 Task: Search one way flight ticket for 4 adults, 2 children, 2 infants in seat and 1 infant on lap in premium economy from Great Falls: Great Falls International Airport to Greensboro: Piedmont Triad International Airport on 5-1-2023. Choice of flights is Alaska. Number of bags: 2 checked bags. Price is upto 108000. Outbound departure time preference is 14:30.
Action: Mouse moved to (259, 342)
Screenshot: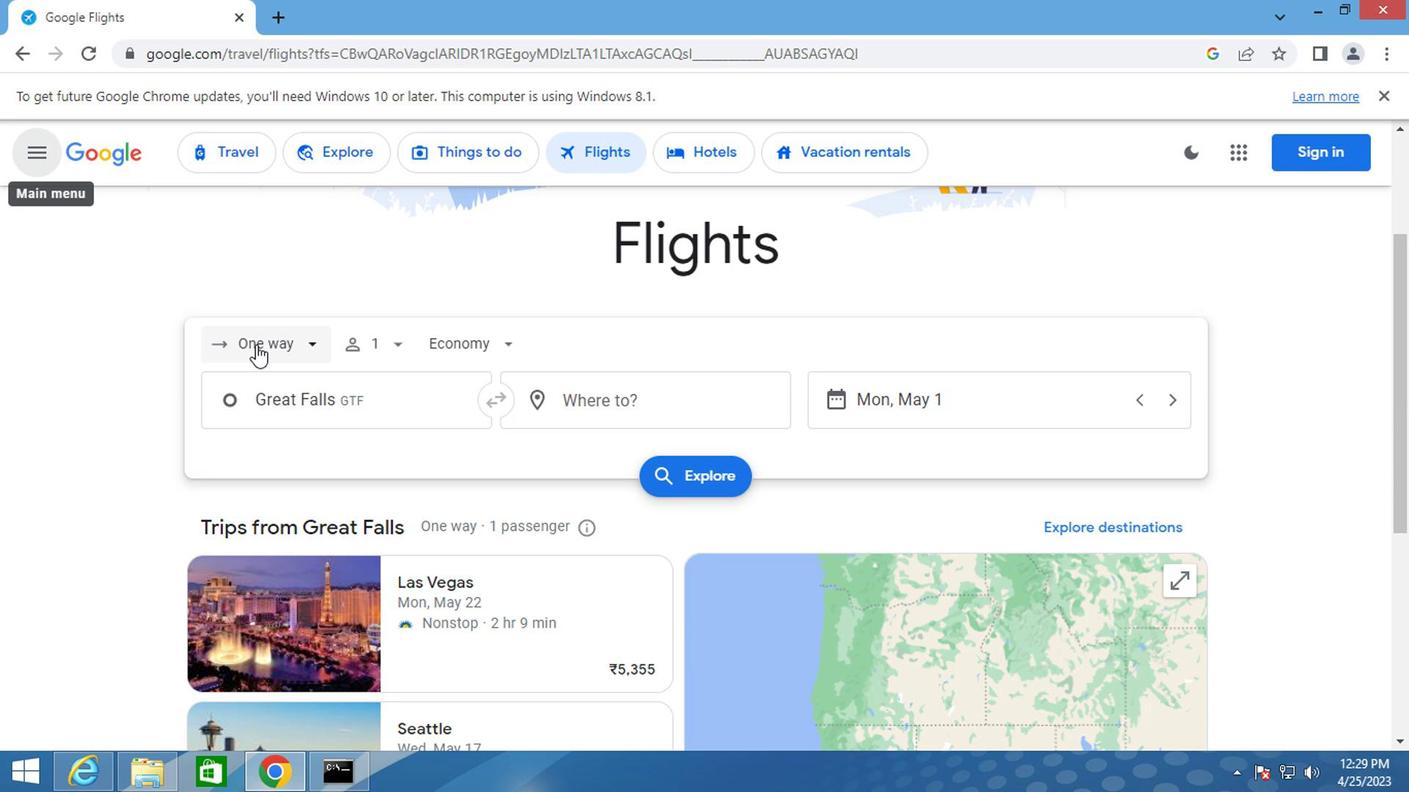 
Action: Mouse pressed left at (259, 342)
Screenshot: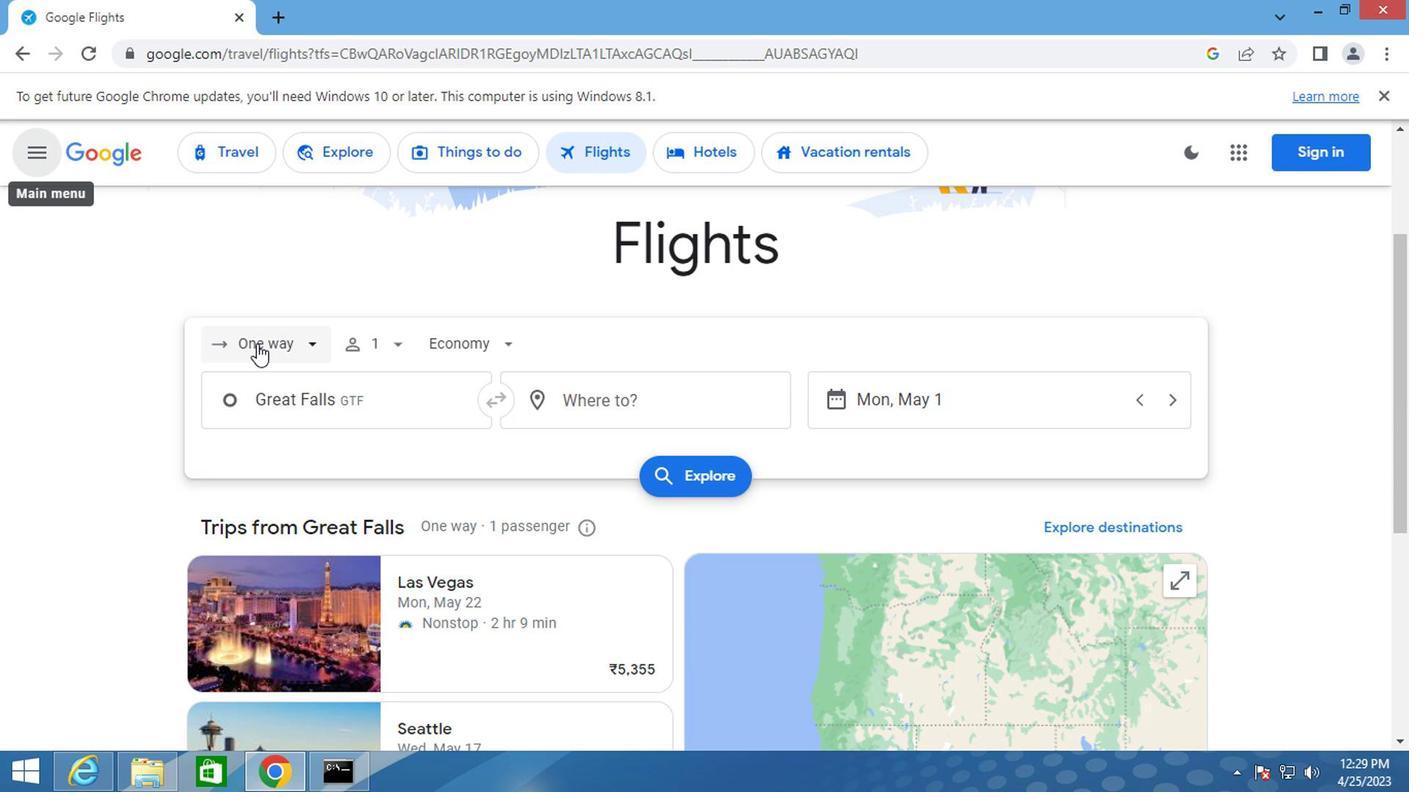 
Action: Mouse moved to (267, 446)
Screenshot: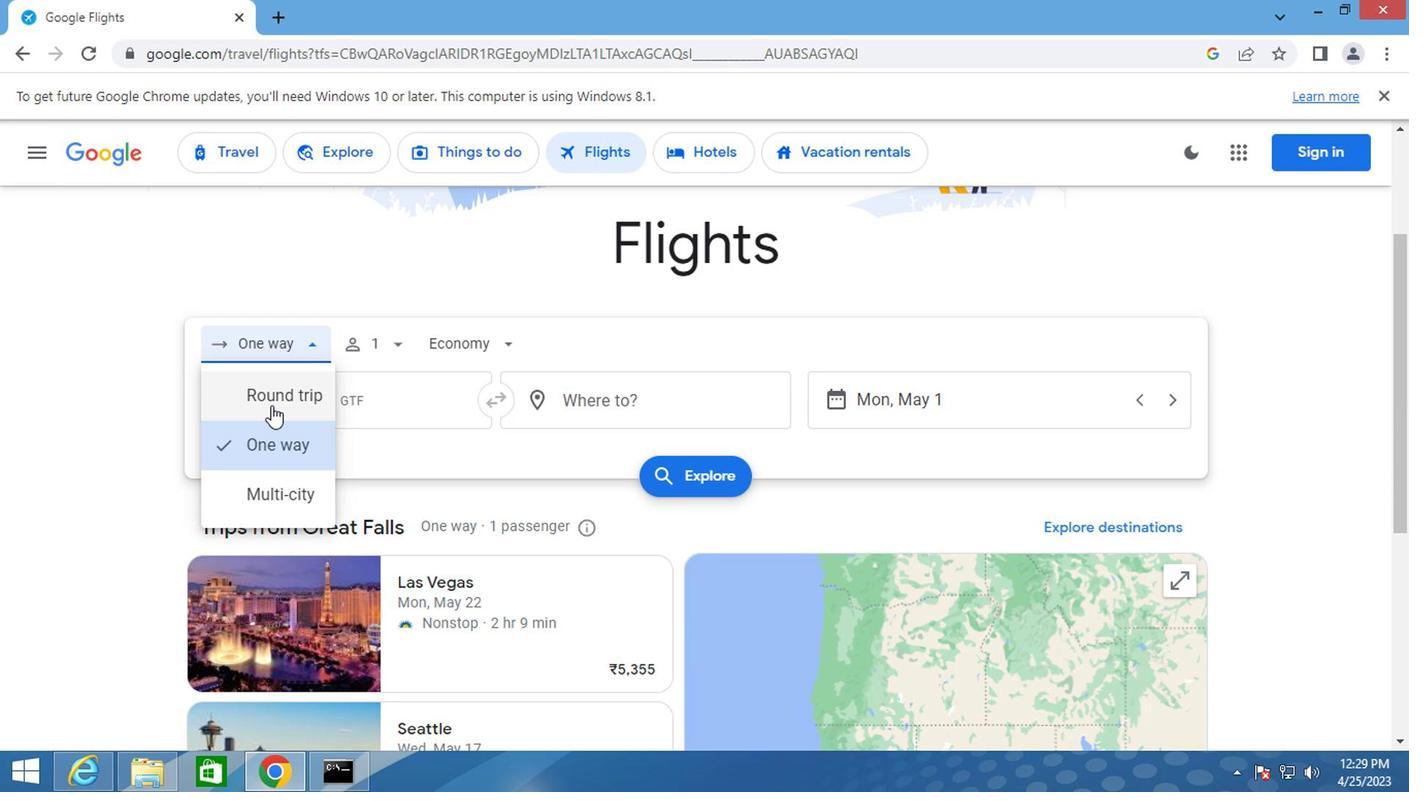 
Action: Mouse pressed left at (267, 446)
Screenshot: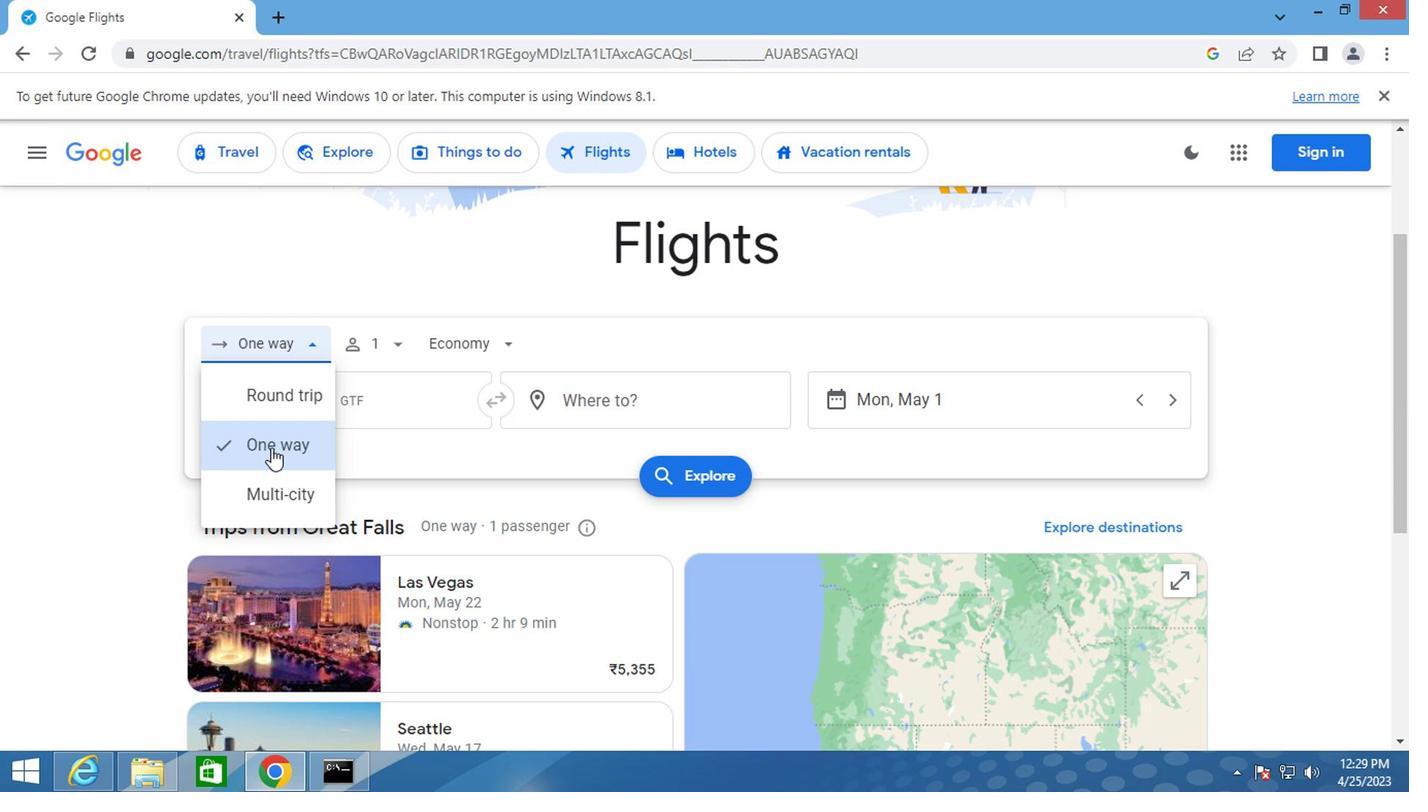 
Action: Mouse moved to (407, 353)
Screenshot: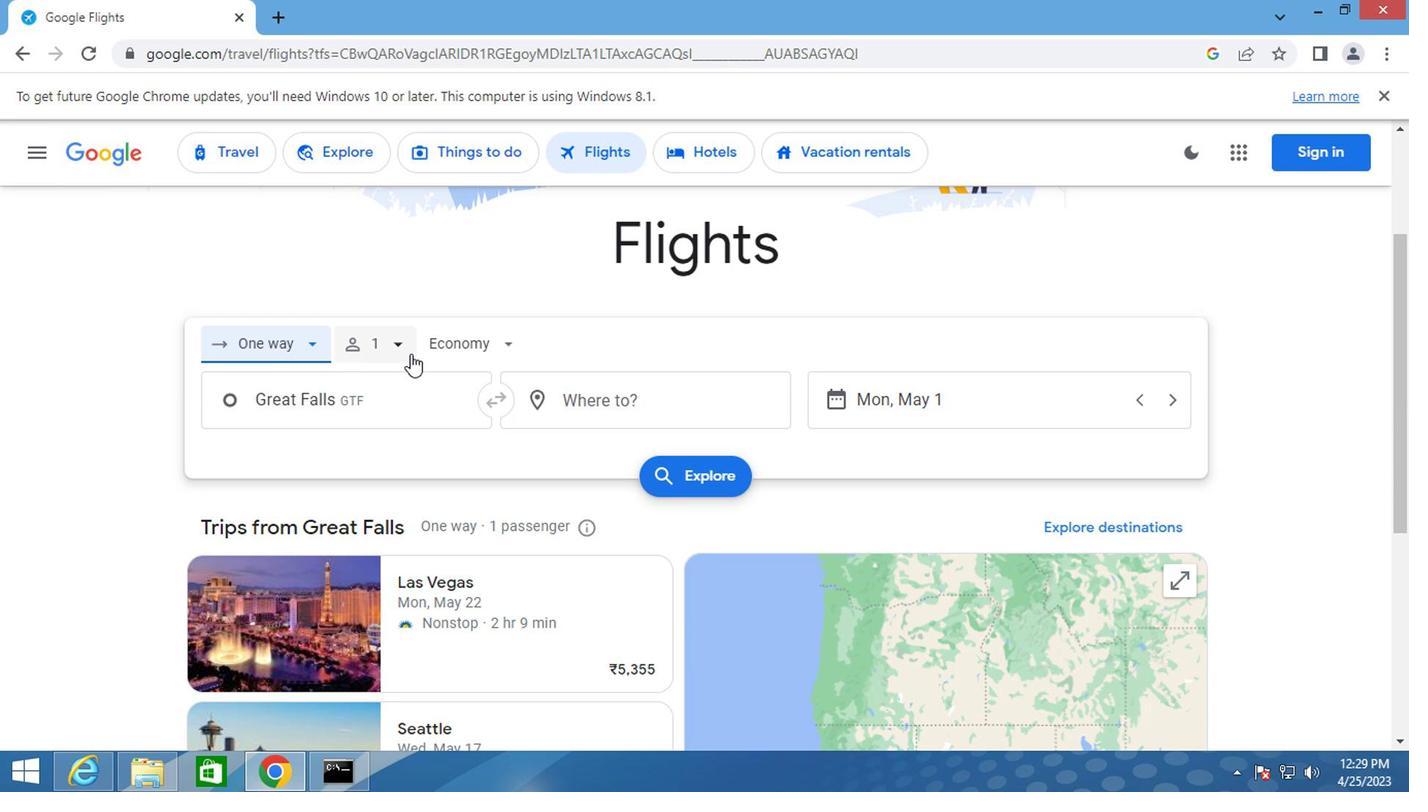 
Action: Mouse pressed left at (407, 353)
Screenshot: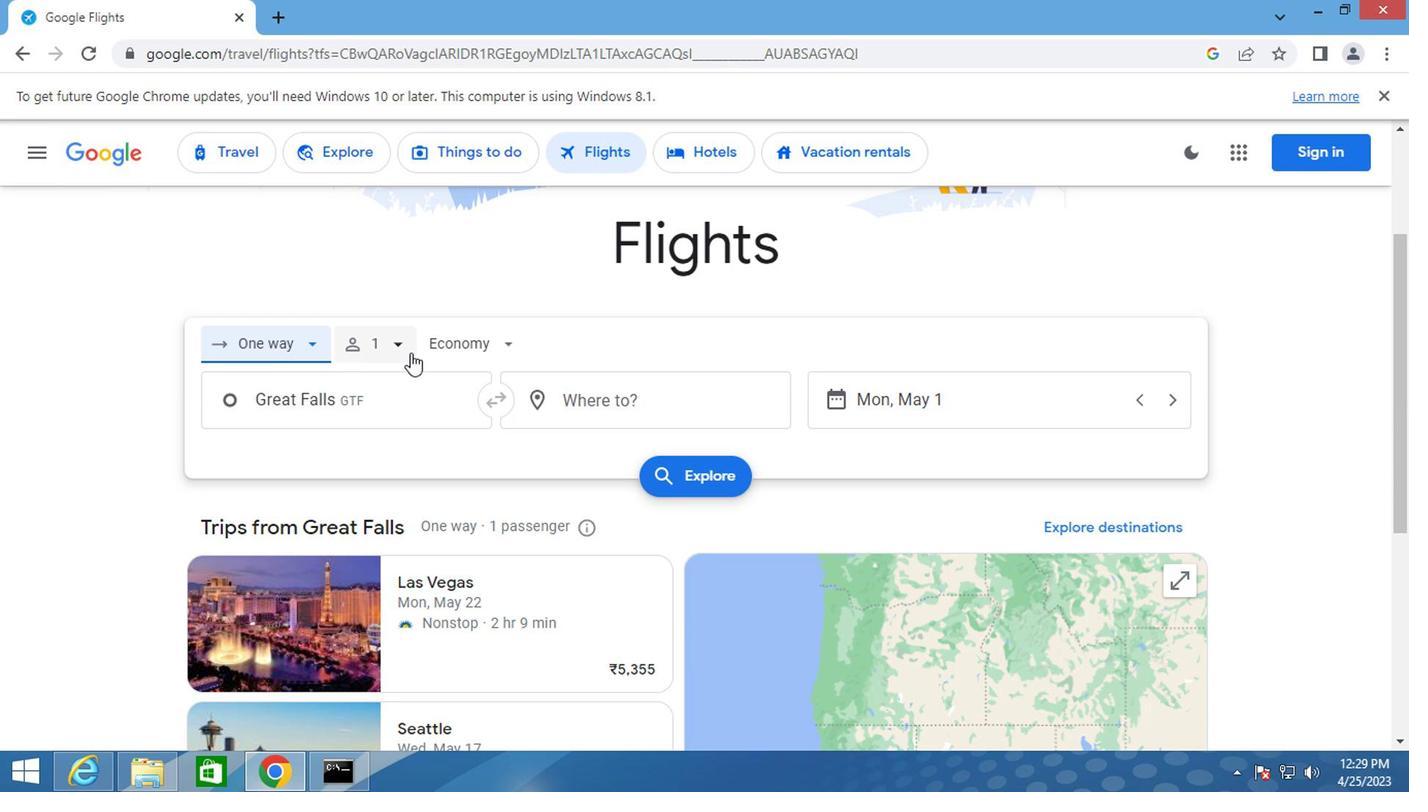 
Action: Mouse moved to (538, 387)
Screenshot: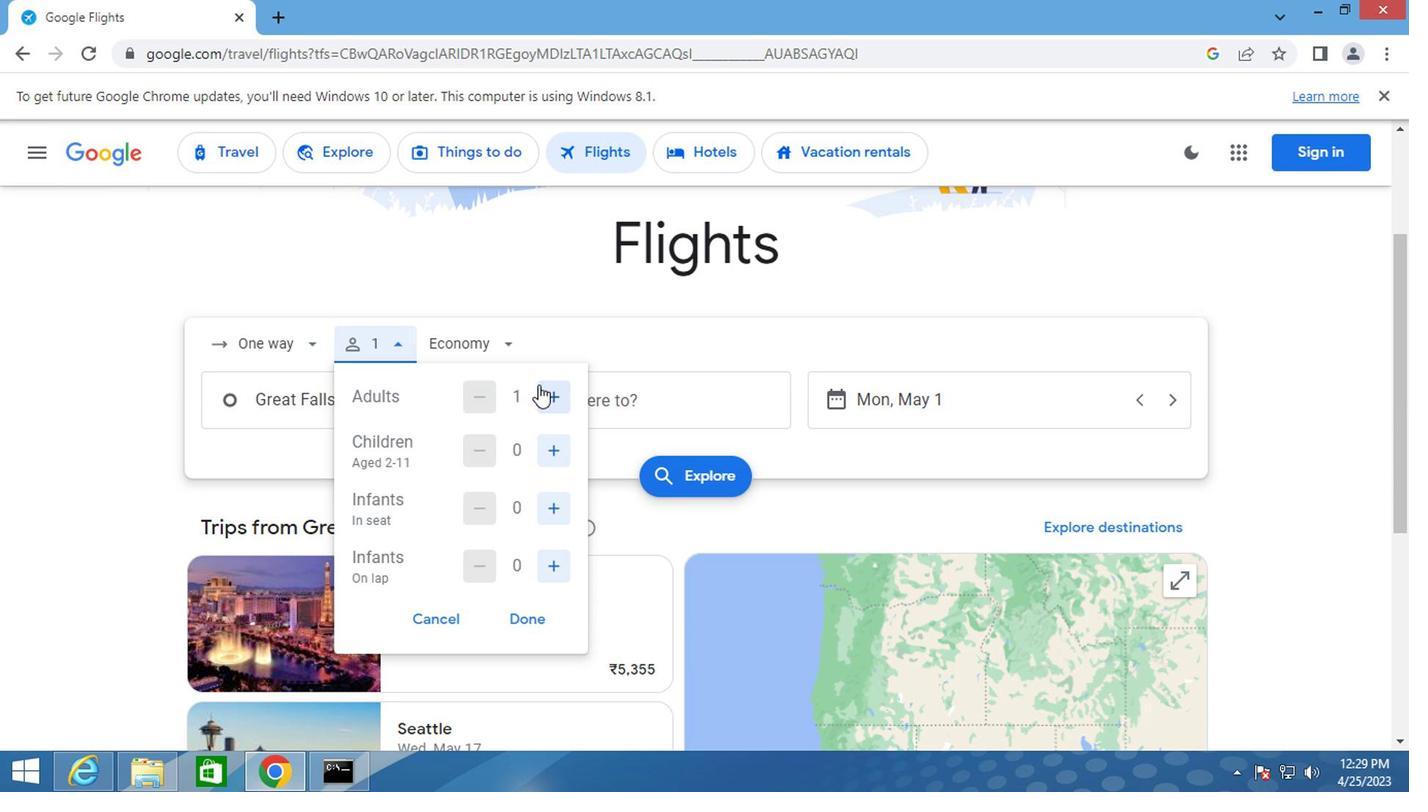 
Action: Mouse pressed left at (538, 387)
Screenshot: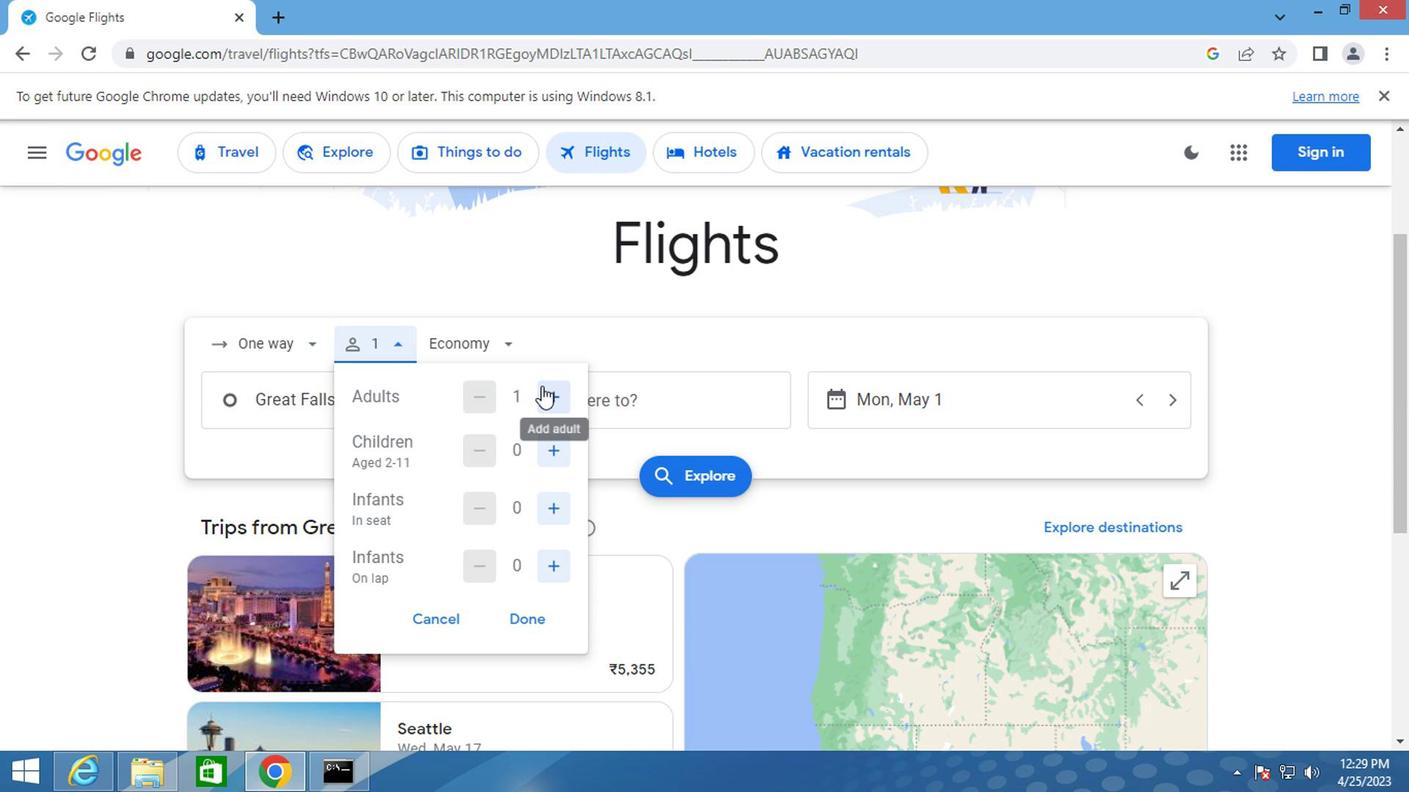 
Action: Mouse pressed left at (538, 387)
Screenshot: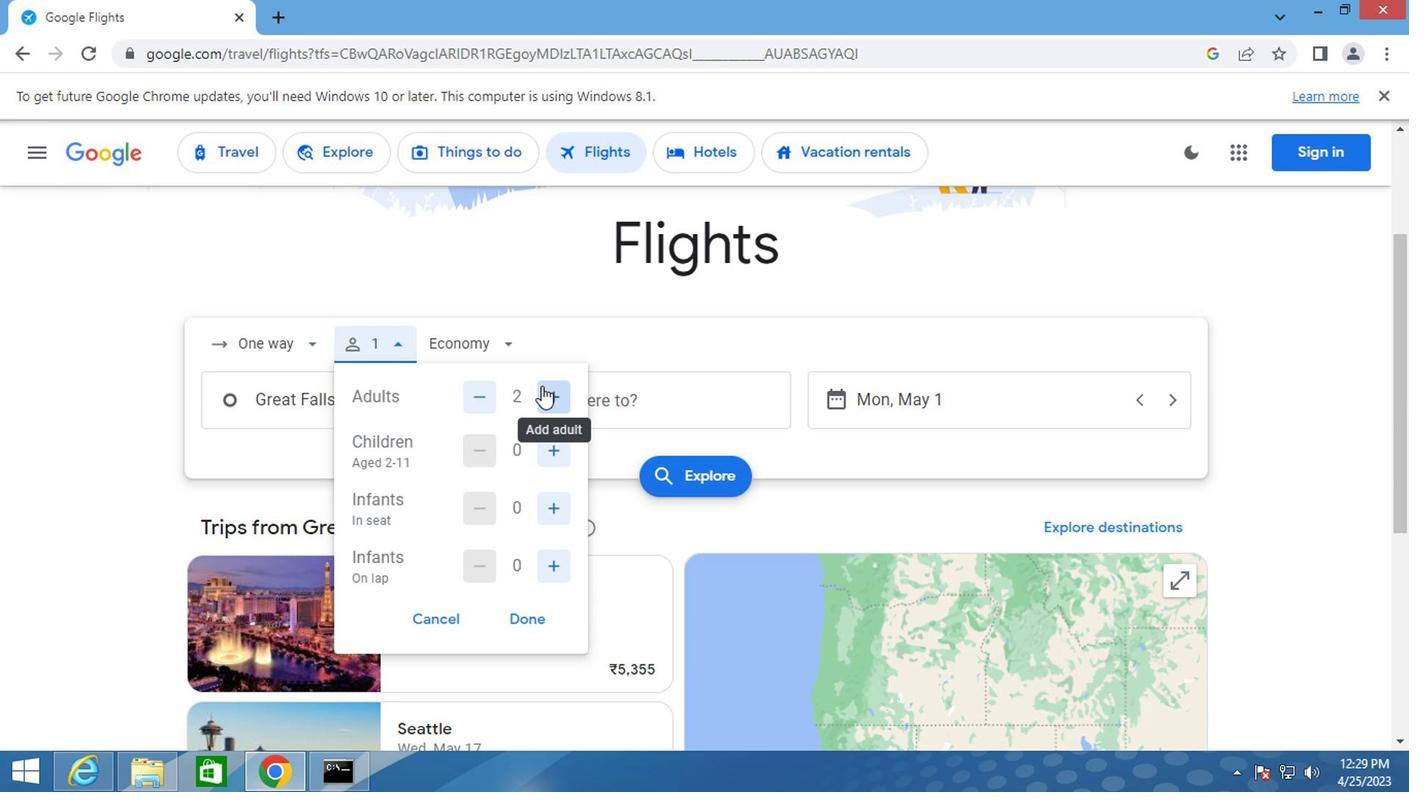 
Action: Mouse pressed left at (538, 387)
Screenshot: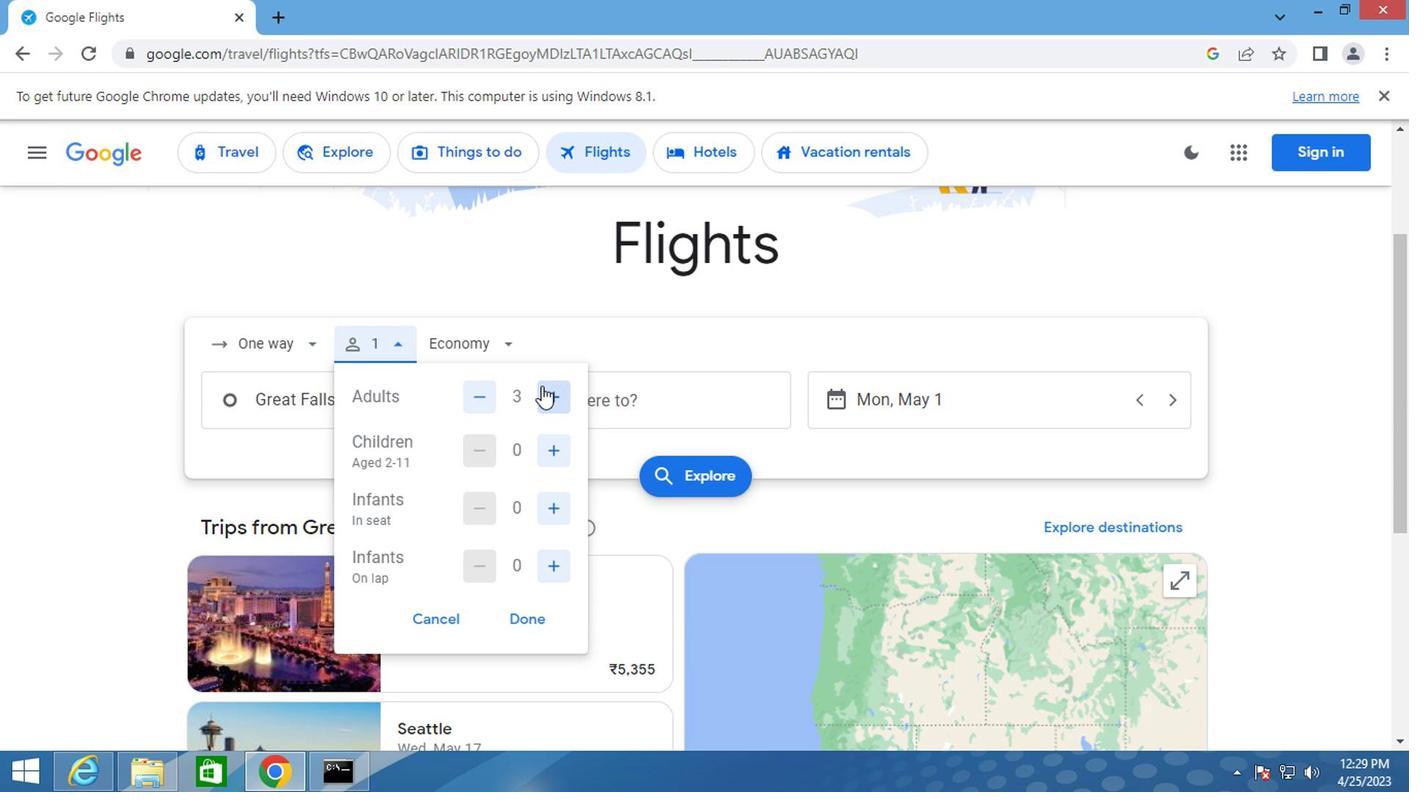 
Action: Mouse moved to (542, 448)
Screenshot: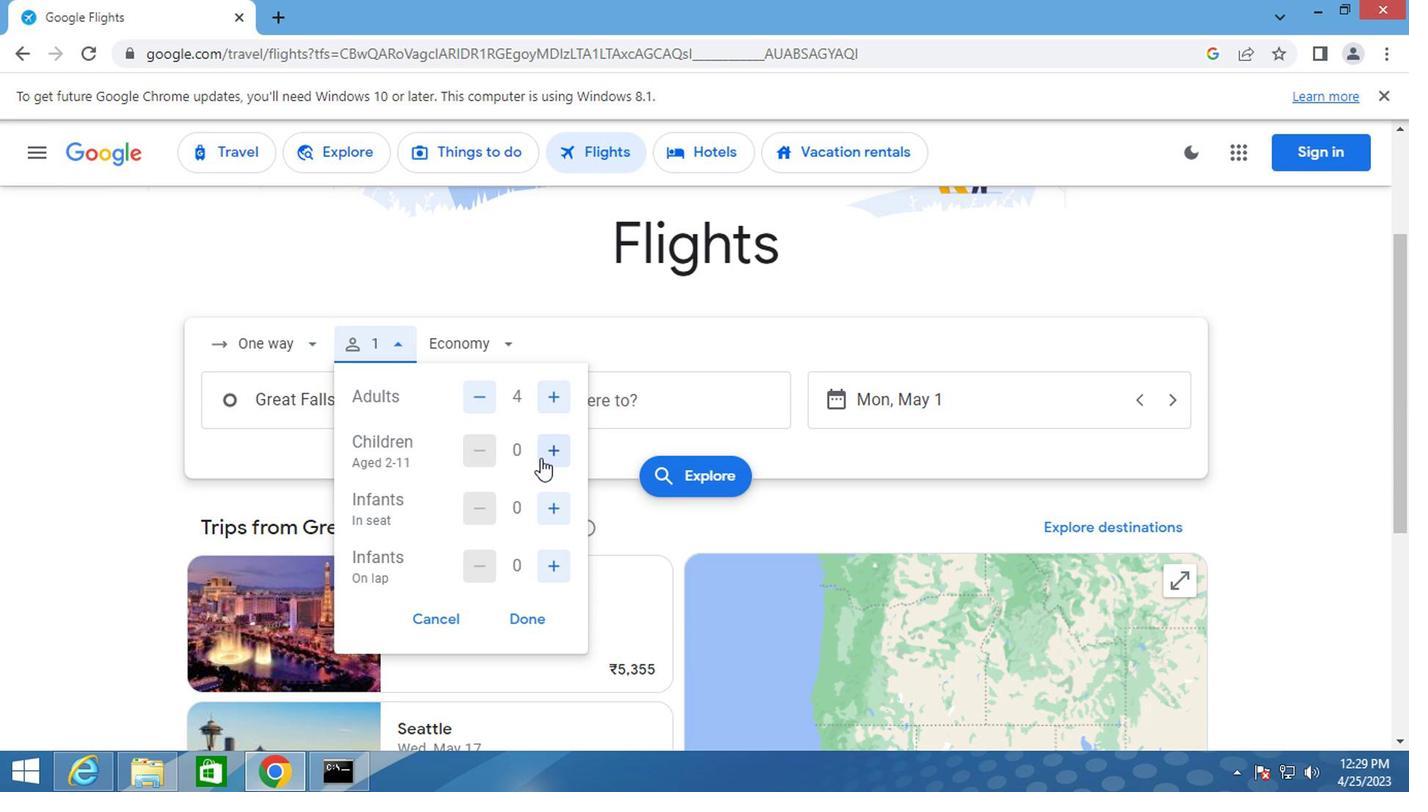
Action: Mouse pressed left at (542, 448)
Screenshot: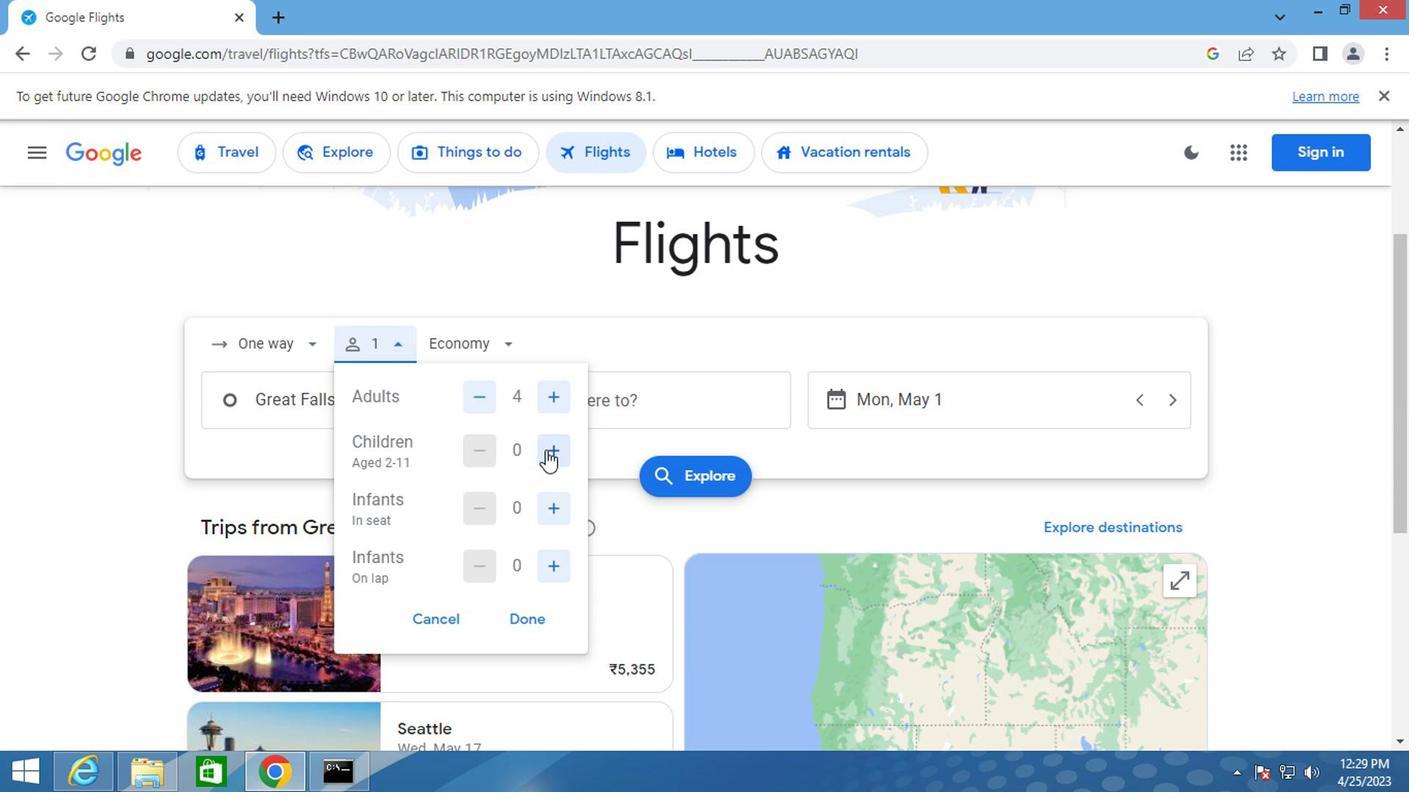 
Action: Mouse pressed left at (542, 448)
Screenshot: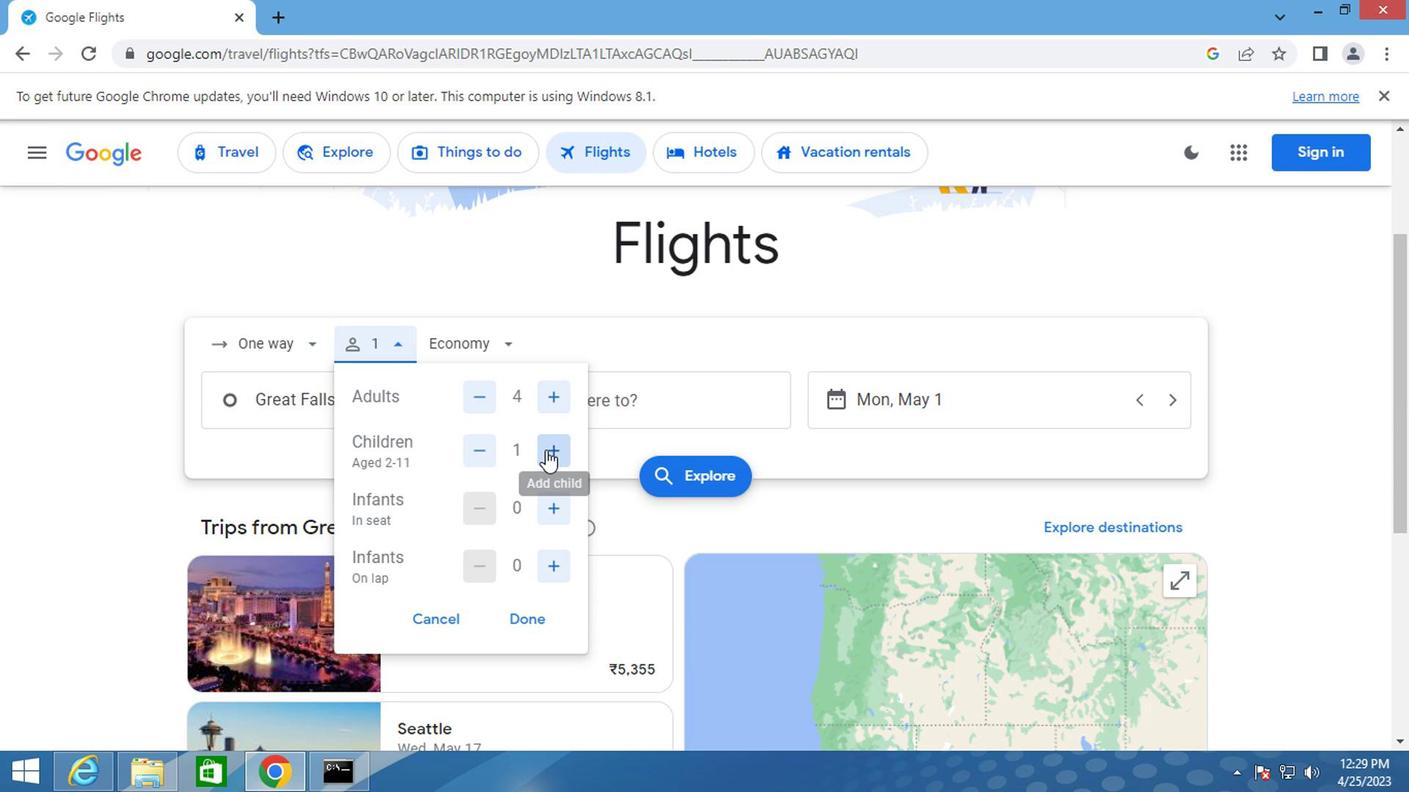 
Action: Mouse moved to (541, 496)
Screenshot: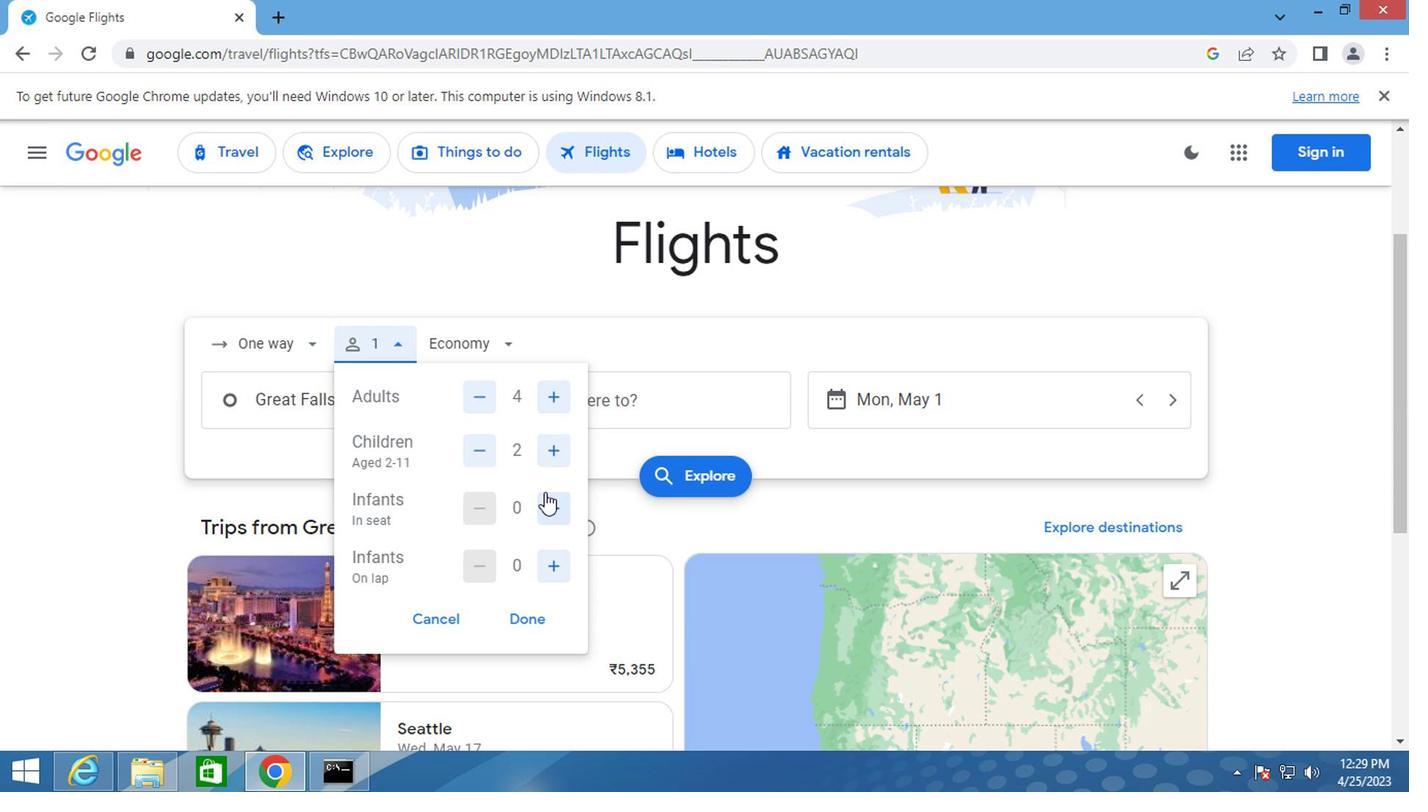 
Action: Mouse pressed left at (541, 496)
Screenshot: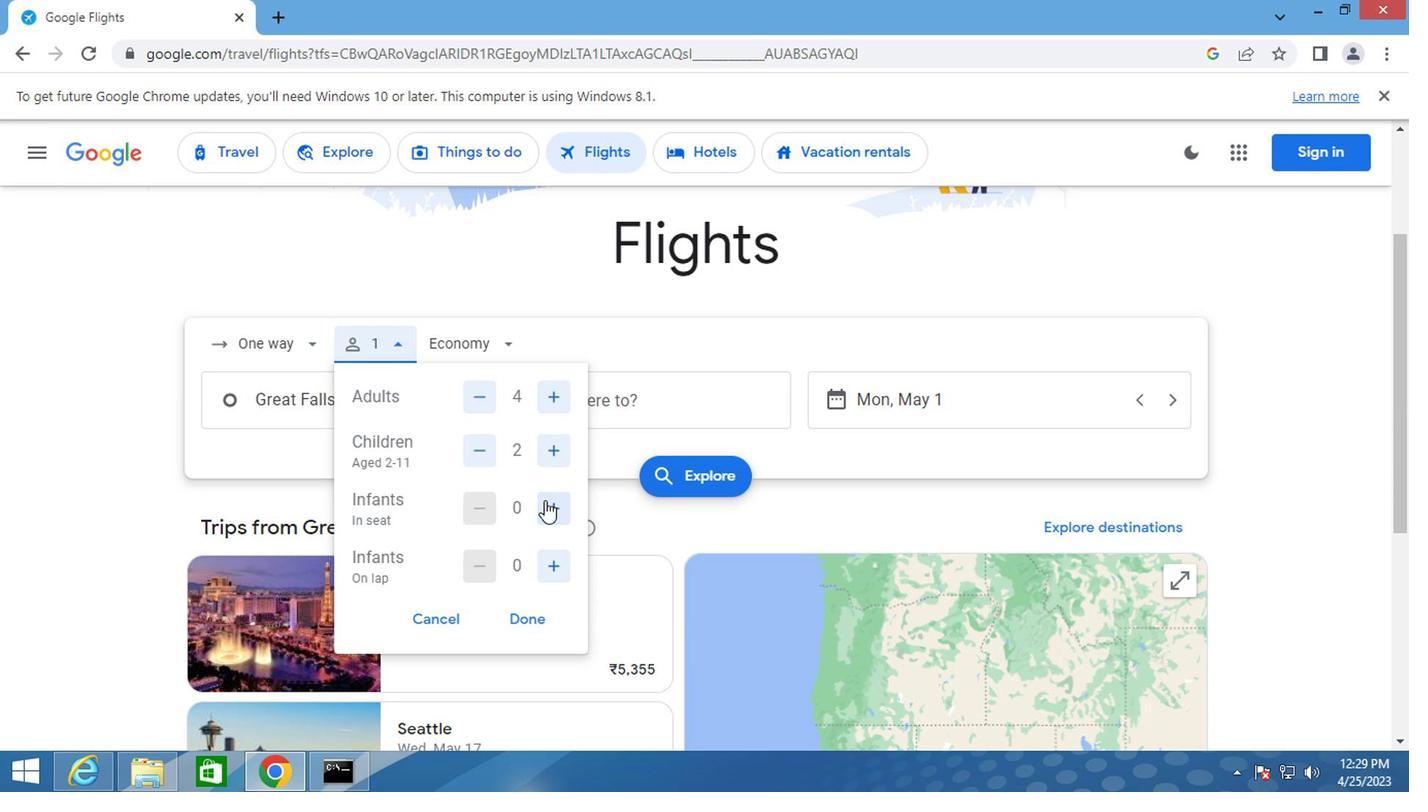 
Action: Mouse pressed left at (541, 496)
Screenshot: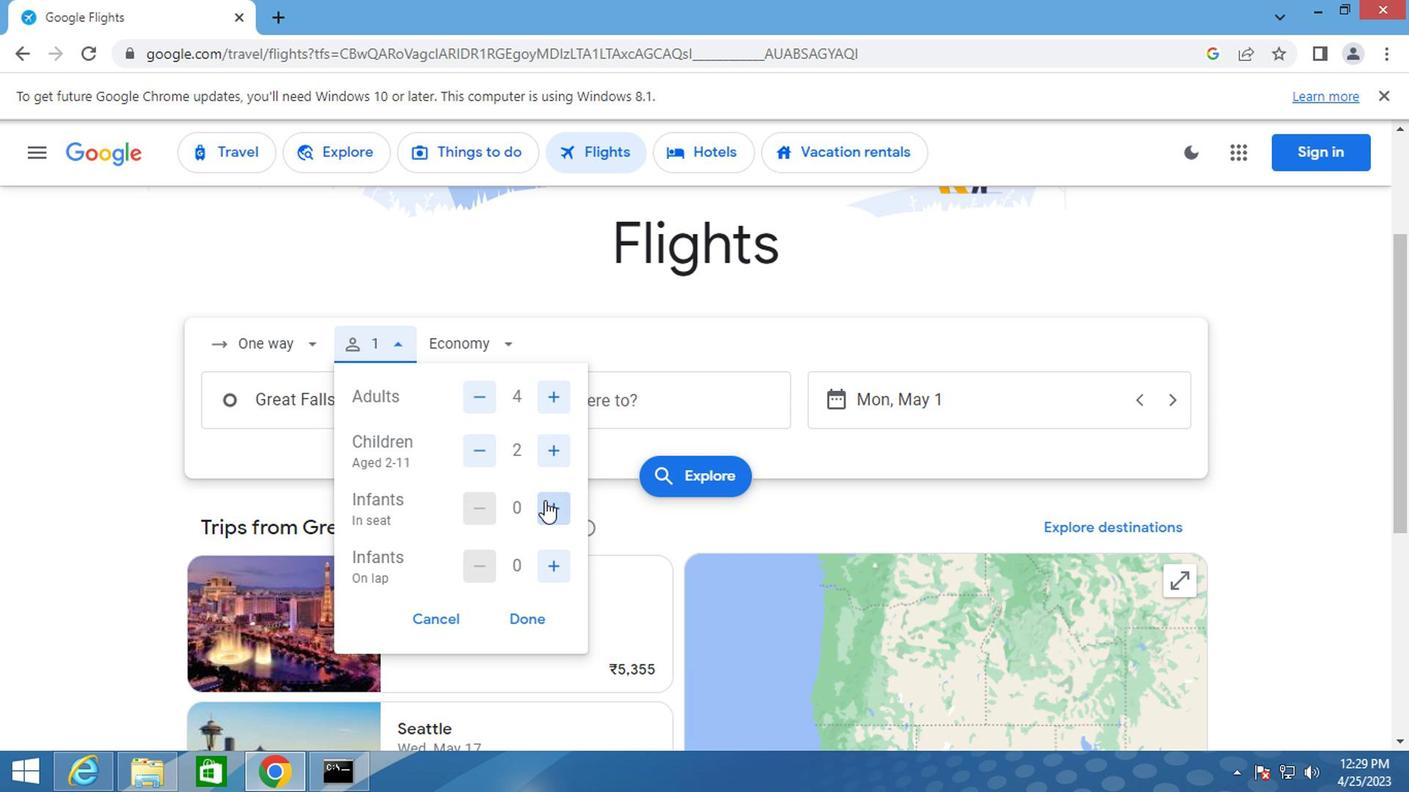 
Action: Mouse moved to (540, 552)
Screenshot: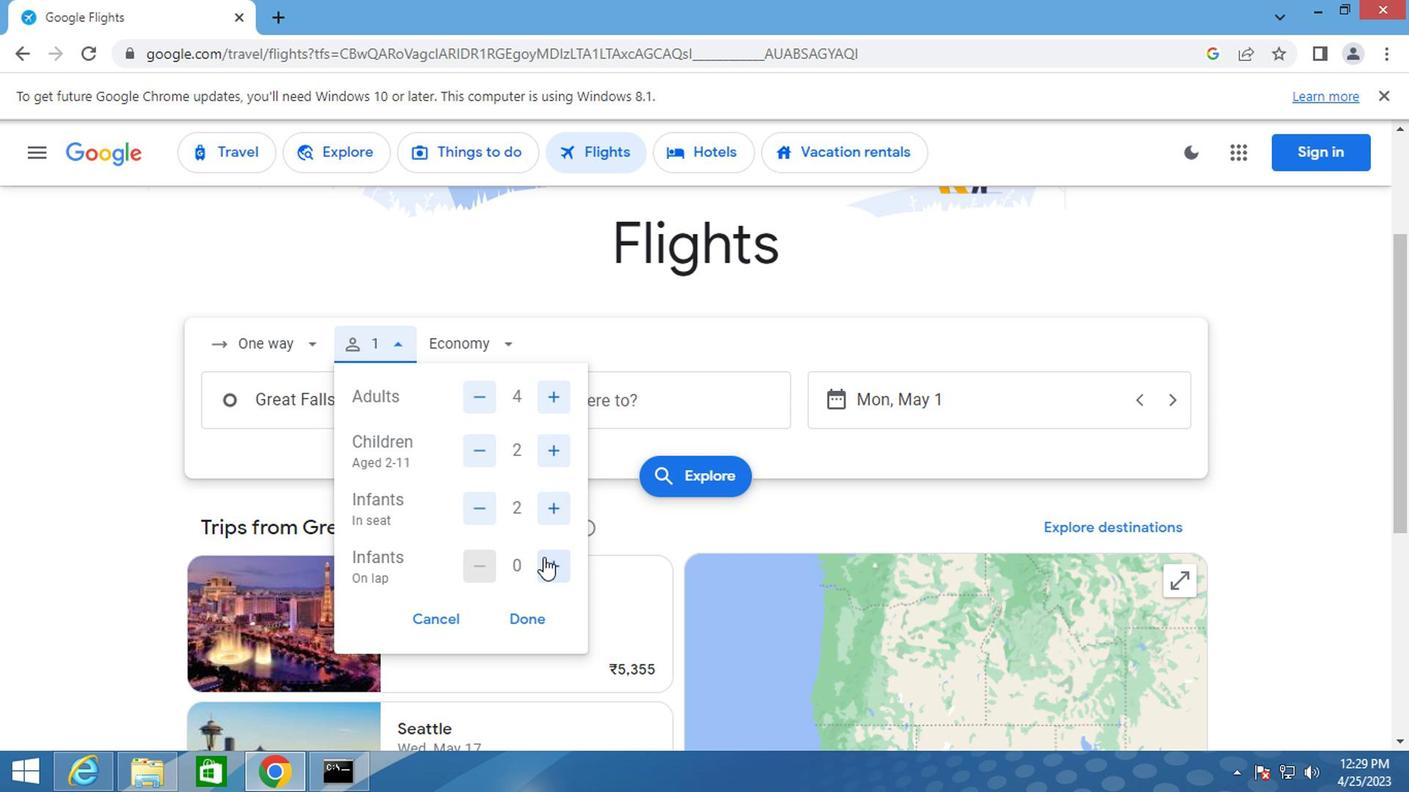
Action: Mouse pressed left at (540, 552)
Screenshot: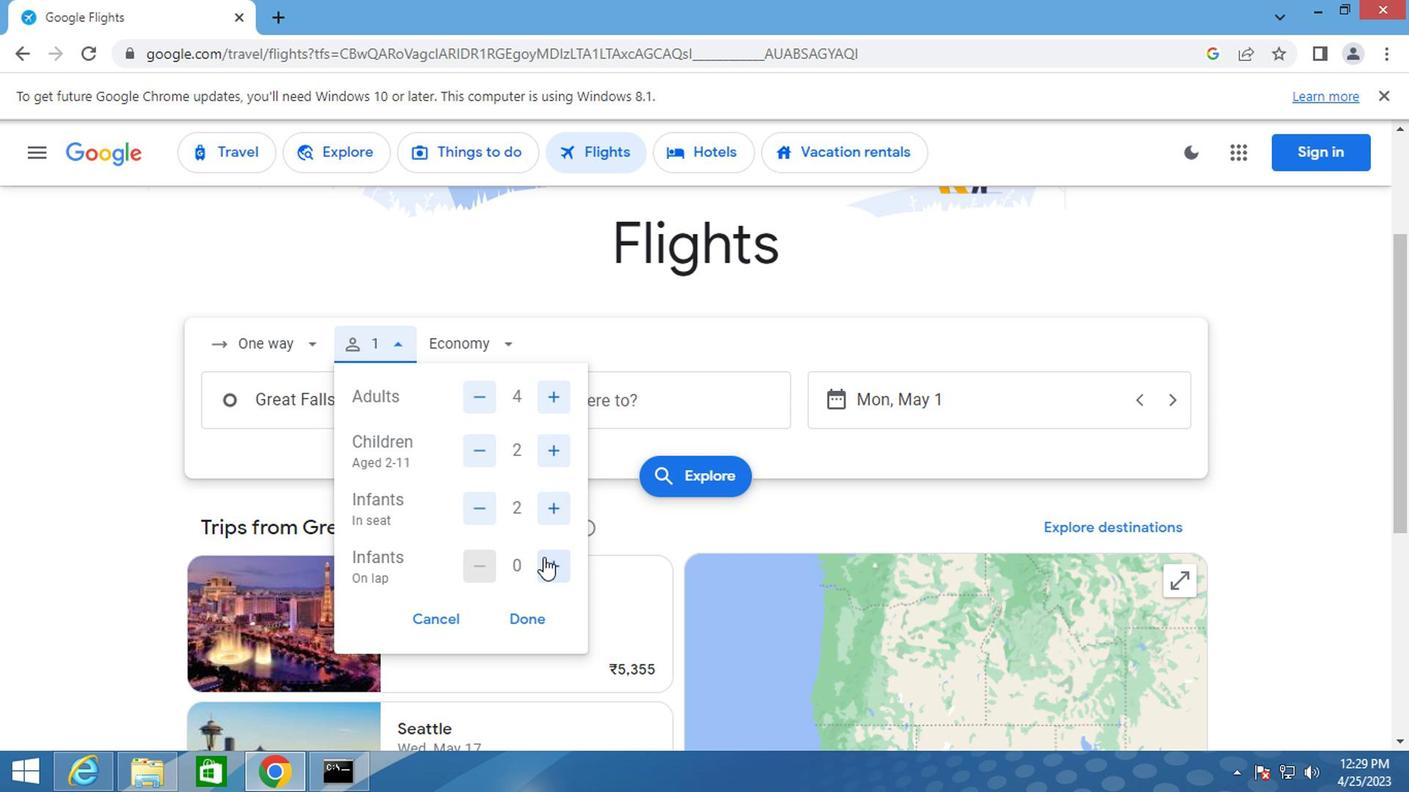 
Action: Mouse moved to (474, 342)
Screenshot: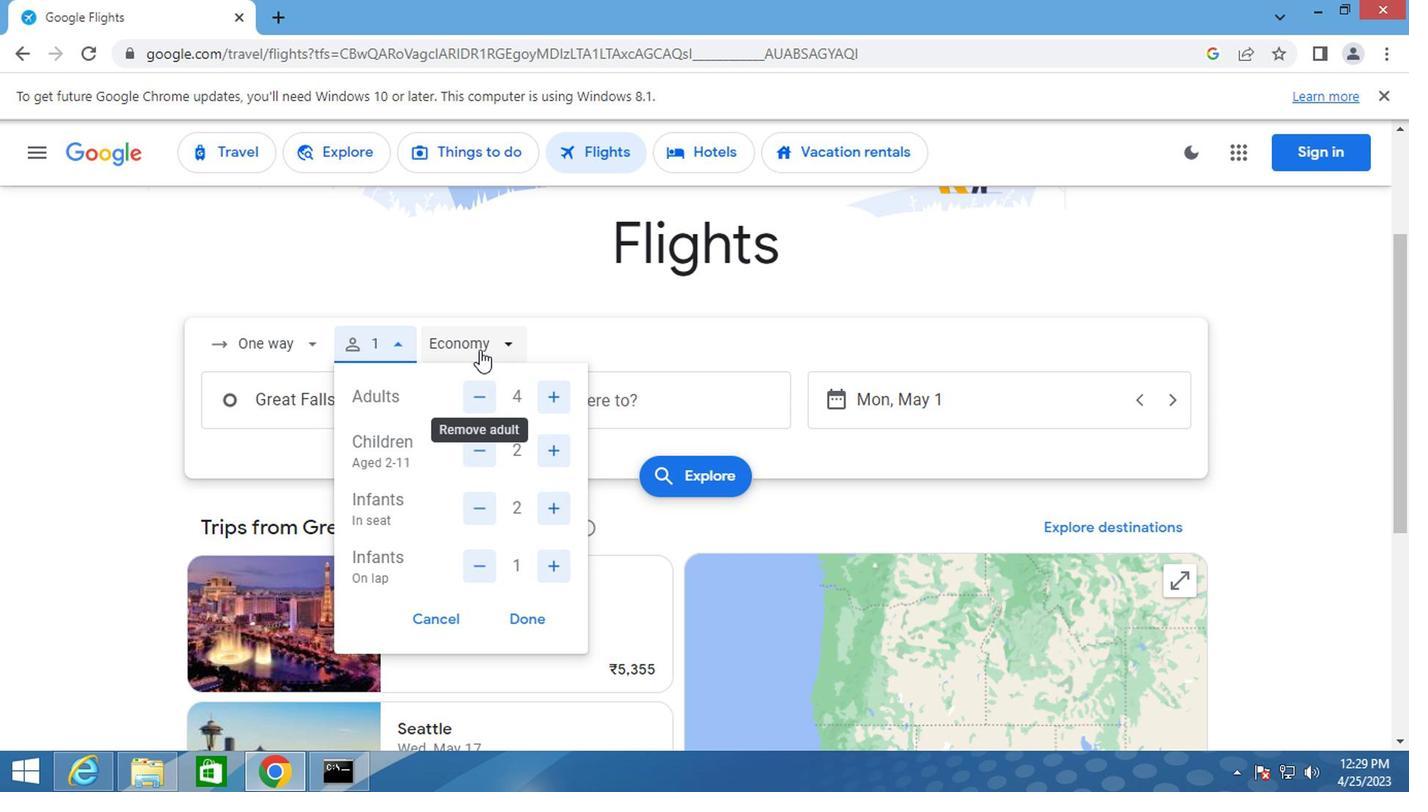 
Action: Mouse pressed left at (474, 342)
Screenshot: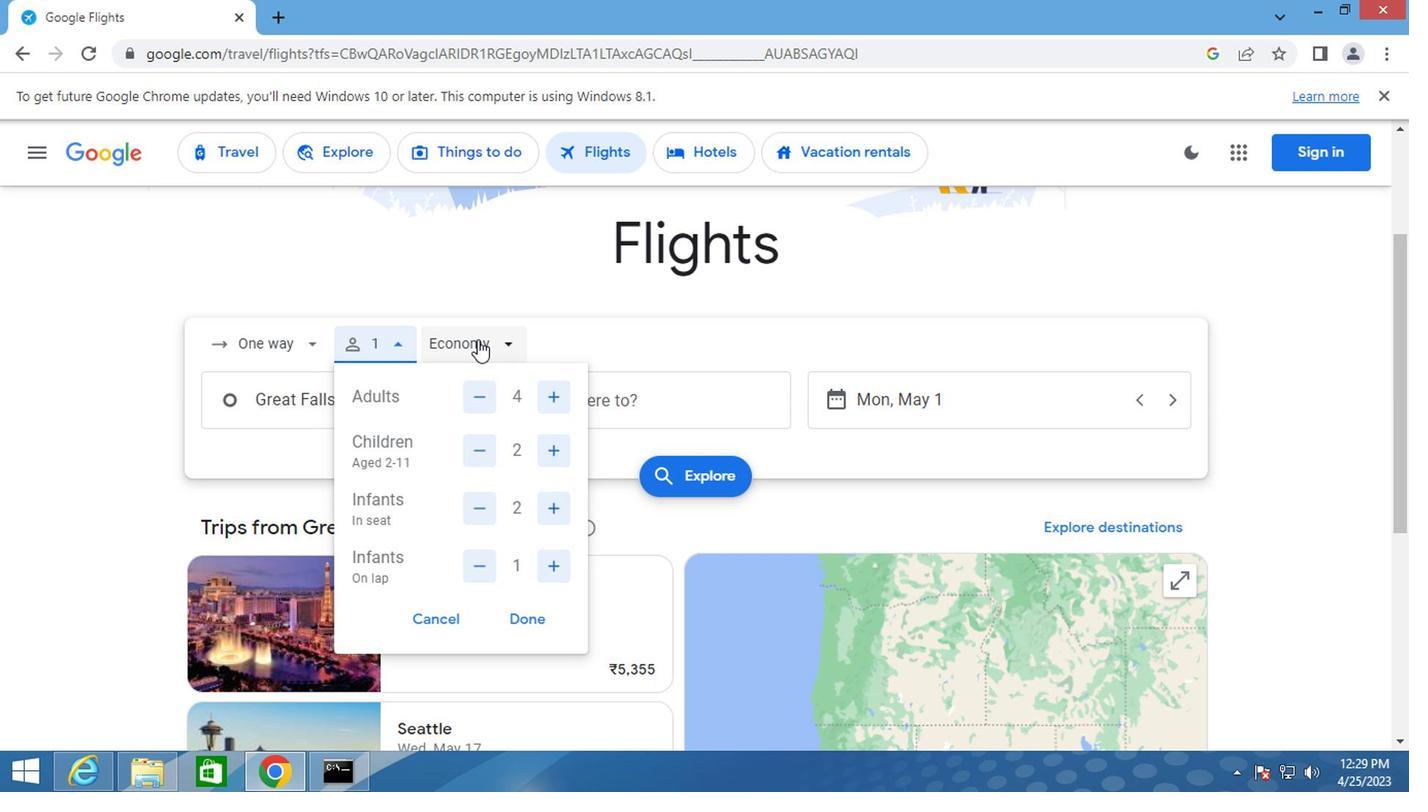 
Action: Mouse moved to (494, 439)
Screenshot: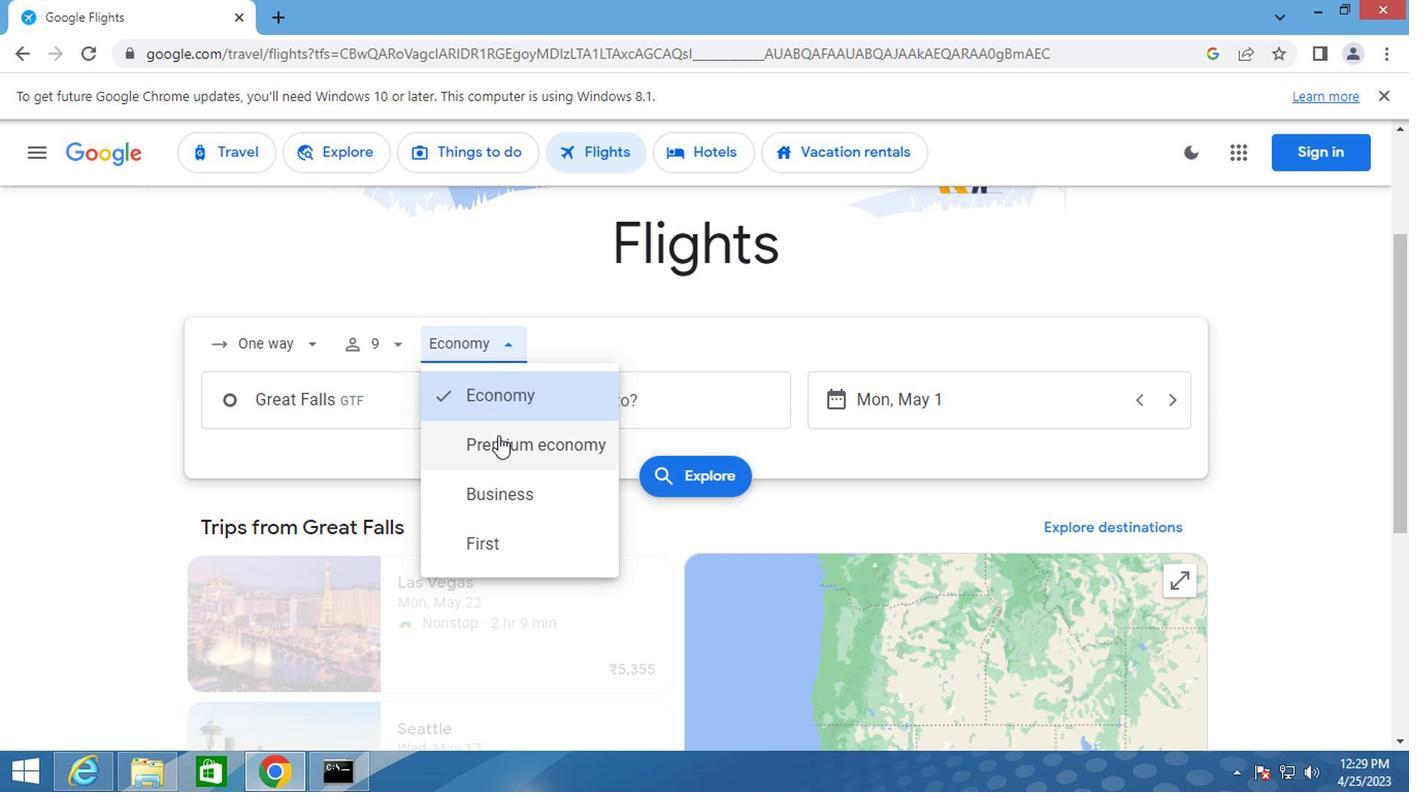 
Action: Mouse pressed left at (494, 439)
Screenshot: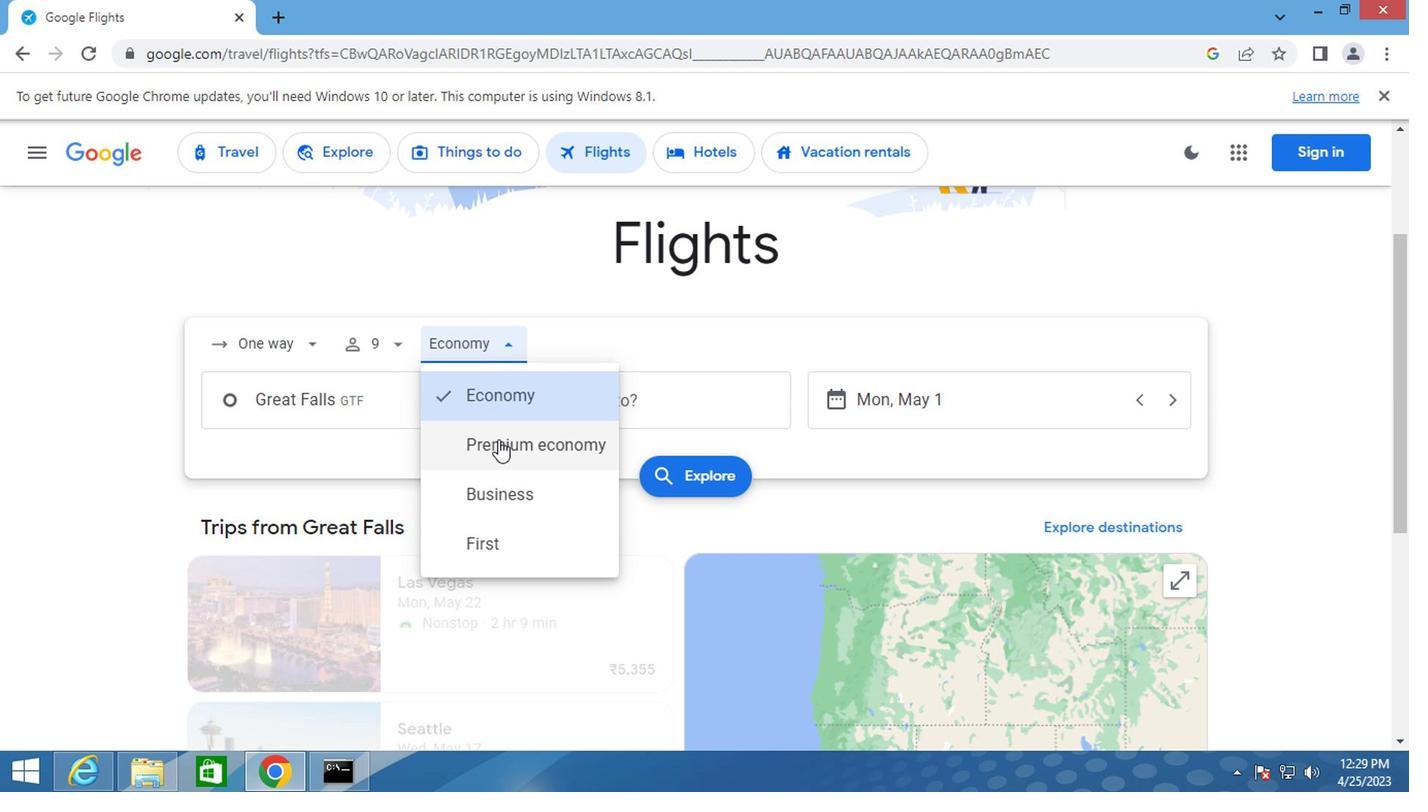 
Action: Mouse moved to (328, 414)
Screenshot: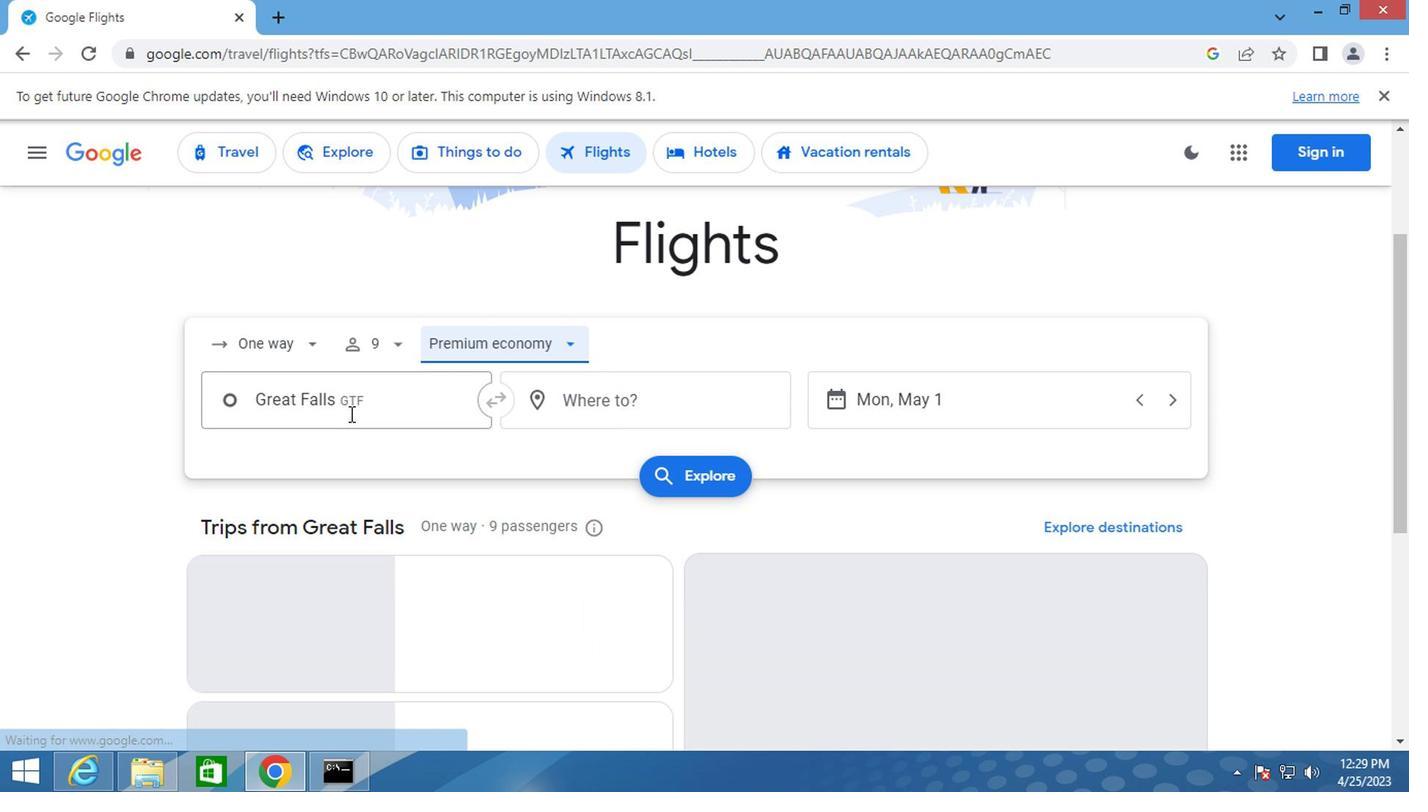 
Action: Mouse pressed left at (328, 414)
Screenshot: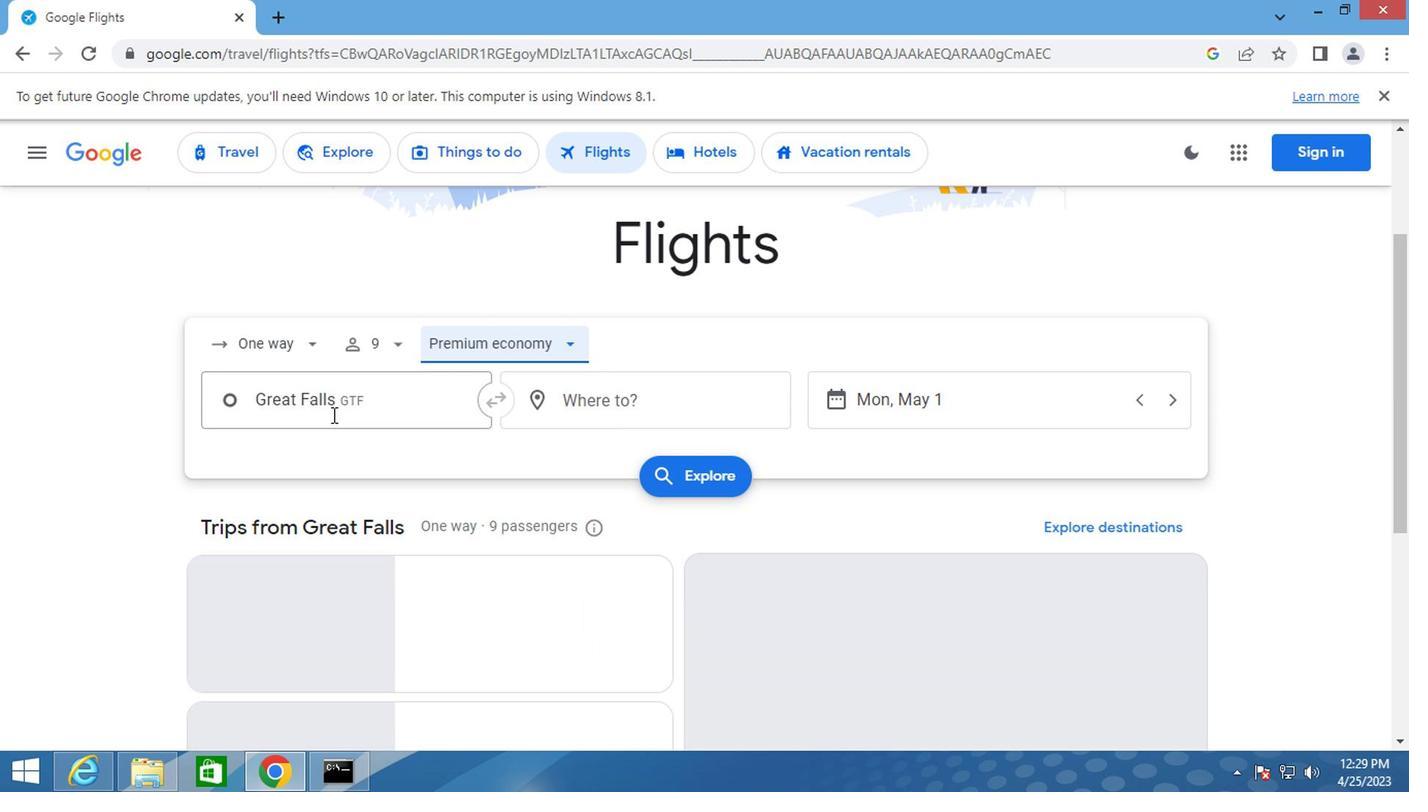 
Action: Mouse moved to (327, 414)
Screenshot: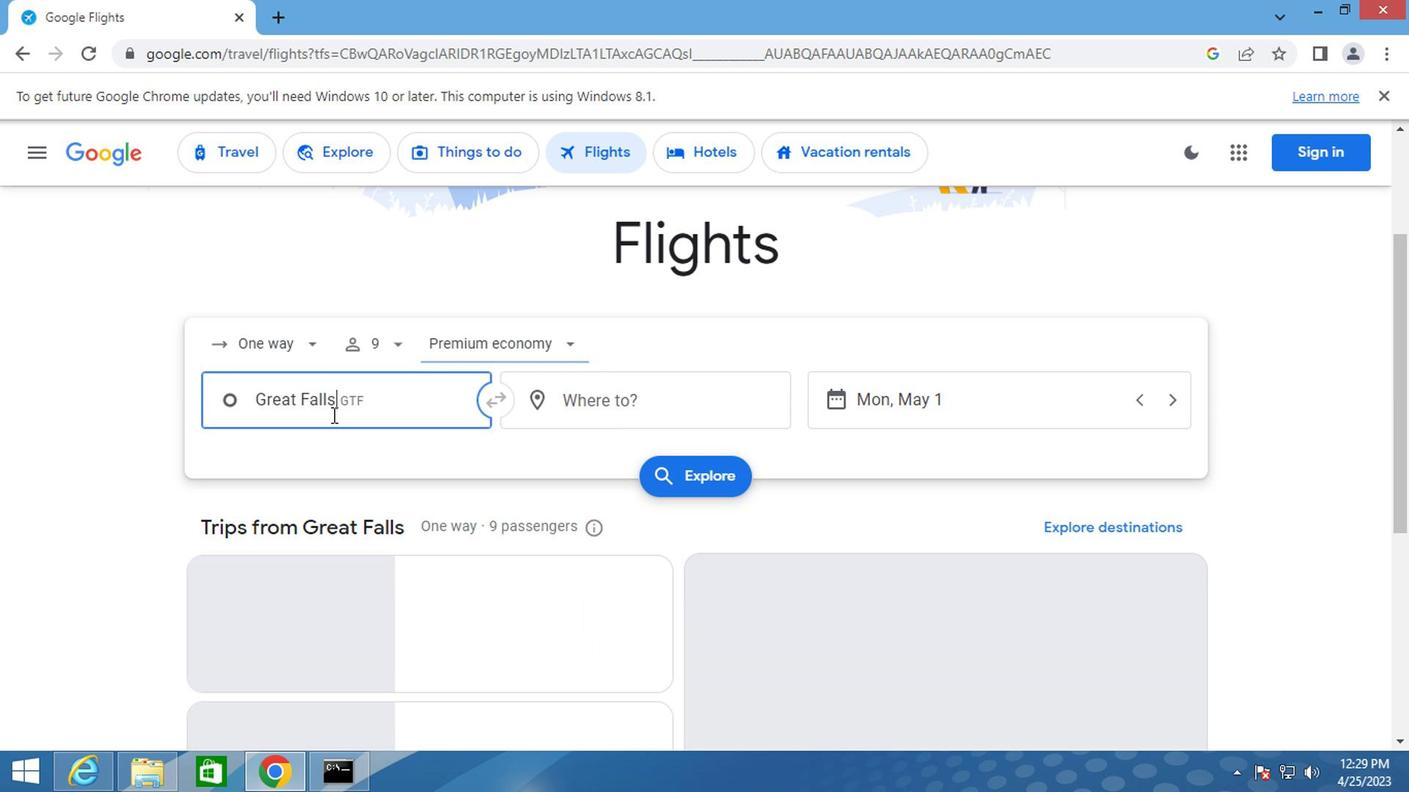 
Action: Key pressed great<Key.space>falls
Screenshot: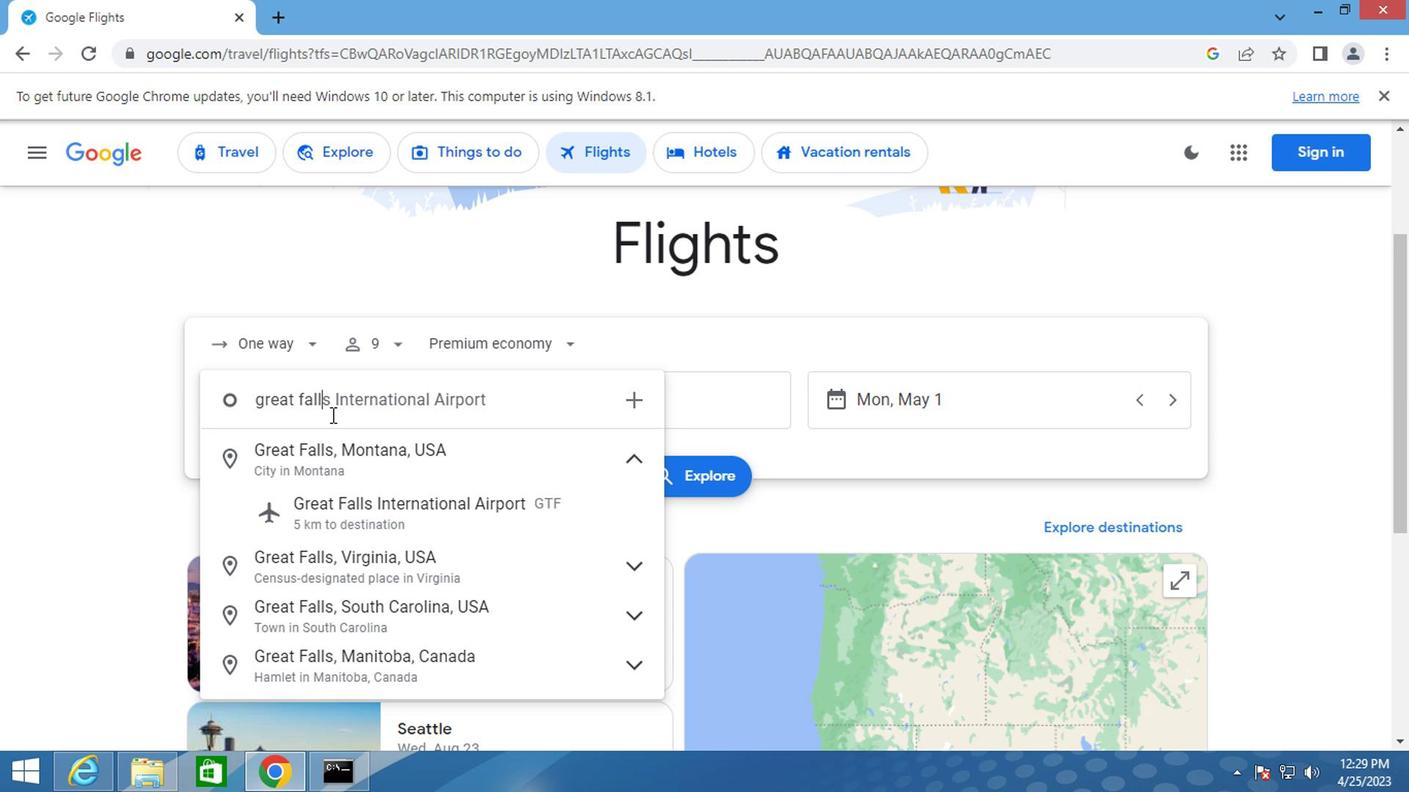 
Action: Mouse moved to (325, 510)
Screenshot: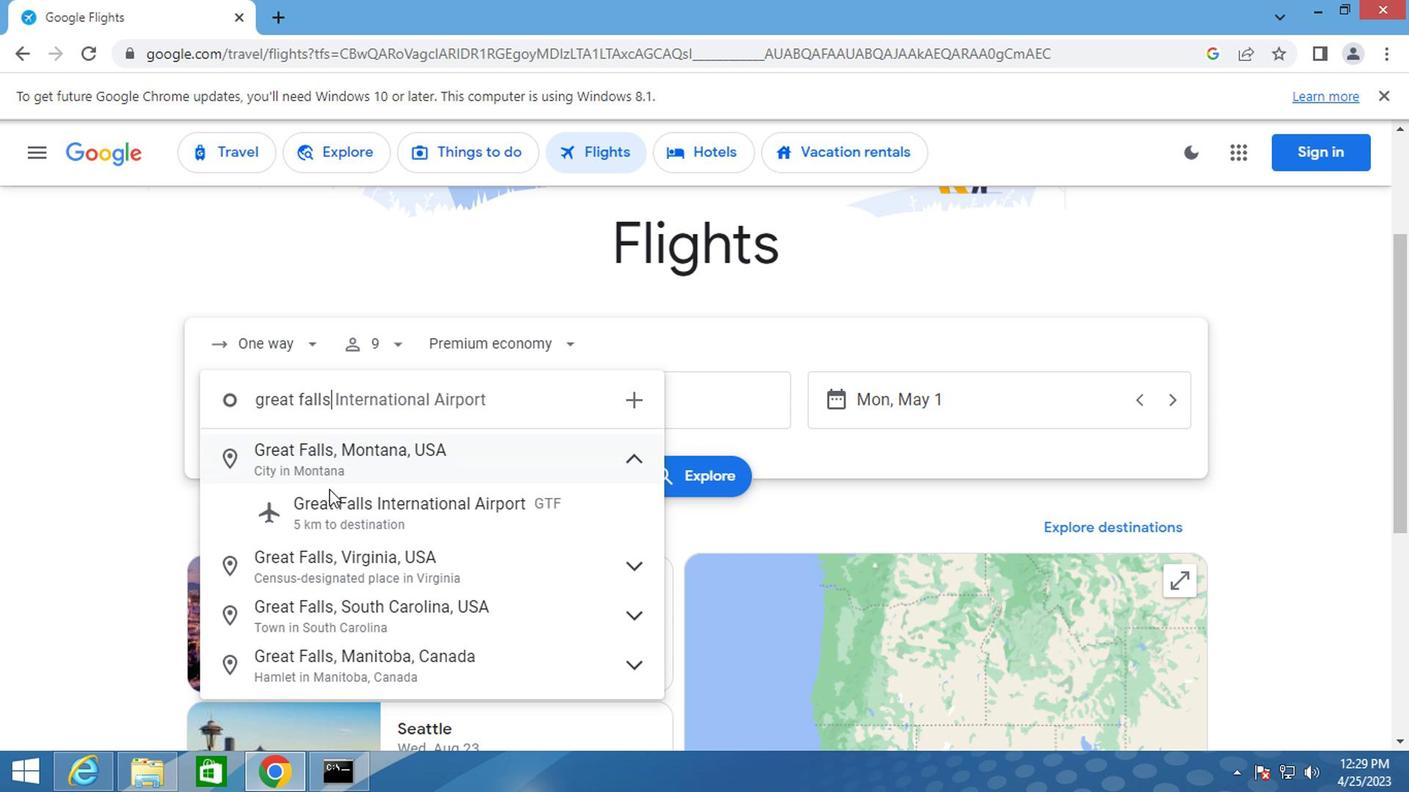 
Action: Mouse pressed left at (325, 510)
Screenshot: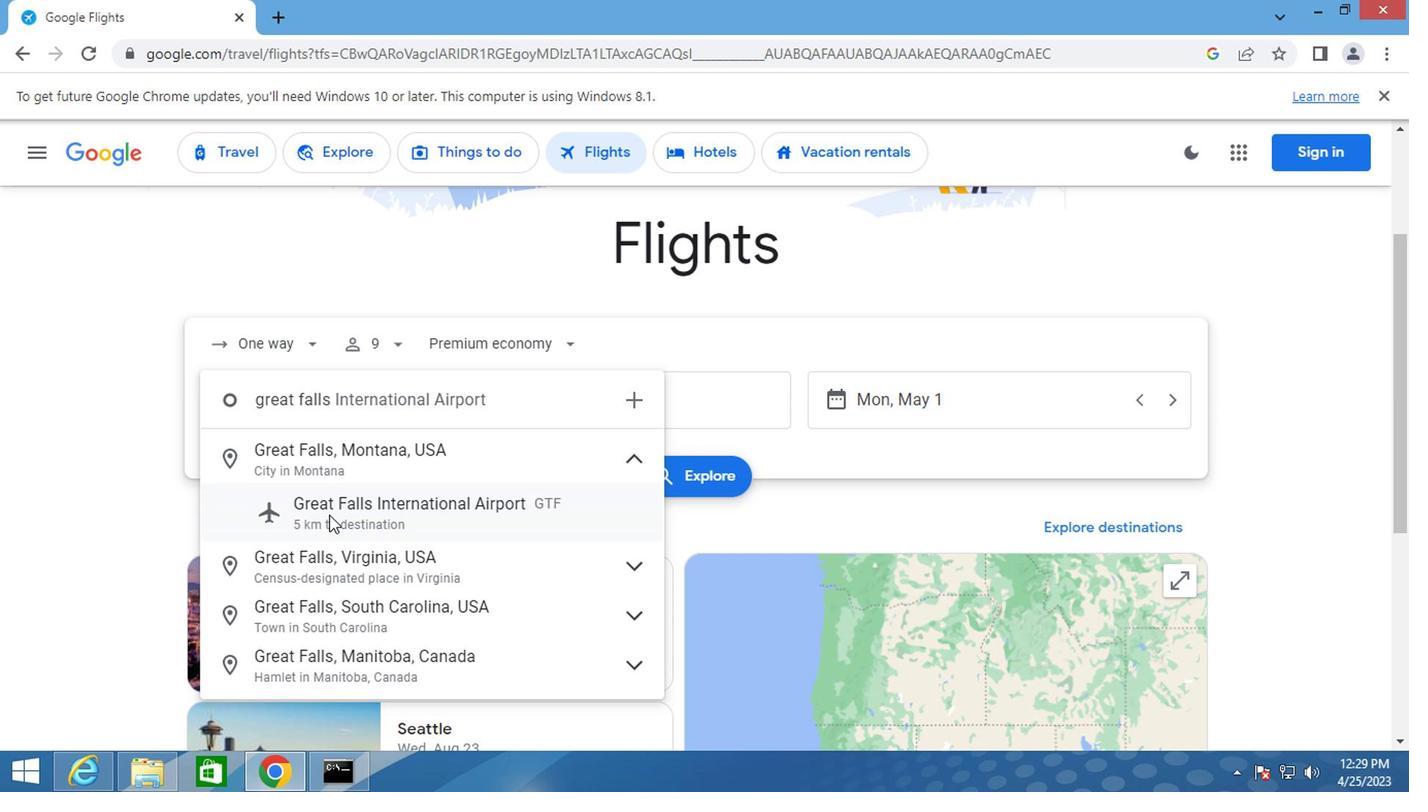 
Action: Mouse moved to (630, 396)
Screenshot: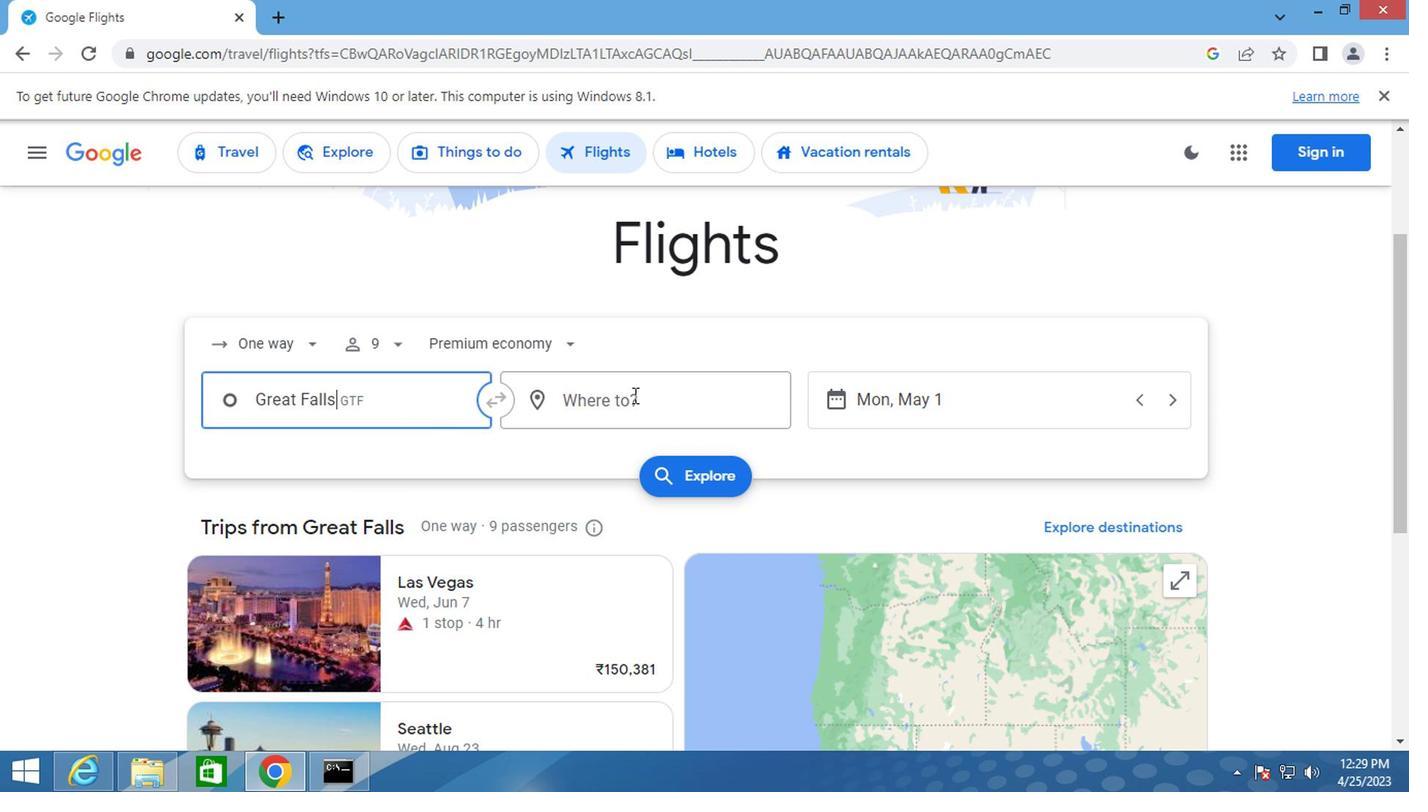 
Action: Mouse pressed left at (630, 396)
Screenshot: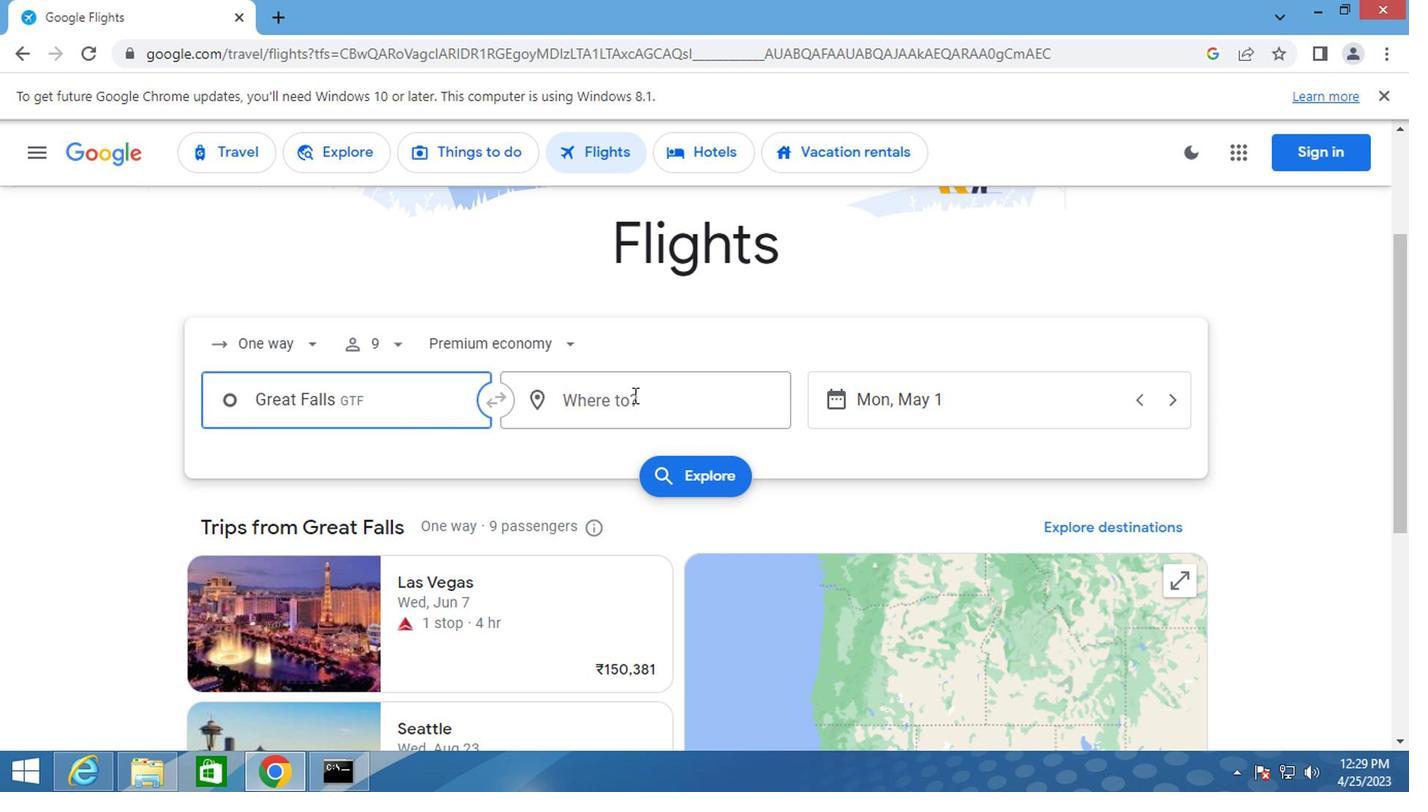
Action: Key pressed greensboro
Screenshot: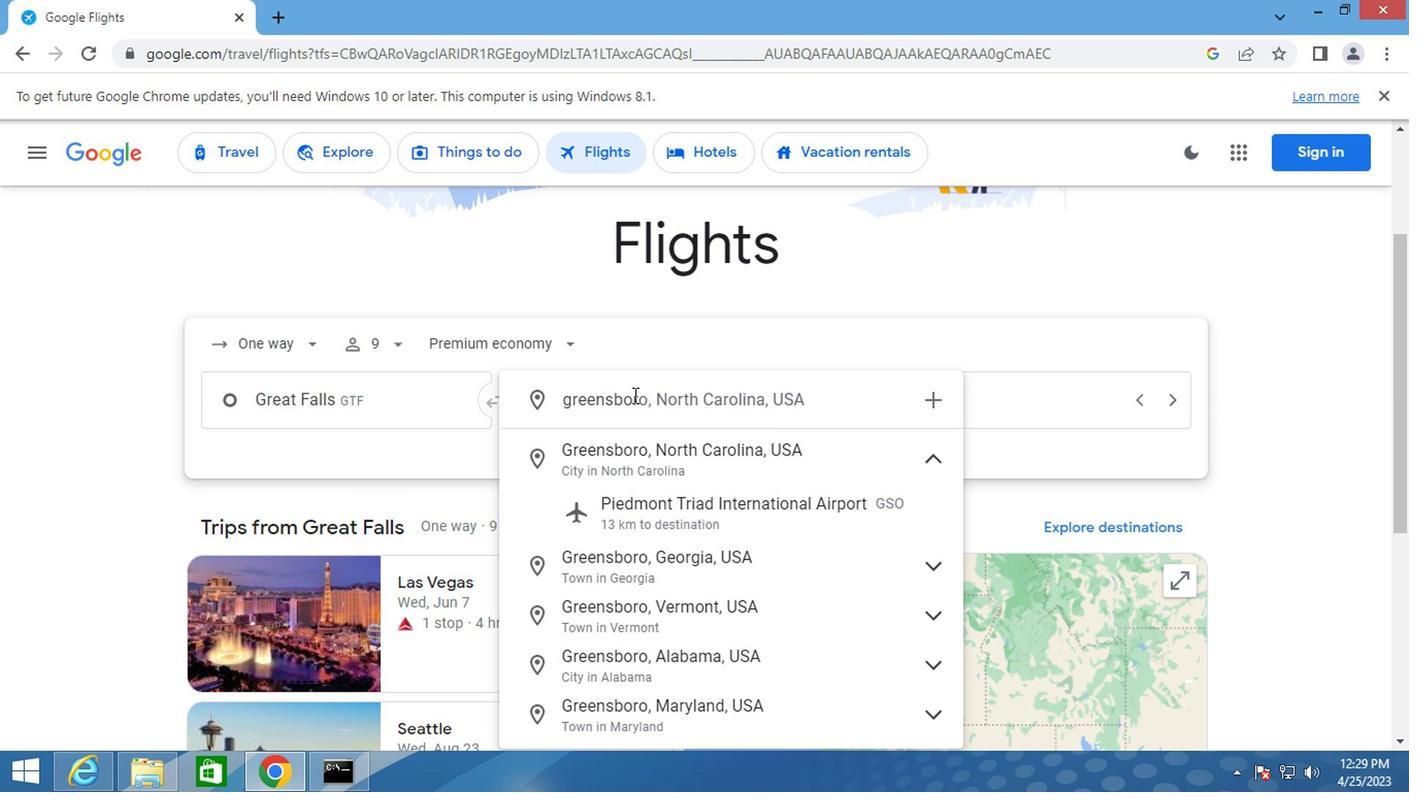 
Action: Mouse moved to (624, 499)
Screenshot: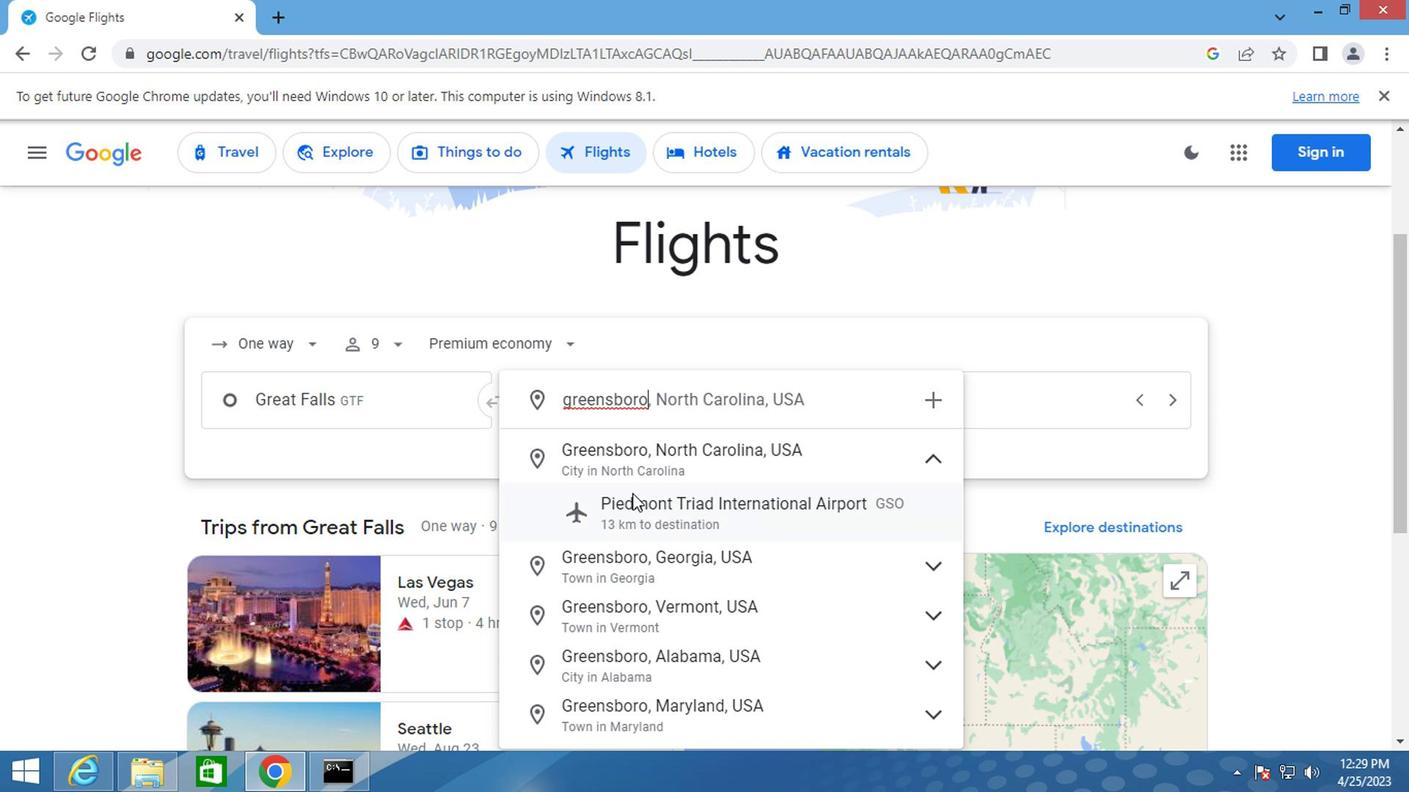
Action: Mouse pressed left at (624, 499)
Screenshot: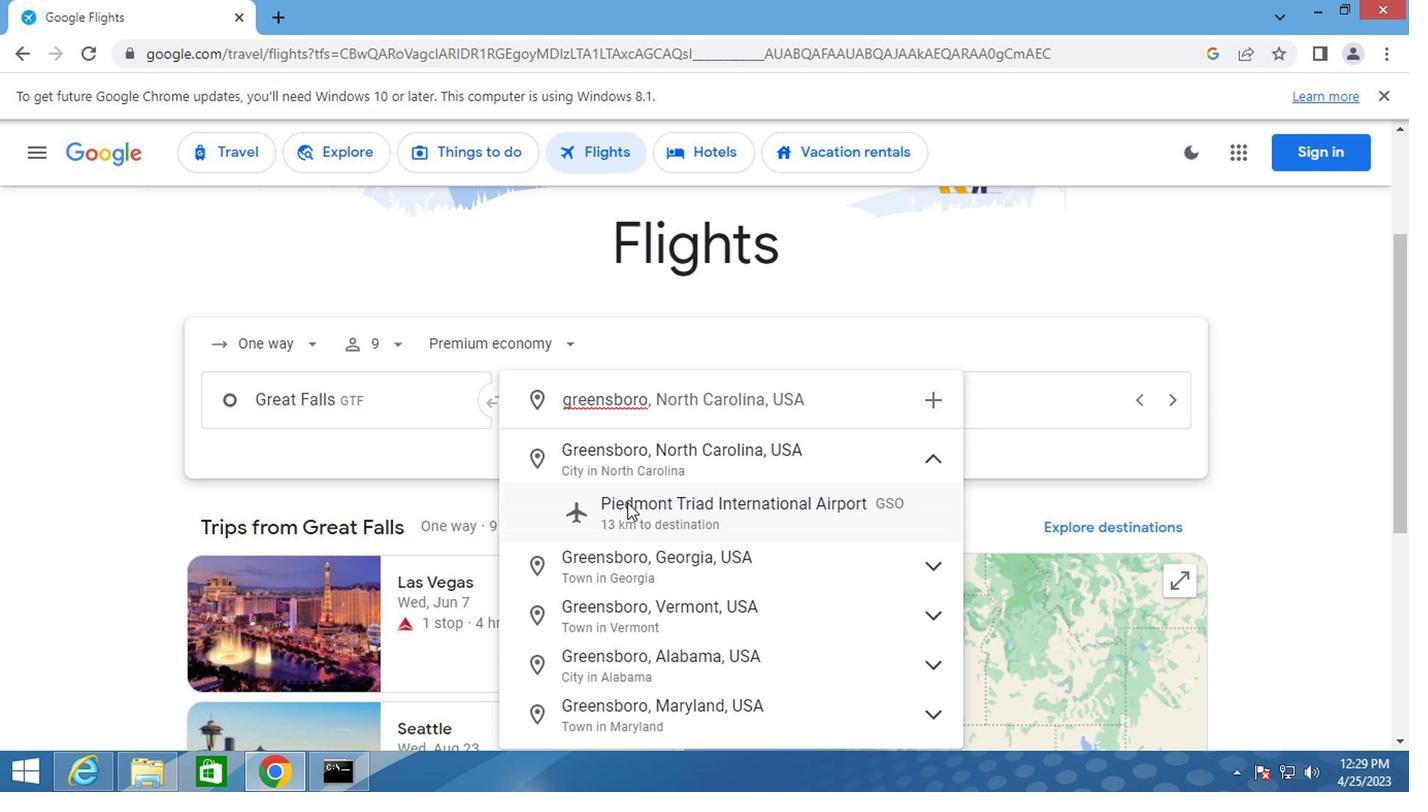 
Action: Mouse moved to (890, 408)
Screenshot: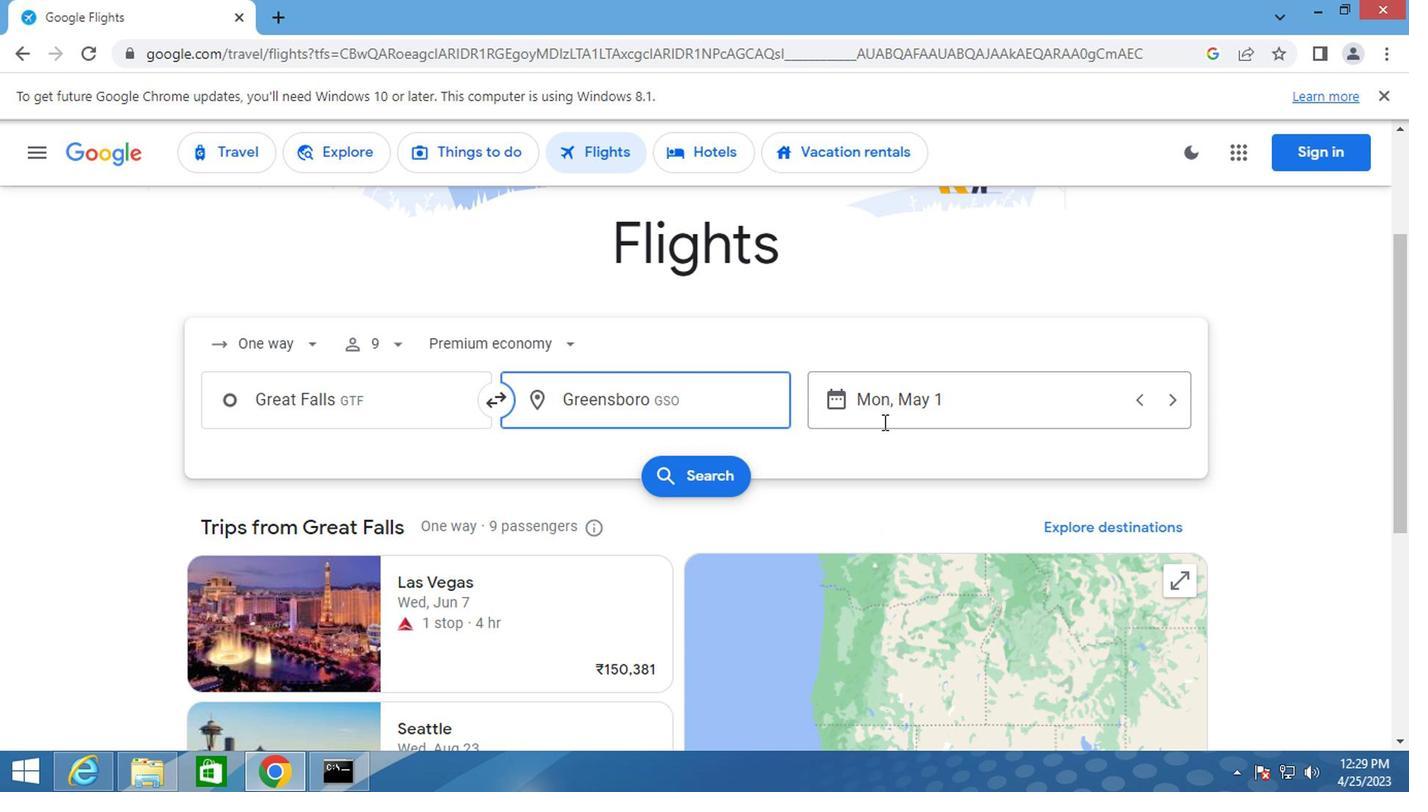 
Action: Mouse pressed left at (890, 408)
Screenshot: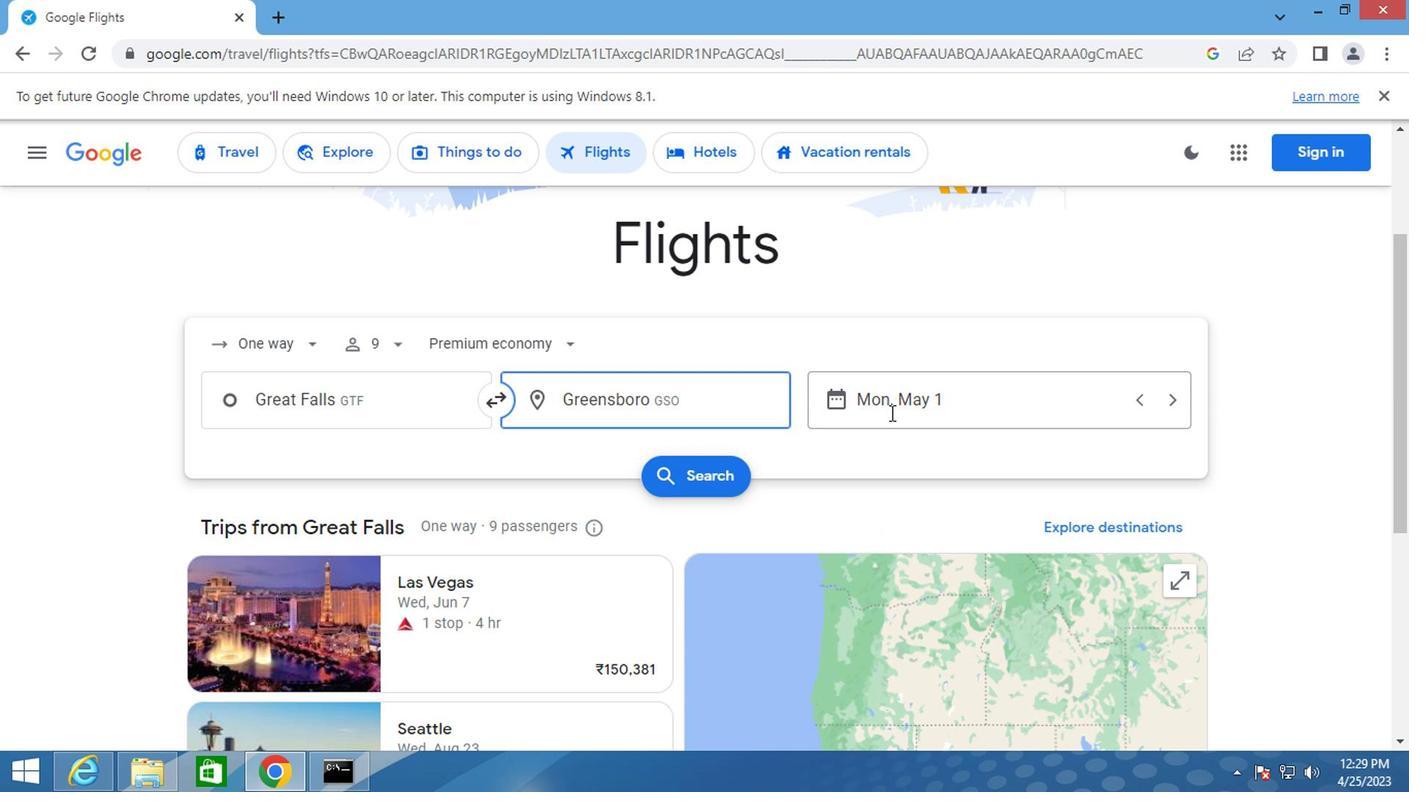 
Action: Mouse moved to (907, 380)
Screenshot: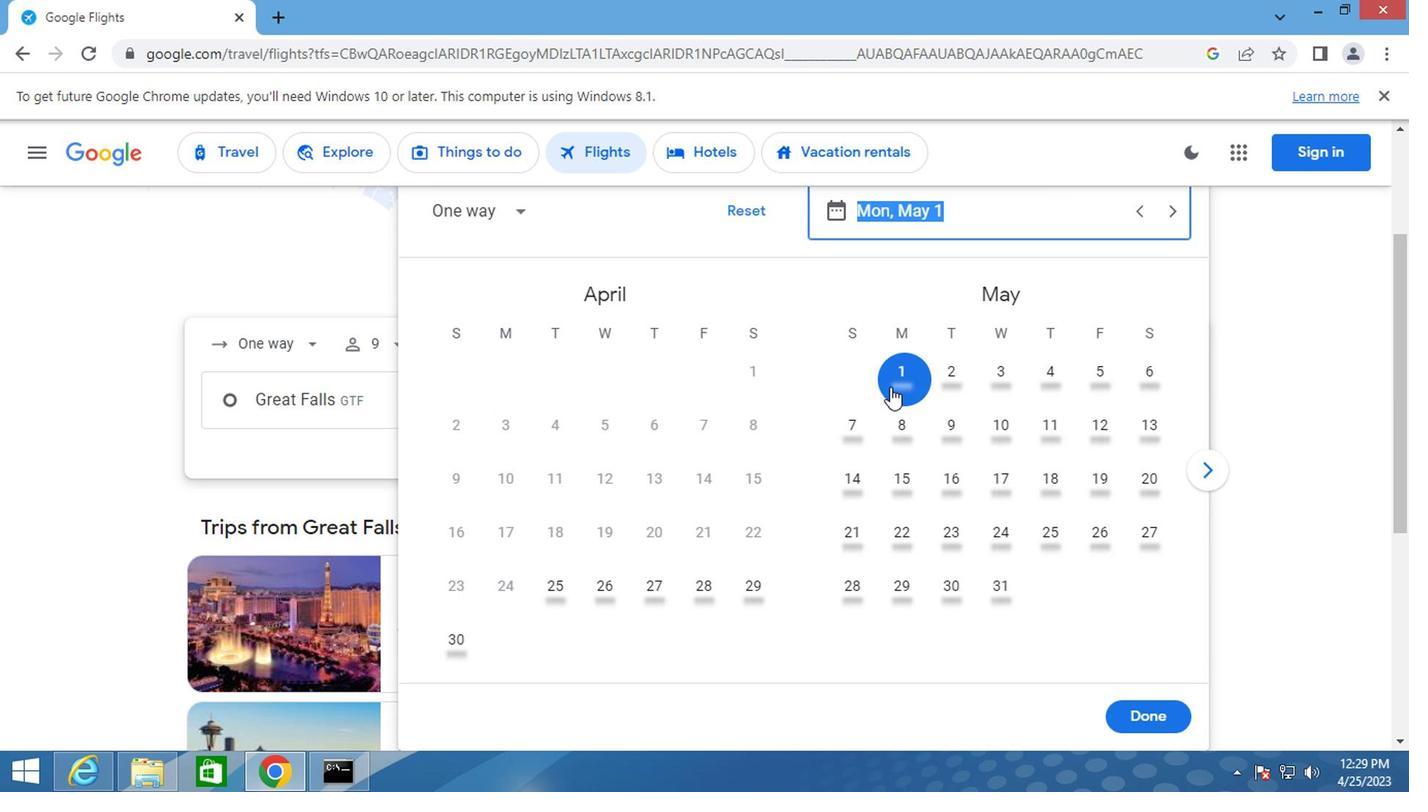 
Action: Mouse pressed left at (907, 380)
Screenshot: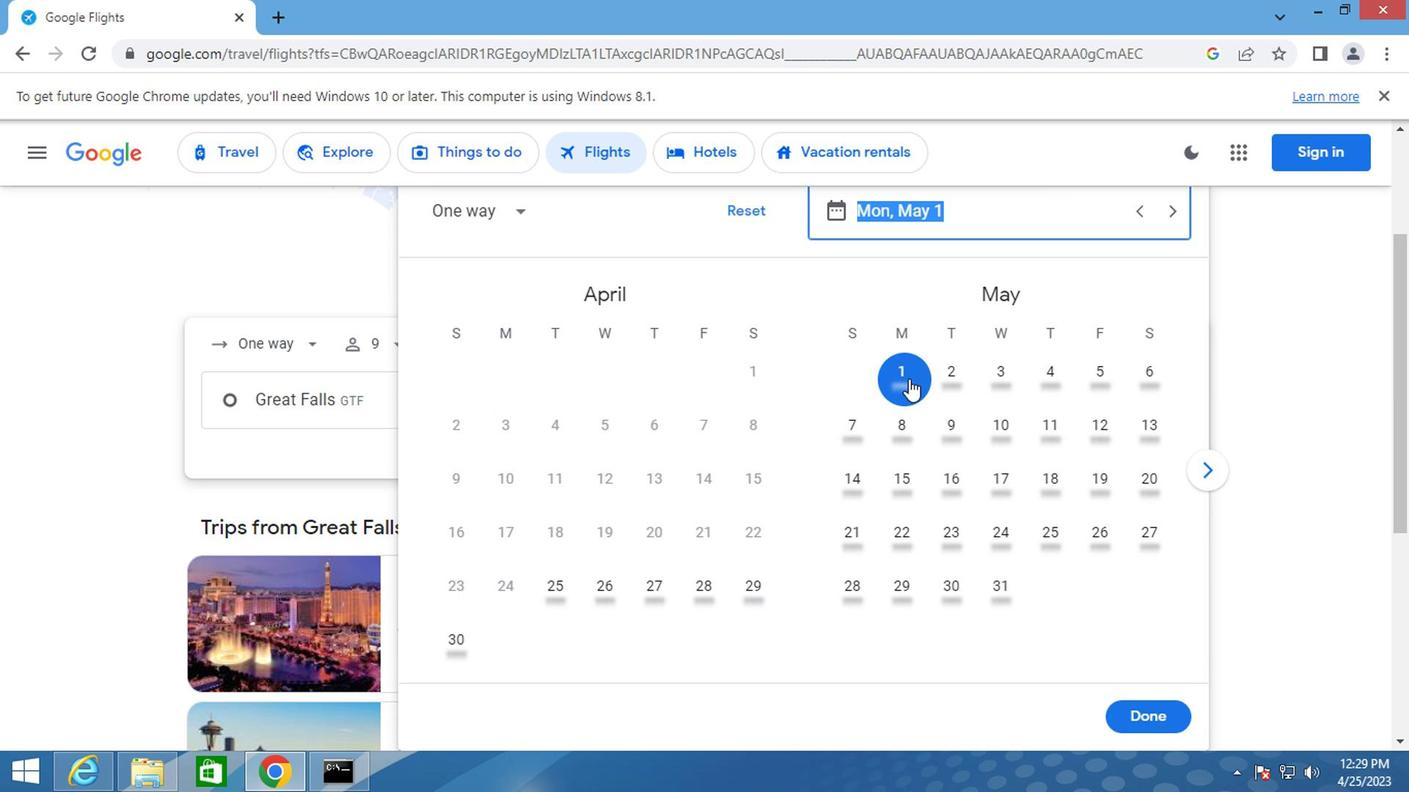 
Action: Mouse moved to (1147, 691)
Screenshot: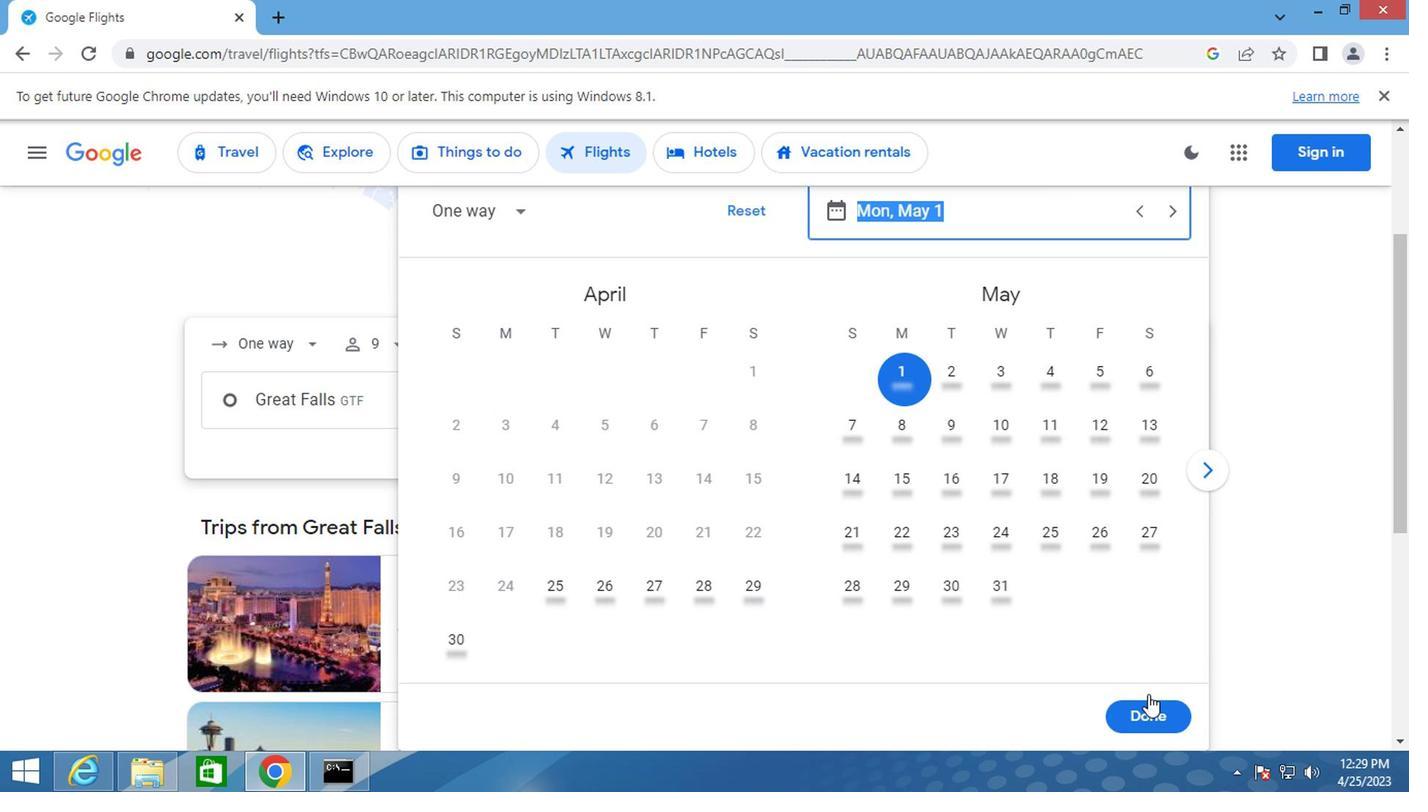 
Action: Mouse pressed left at (1147, 691)
Screenshot: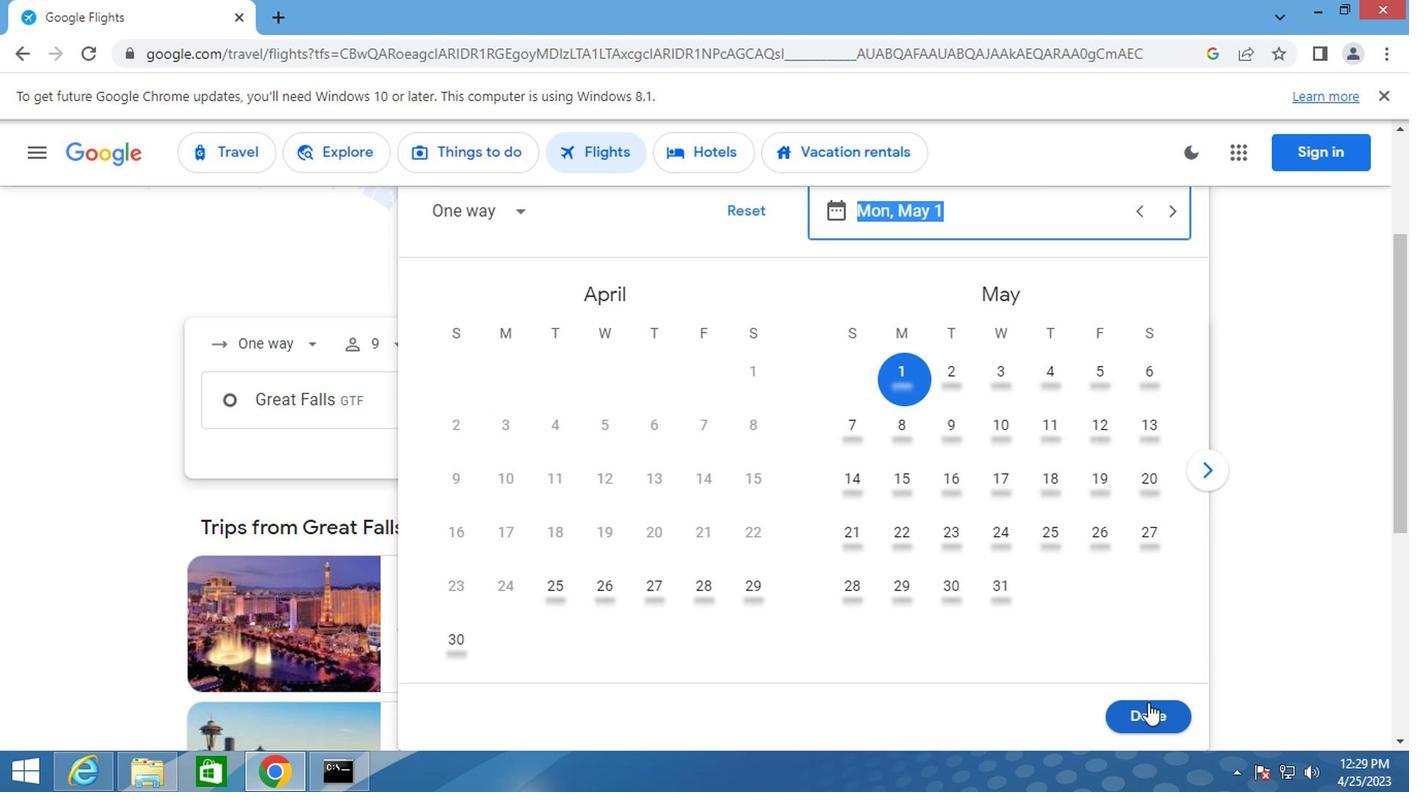 
Action: Mouse moved to (702, 475)
Screenshot: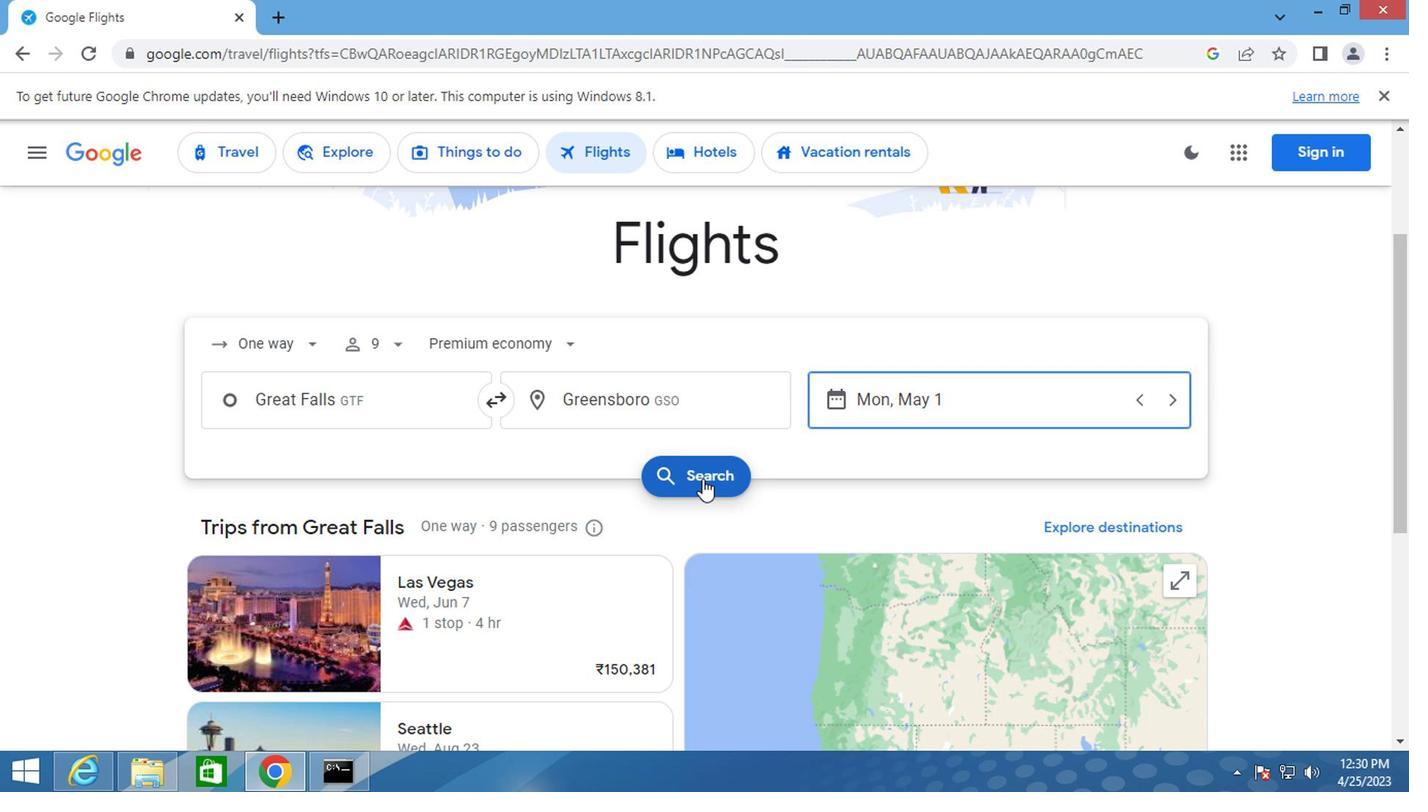 
Action: Mouse pressed left at (702, 475)
Screenshot: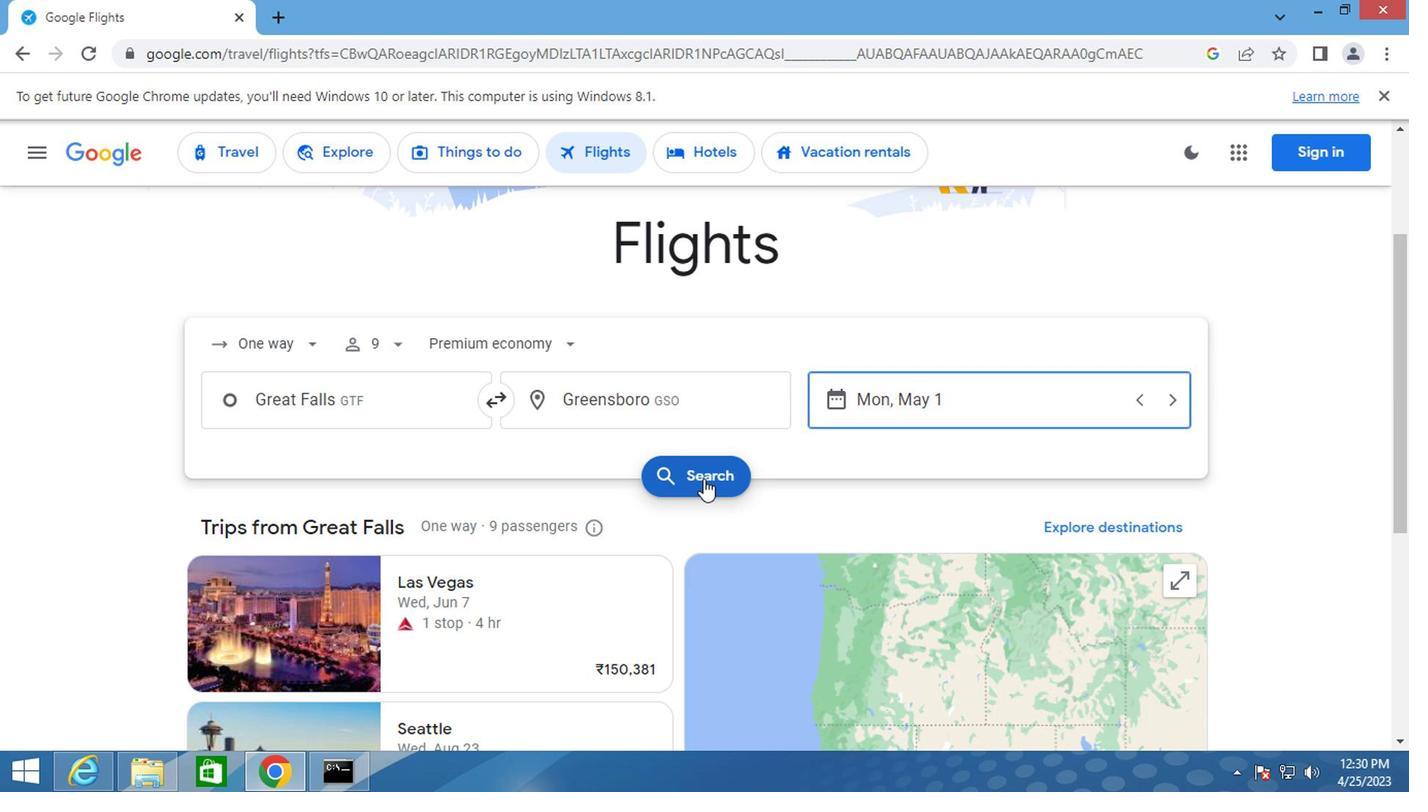 
Action: Mouse moved to (240, 345)
Screenshot: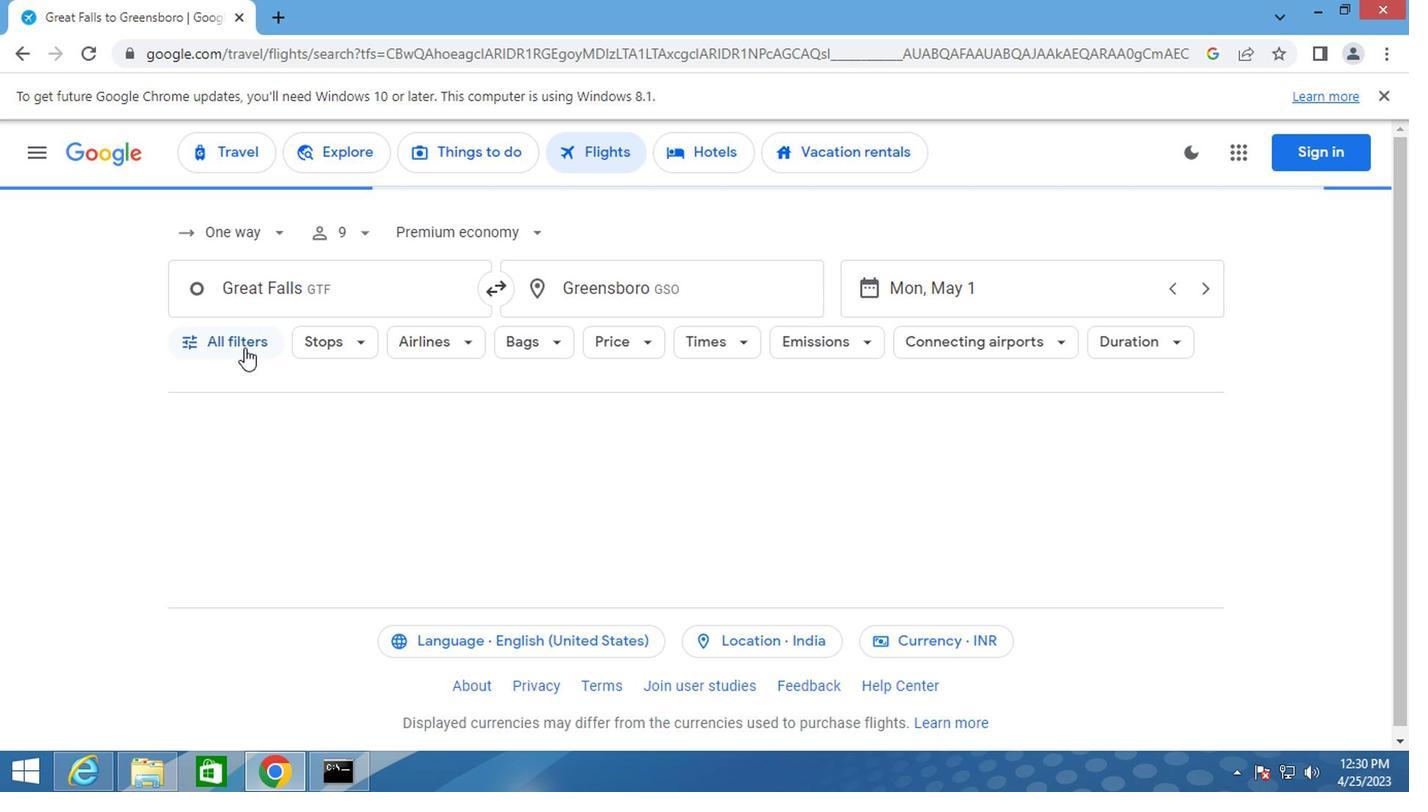 
Action: Mouse pressed left at (240, 345)
Screenshot: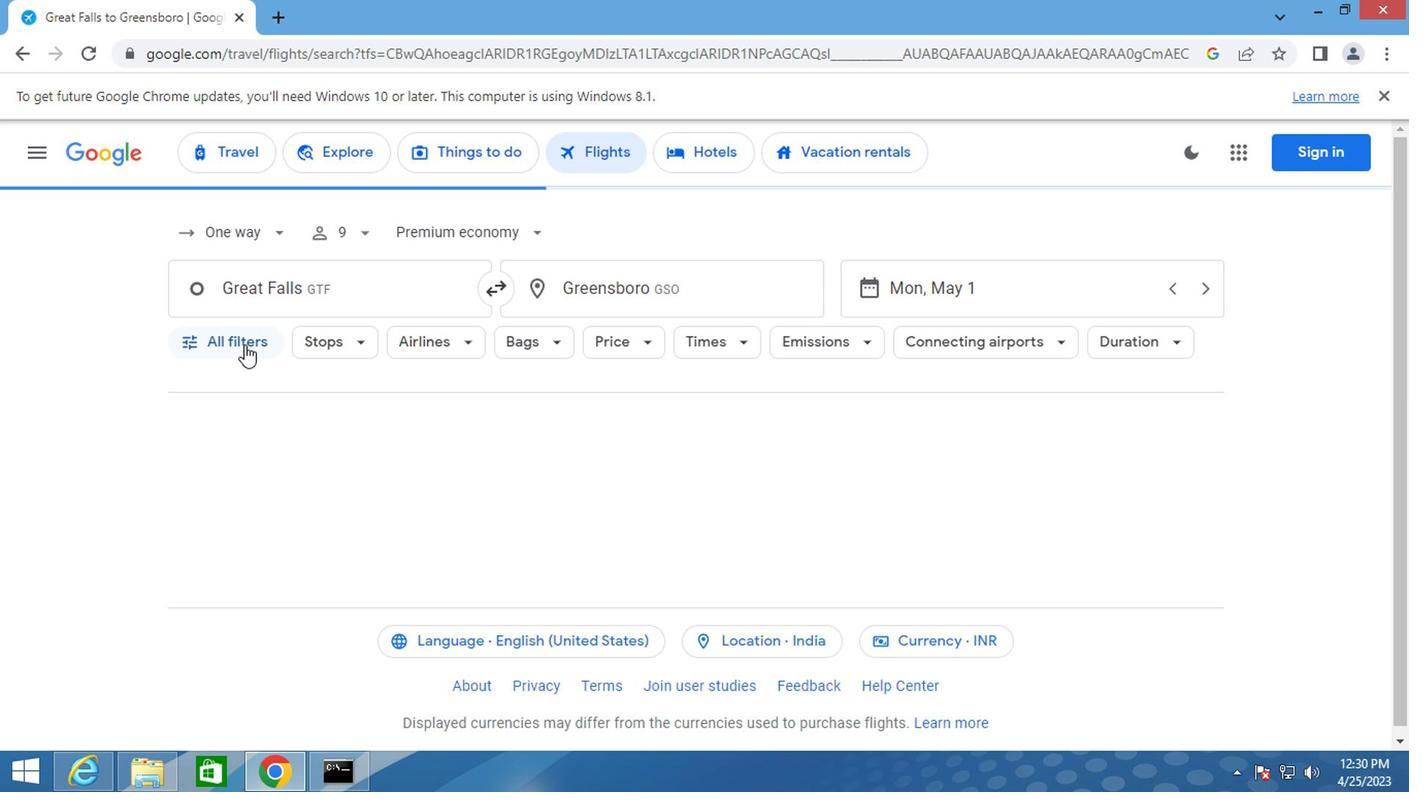 
Action: Mouse moved to (349, 583)
Screenshot: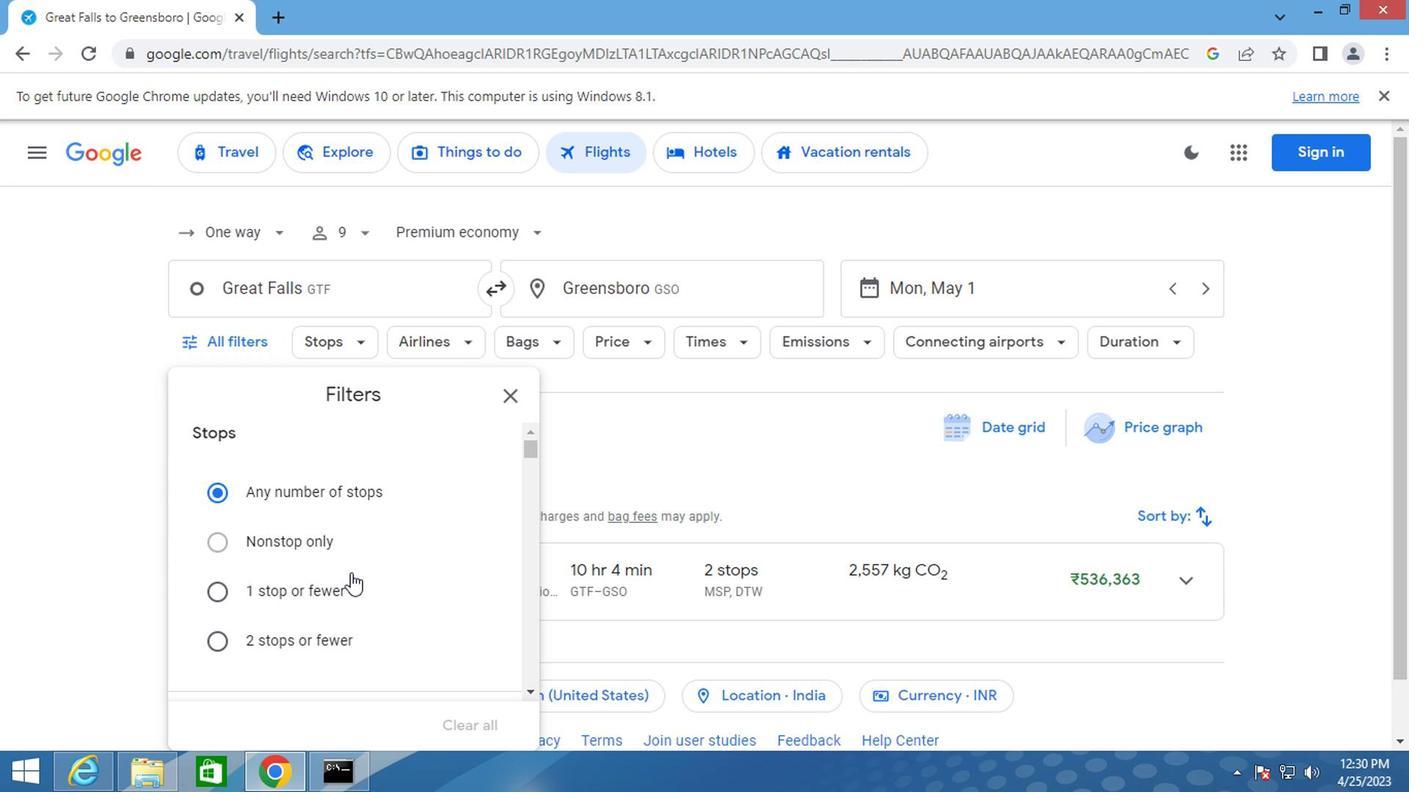 
Action: Mouse scrolled (349, 582) with delta (0, -1)
Screenshot: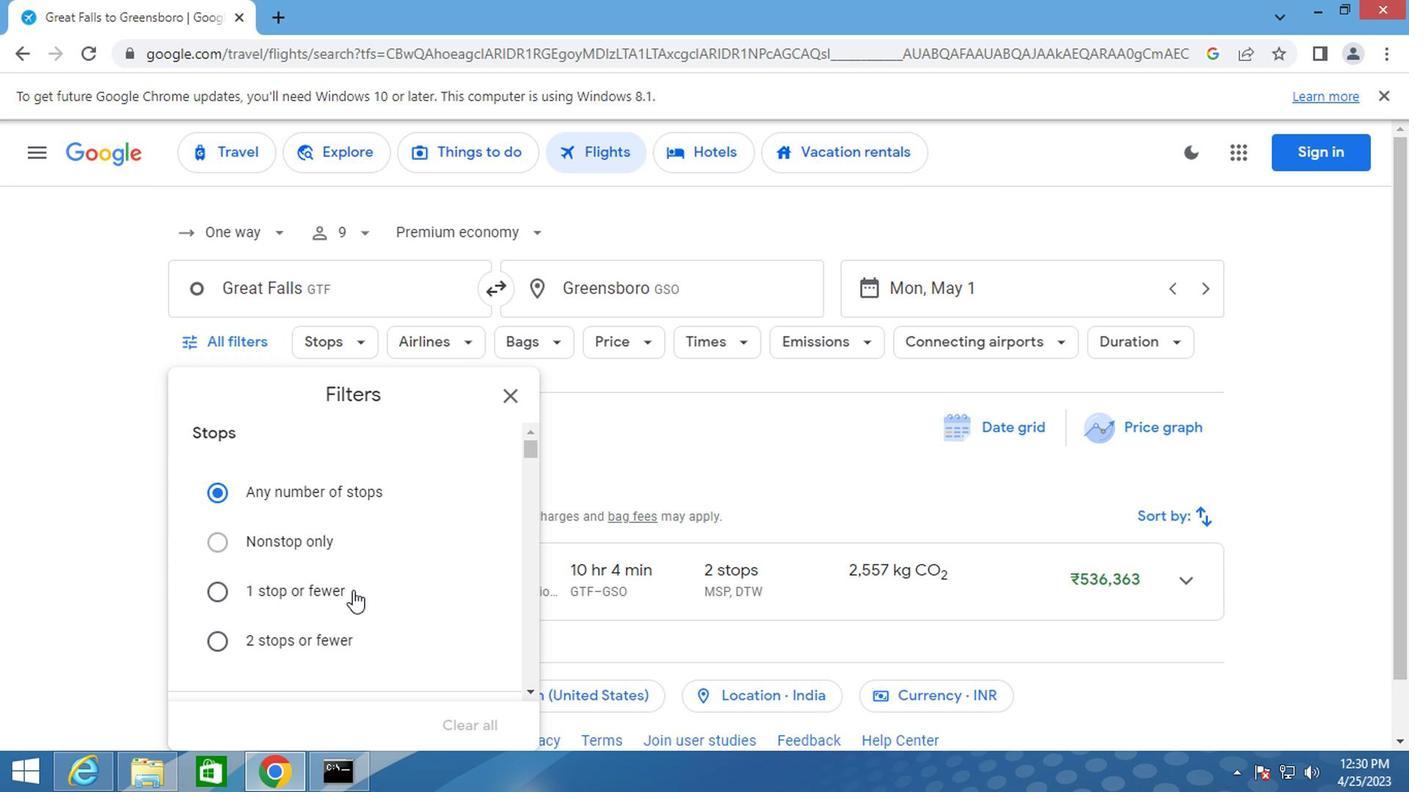 
Action: Mouse scrolled (349, 582) with delta (0, -1)
Screenshot: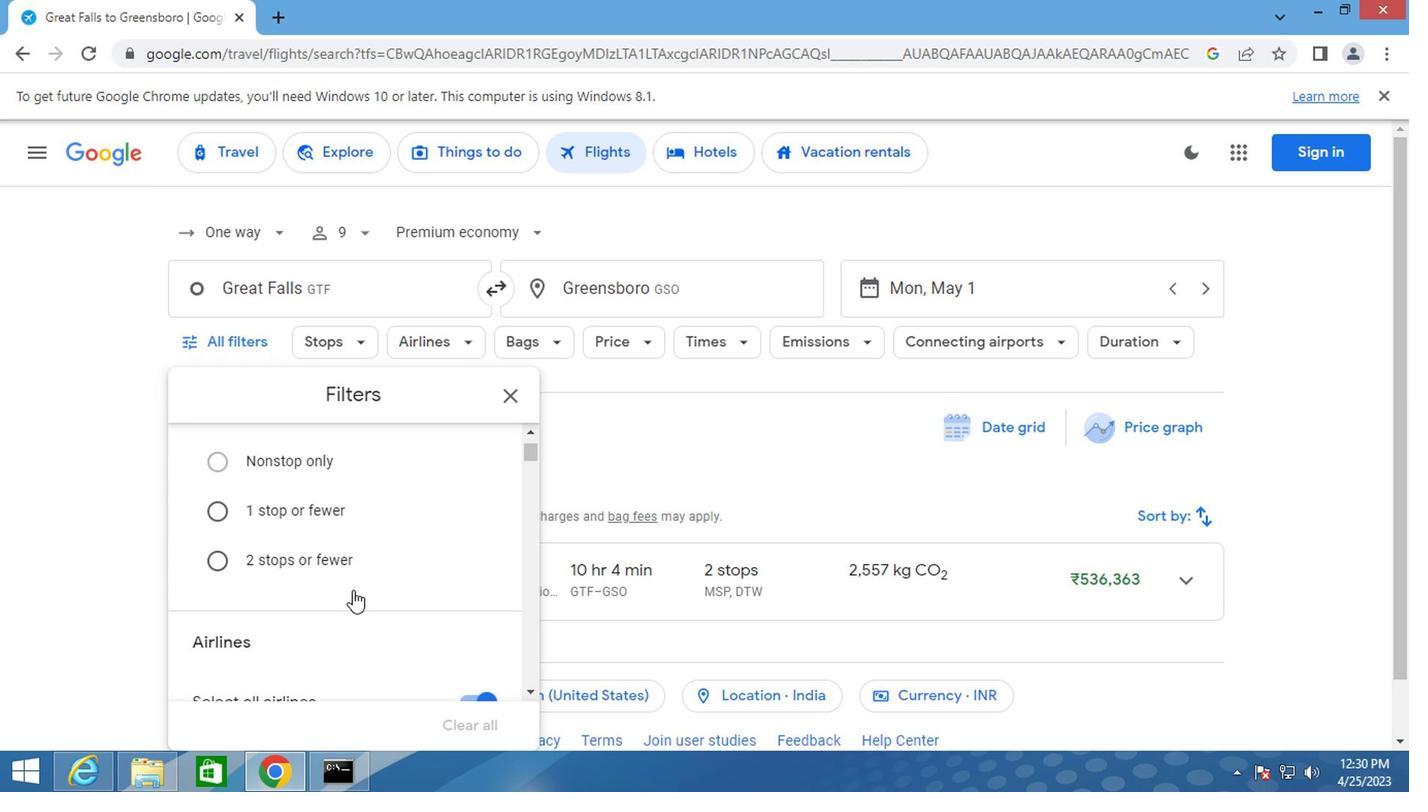 
Action: Mouse scrolled (349, 582) with delta (0, -1)
Screenshot: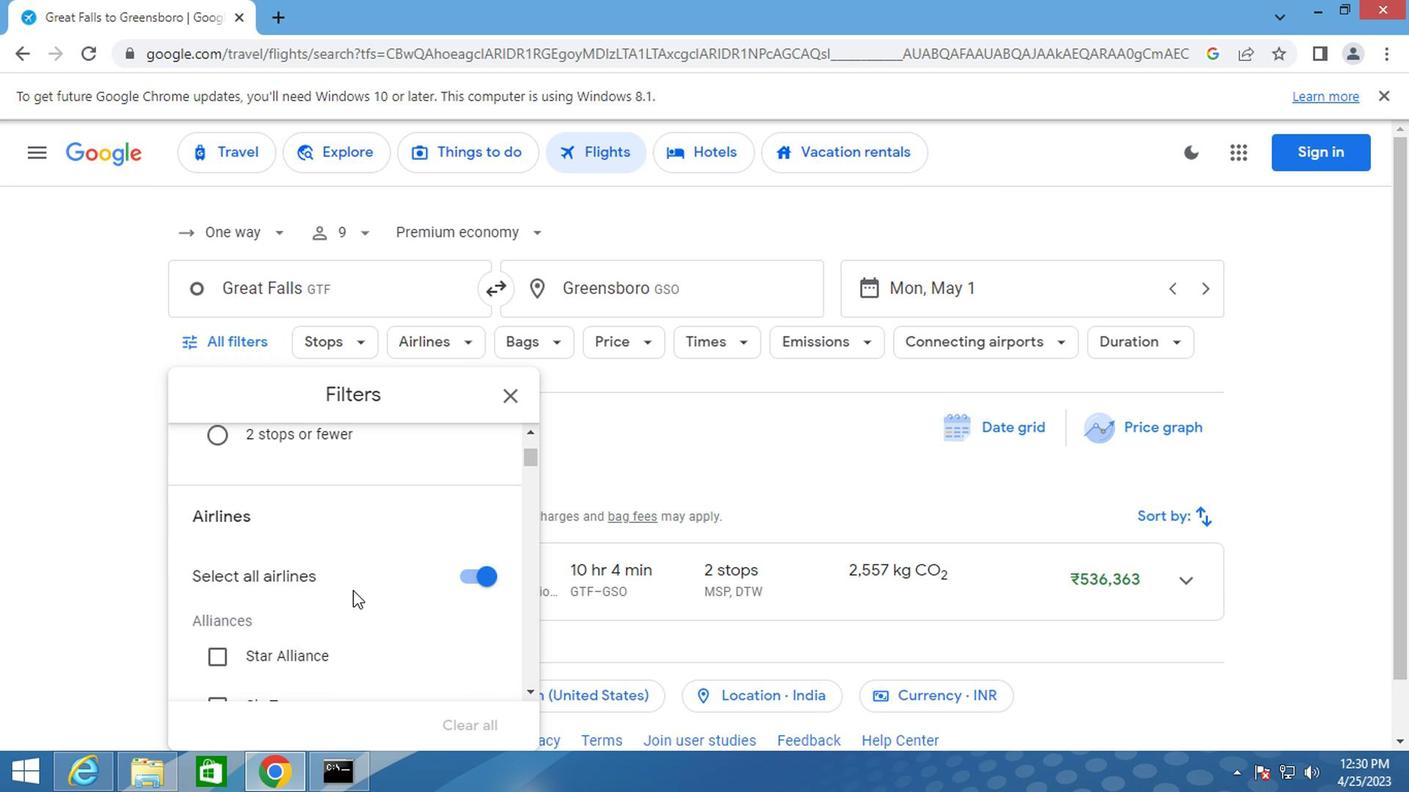 
Action: Mouse scrolled (349, 582) with delta (0, -1)
Screenshot: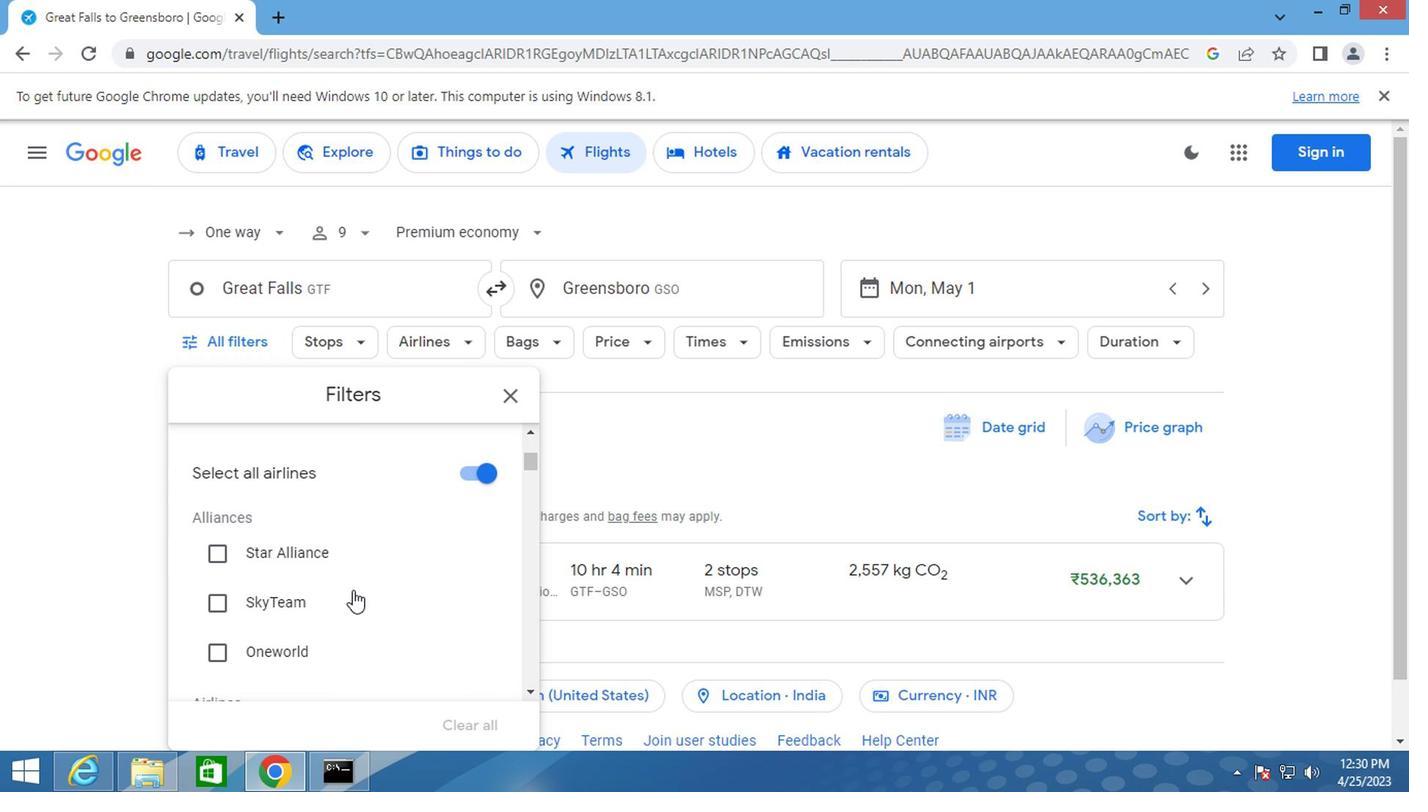 
Action: Mouse scrolled (349, 582) with delta (0, -1)
Screenshot: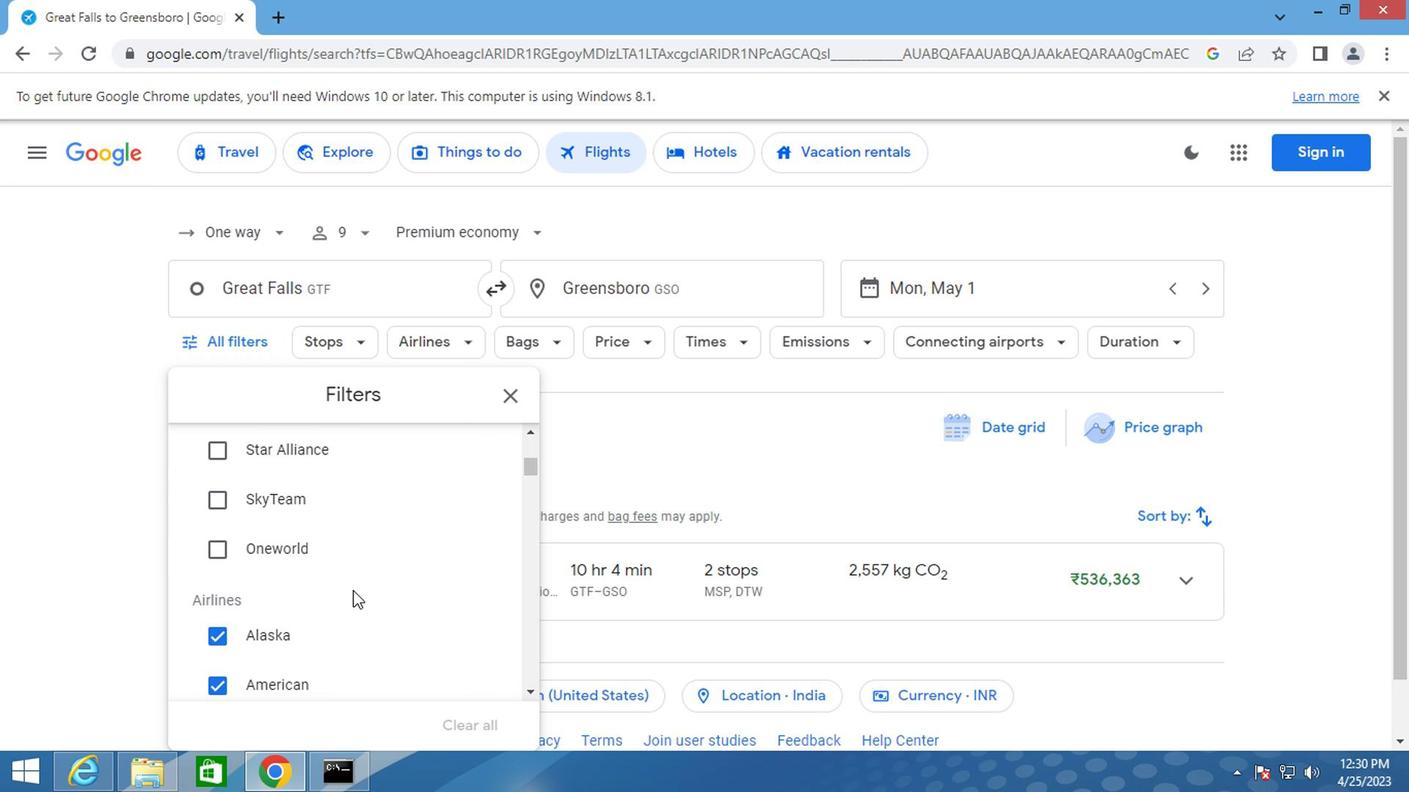 
Action: Mouse scrolled (349, 582) with delta (0, -1)
Screenshot: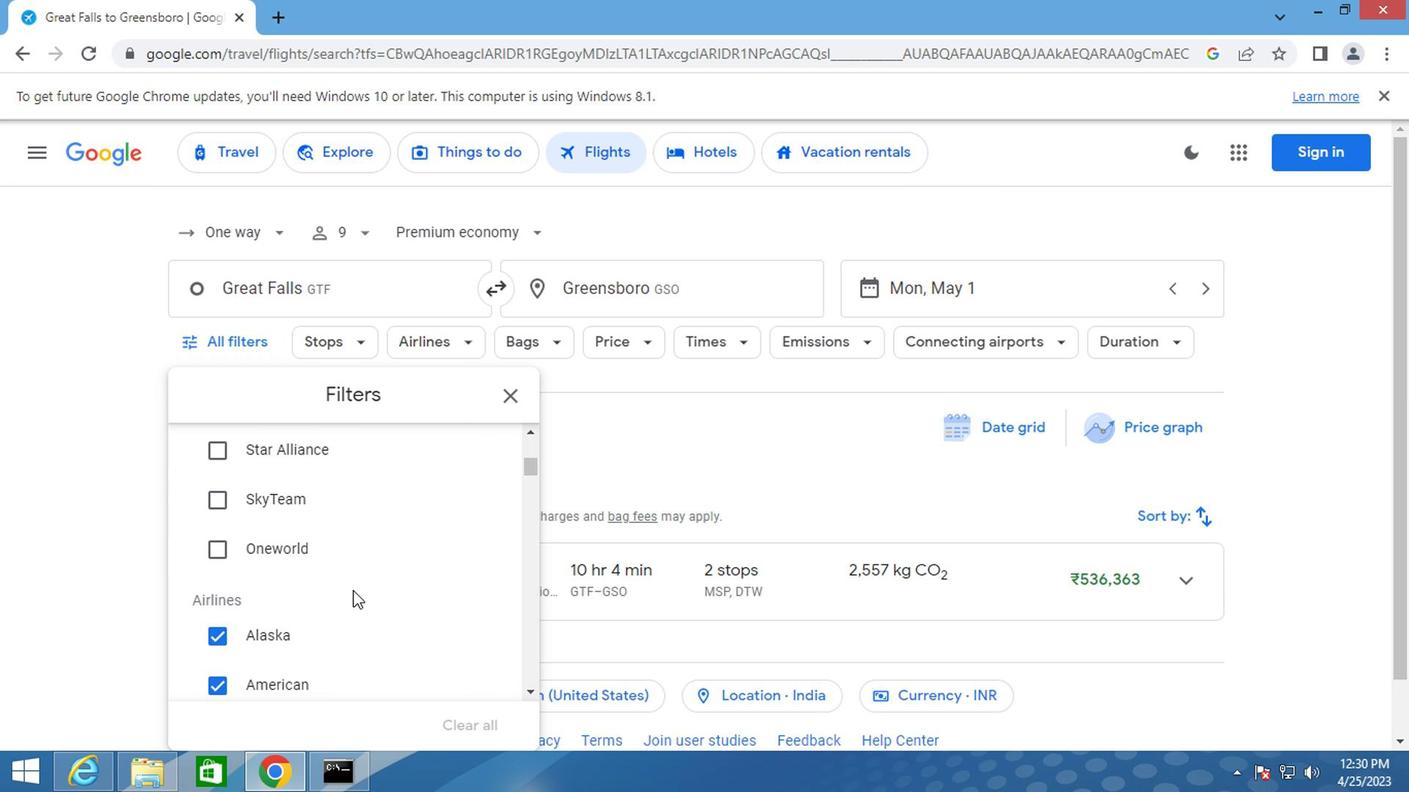 
Action: Mouse moved to (210, 427)
Screenshot: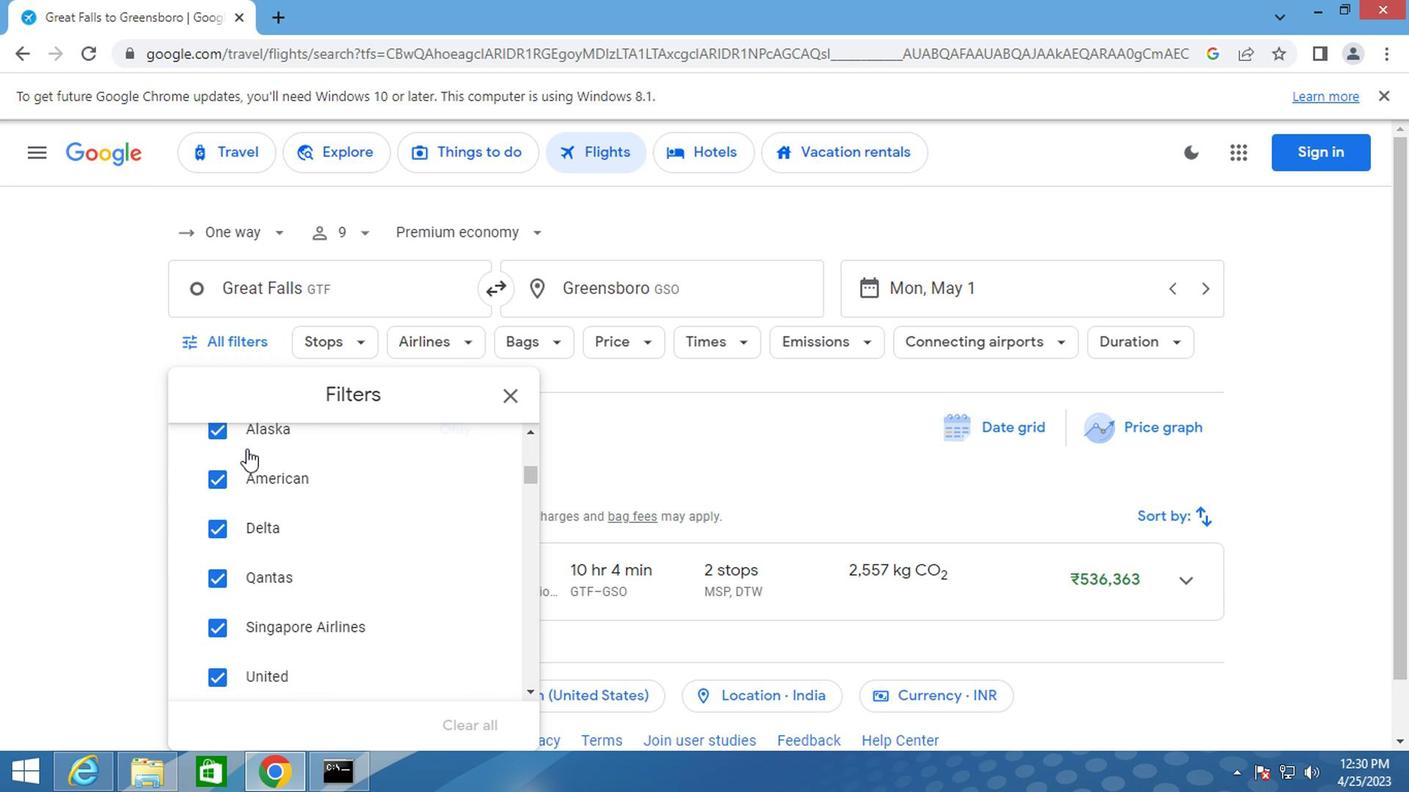 
Action: Mouse pressed left at (210, 427)
Screenshot: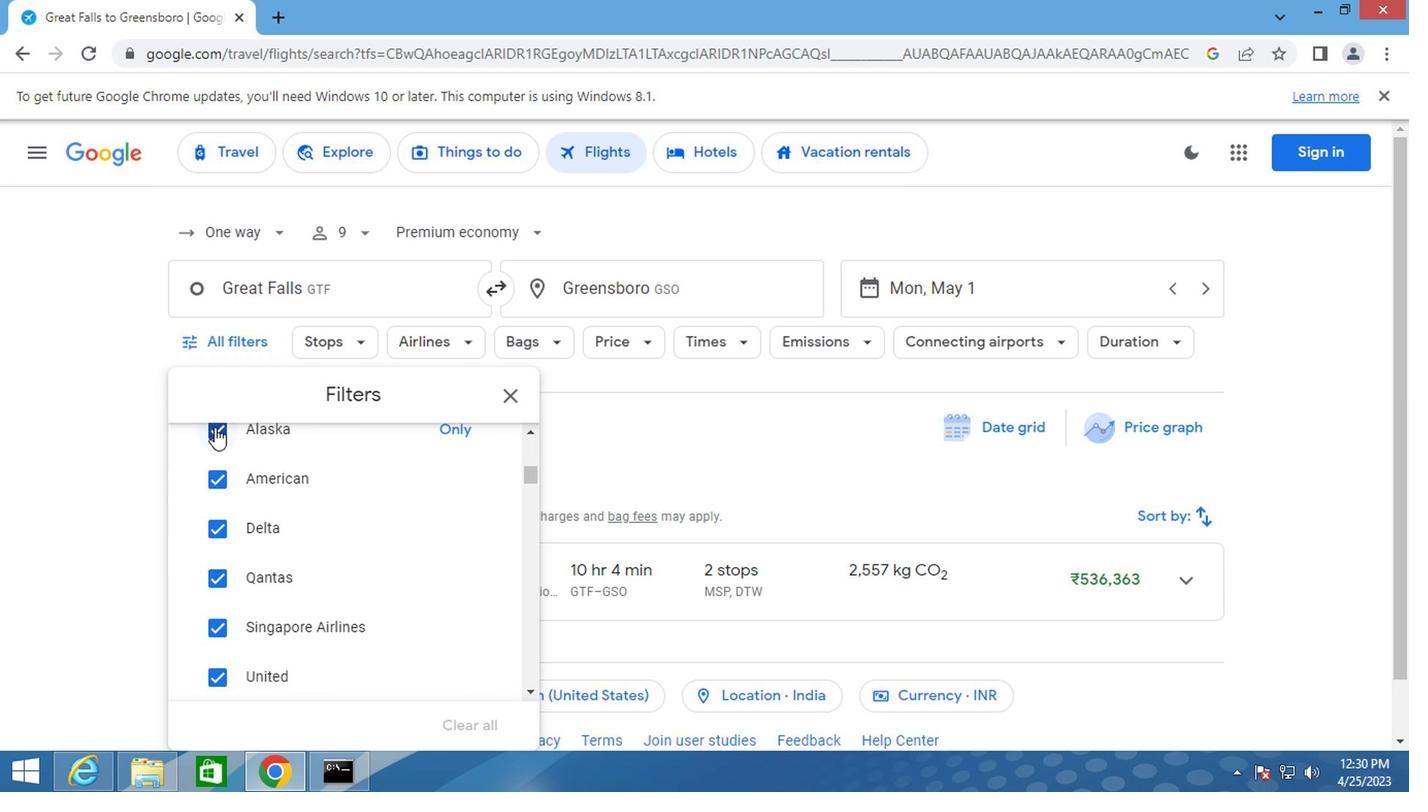 
Action: Mouse moved to (287, 504)
Screenshot: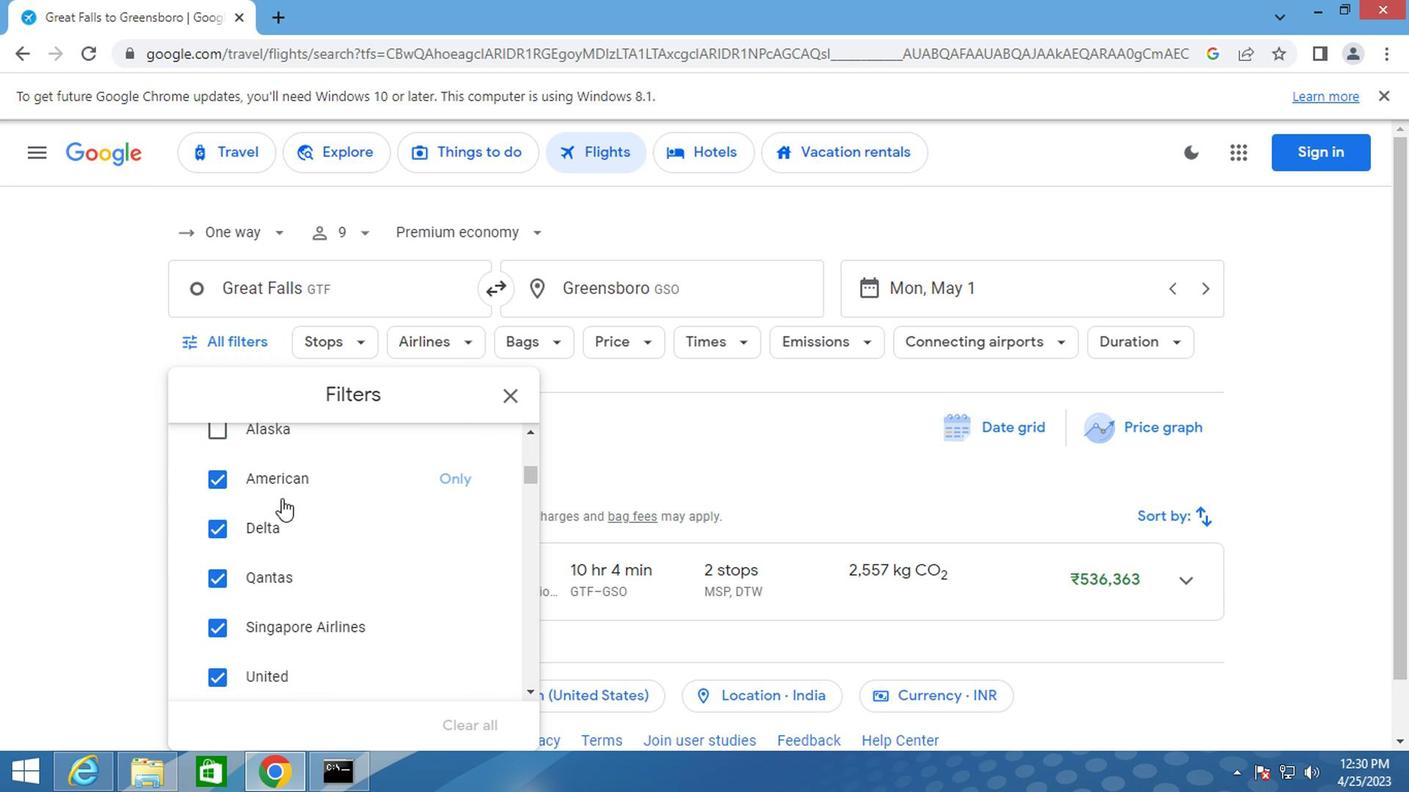 
Action: Mouse scrolled (287, 504) with delta (0, 0)
Screenshot: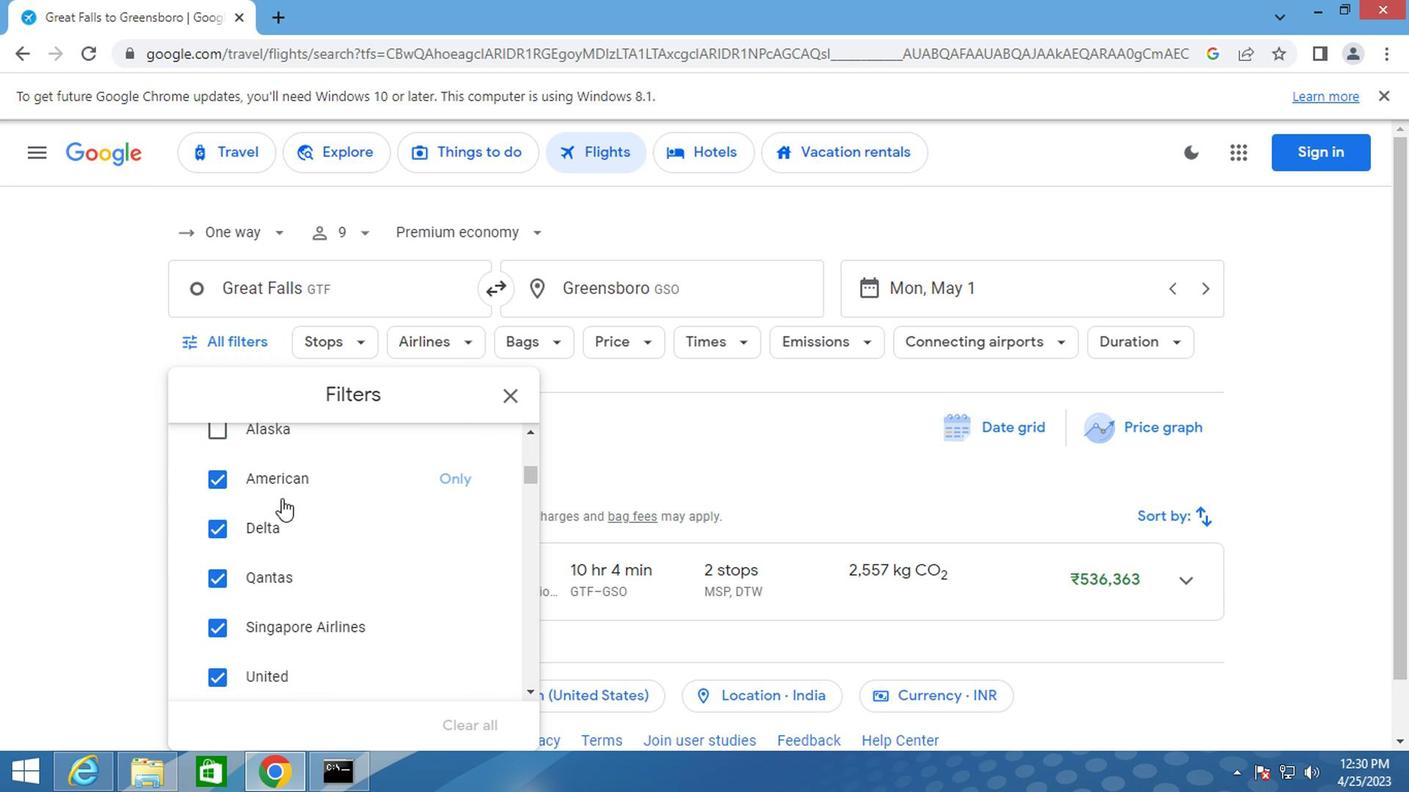 
Action: Mouse scrolled (287, 504) with delta (0, 0)
Screenshot: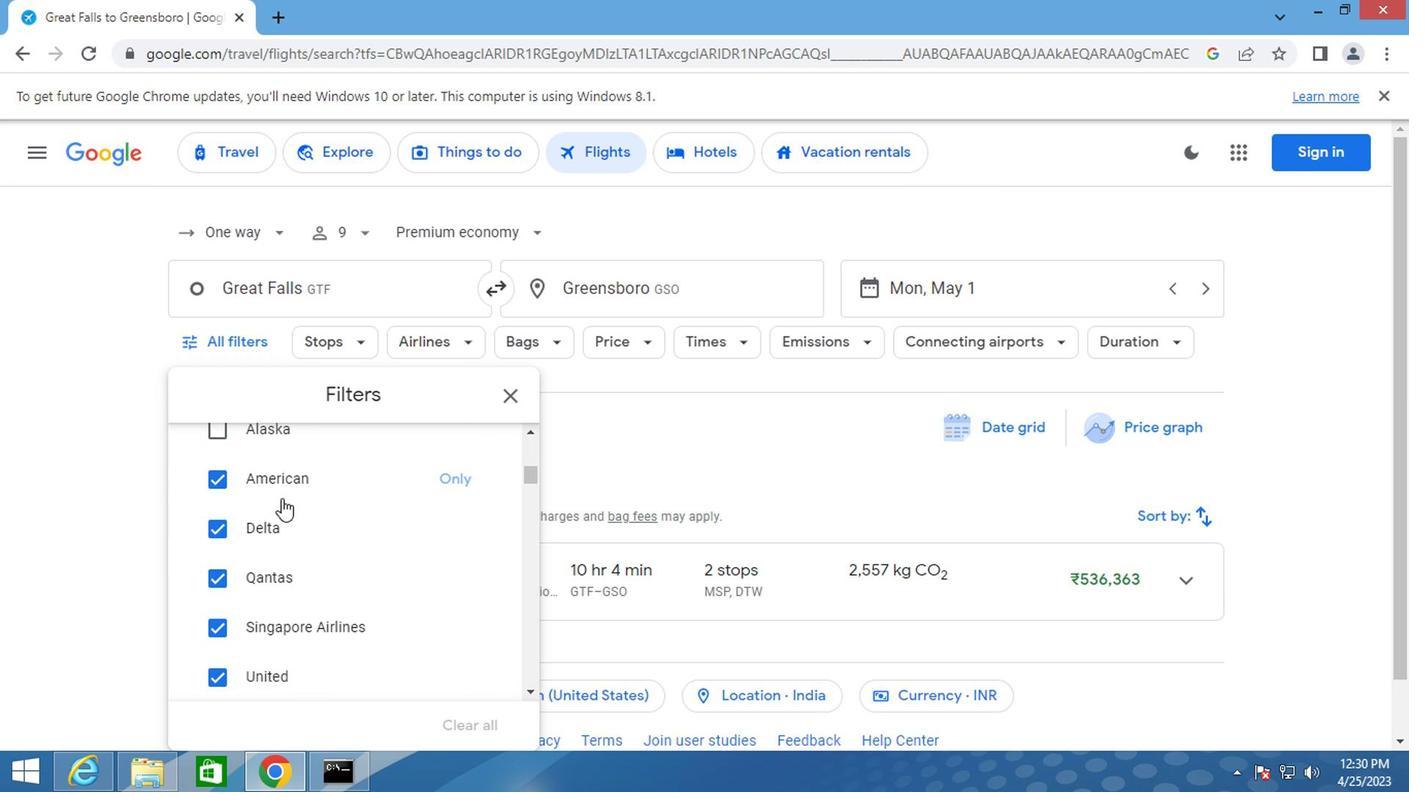 
Action: Mouse scrolled (287, 504) with delta (0, 0)
Screenshot: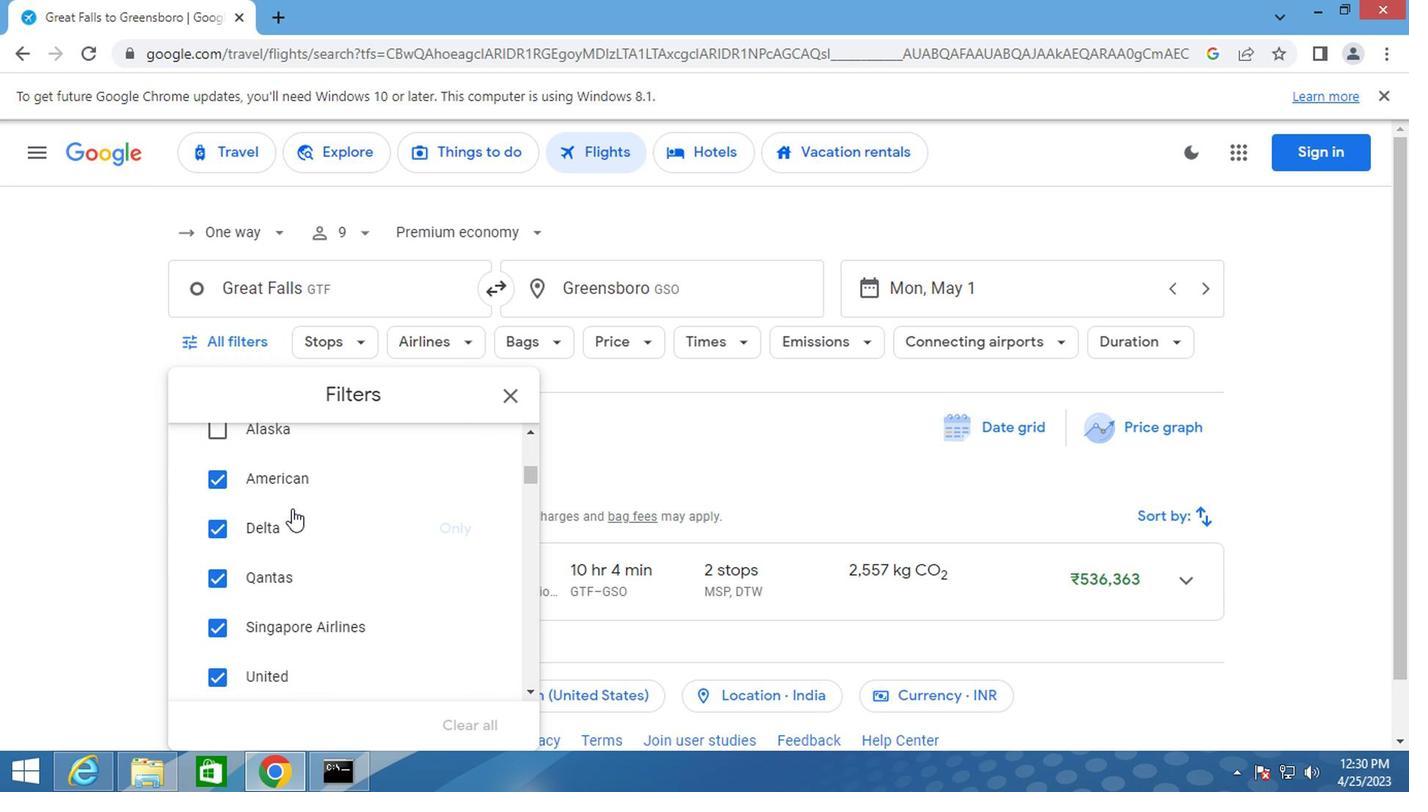 
Action: Mouse moved to (466, 601)
Screenshot: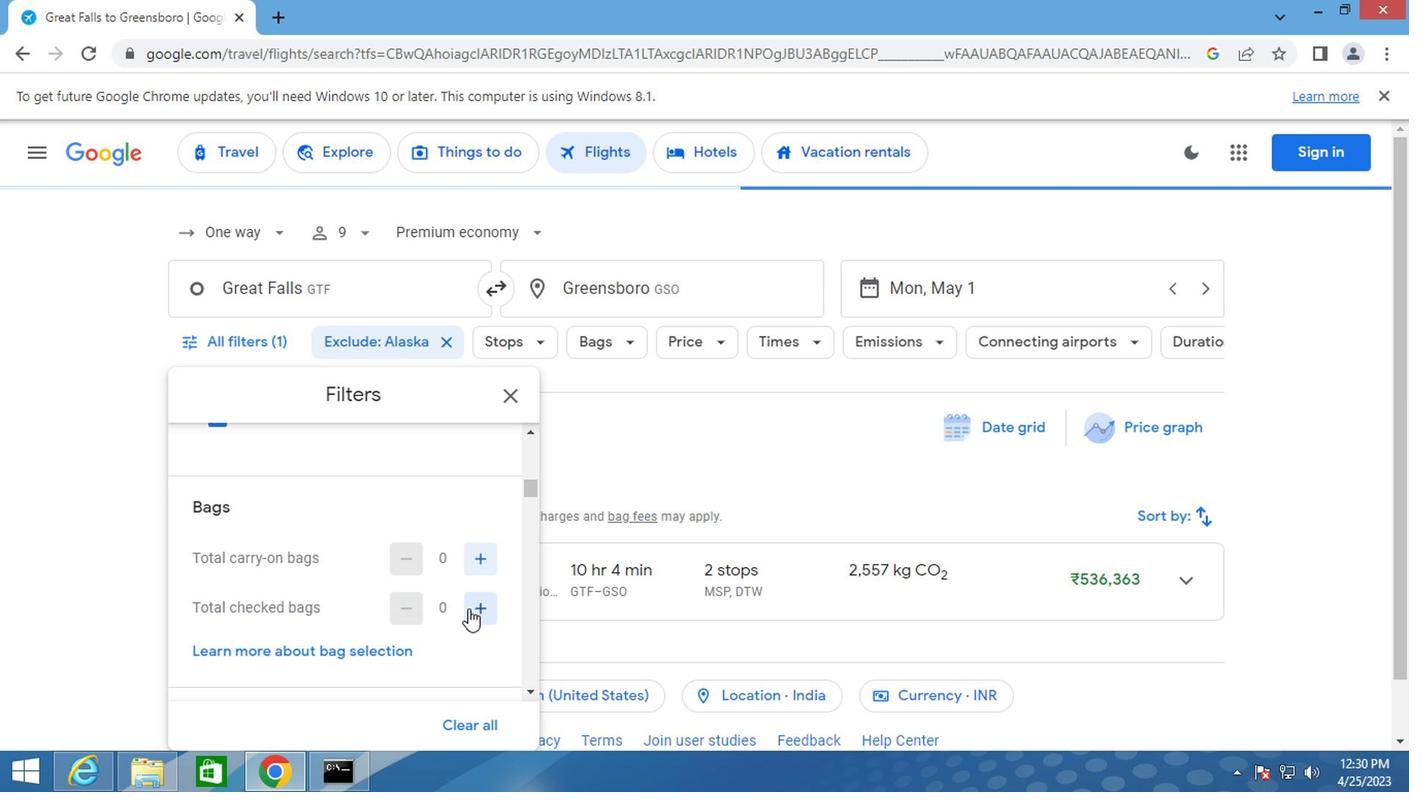
Action: Mouse pressed left at (466, 601)
Screenshot: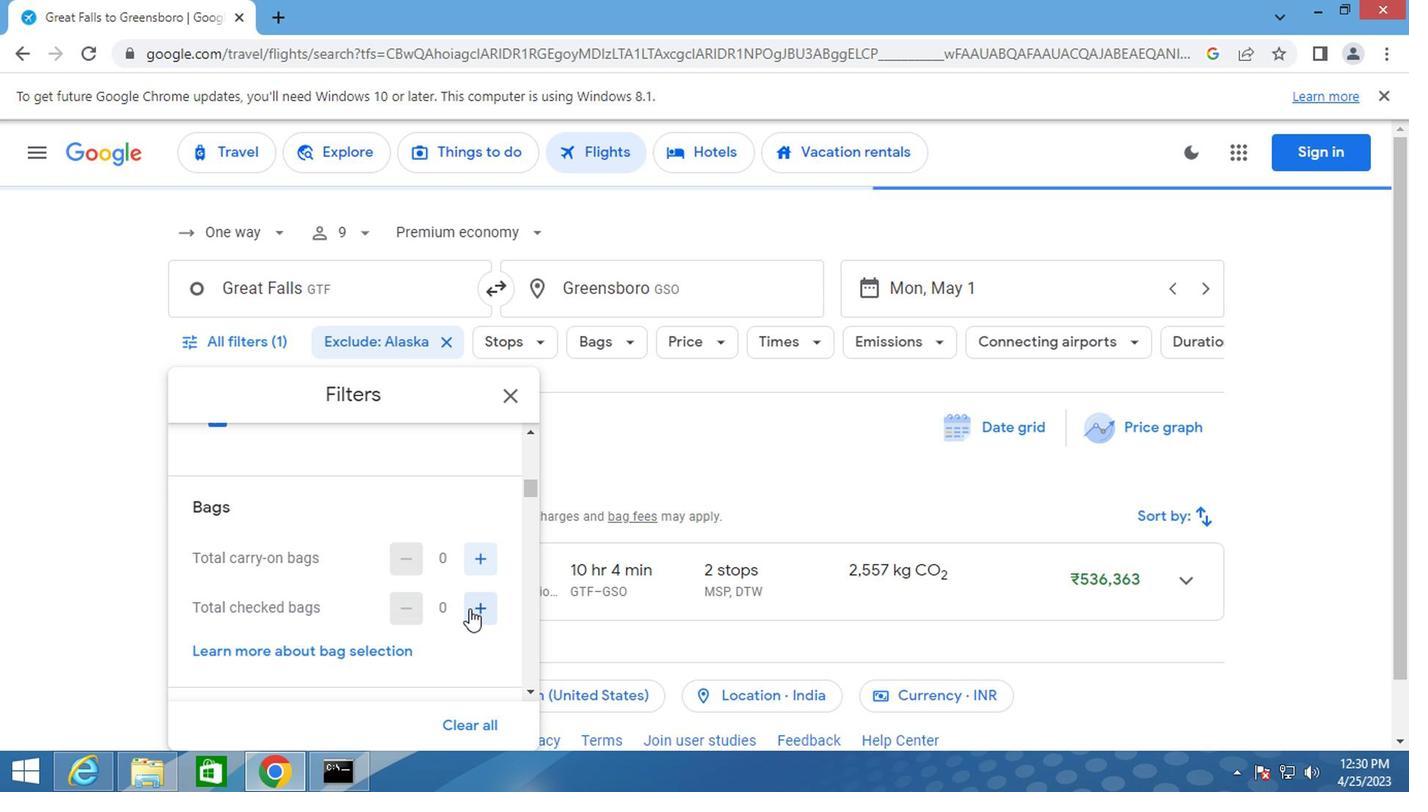 
Action: Mouse pressed left at (466, 601)
Screenshot: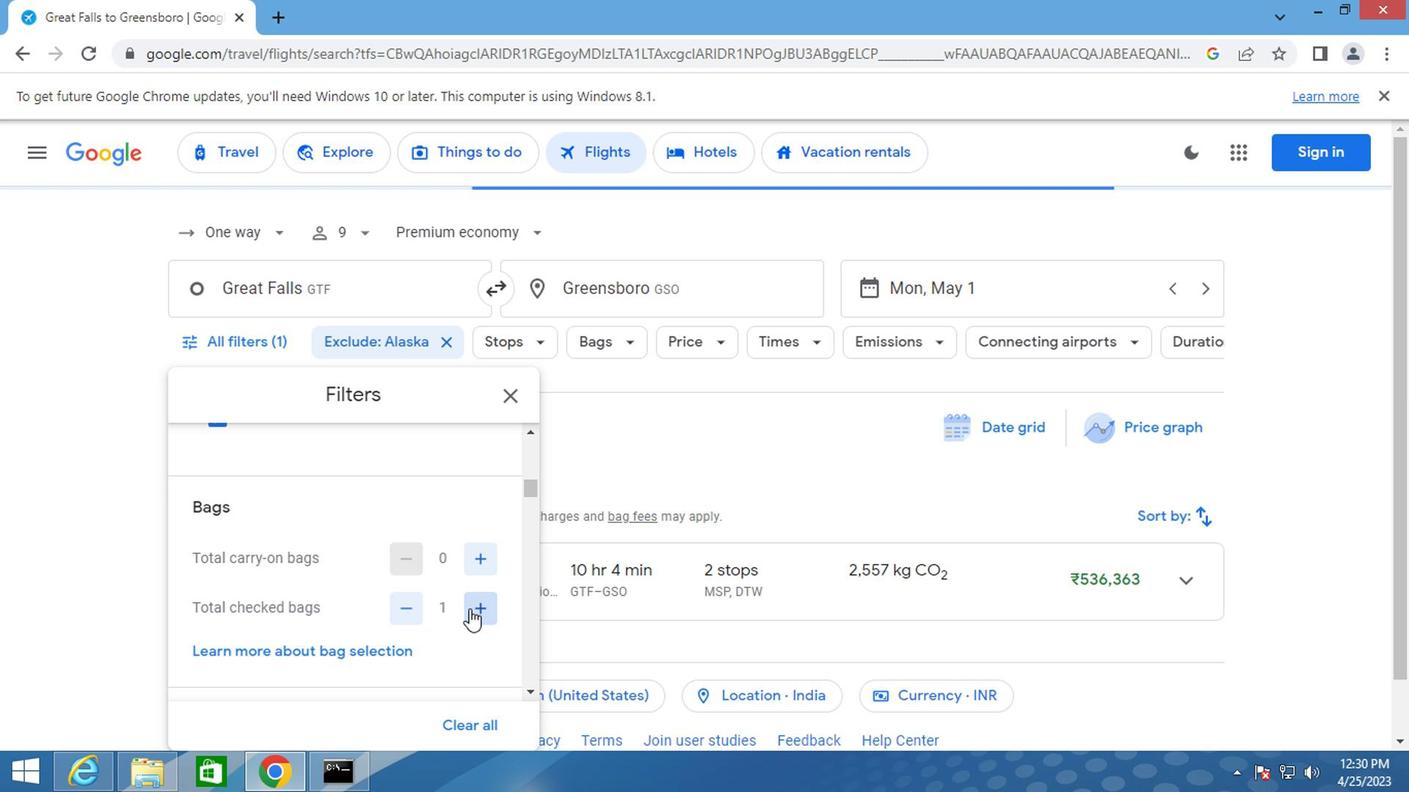 
Action: Mouse moved to (322, 575)
Screenshot: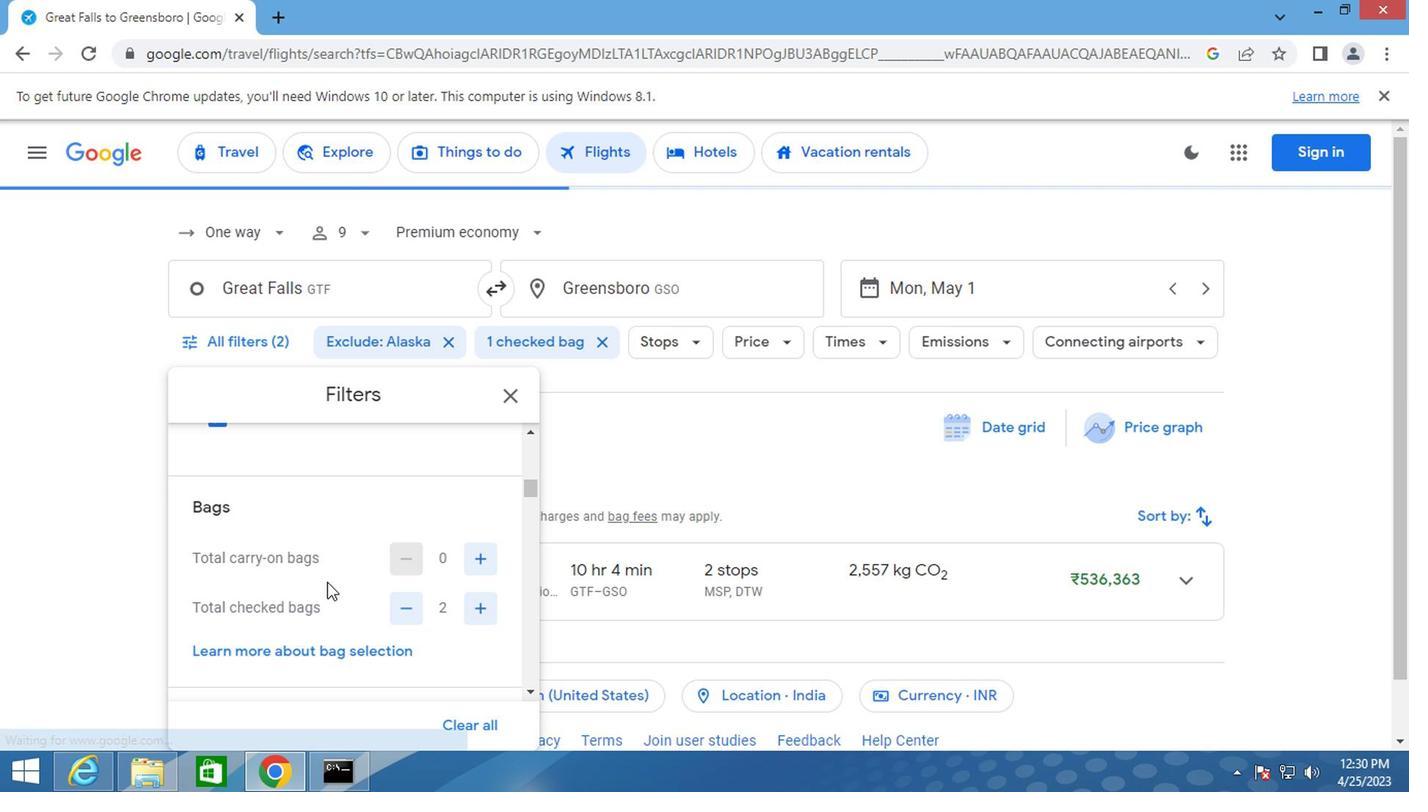 
Action: Mouse scrolled (322, 574) with delta (0, 0)
Screenshot: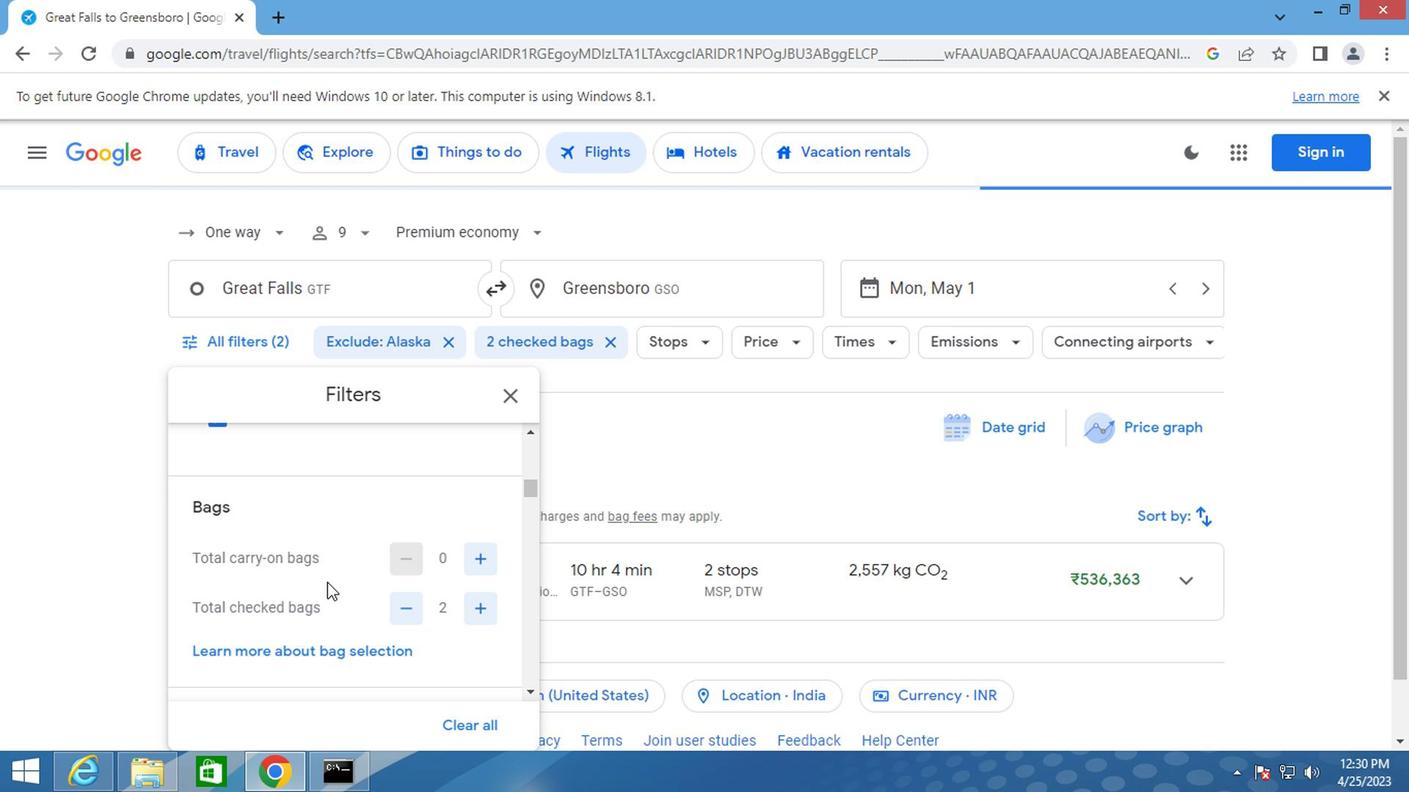
Action: Mouse scrolled (322, 574) with delta (0, 0)
Screenshot: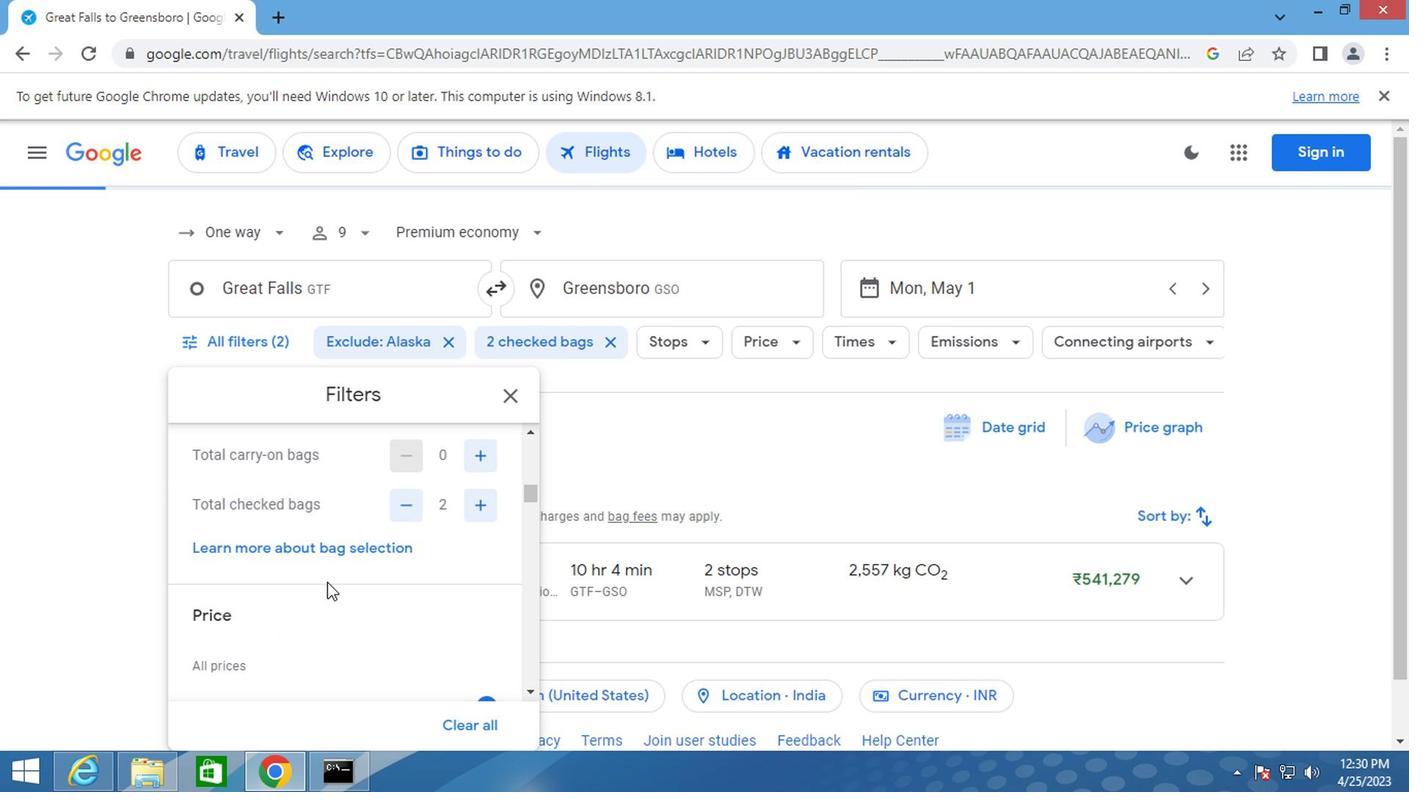 
Action: Mouse moved to (488, 598)
Screenshot: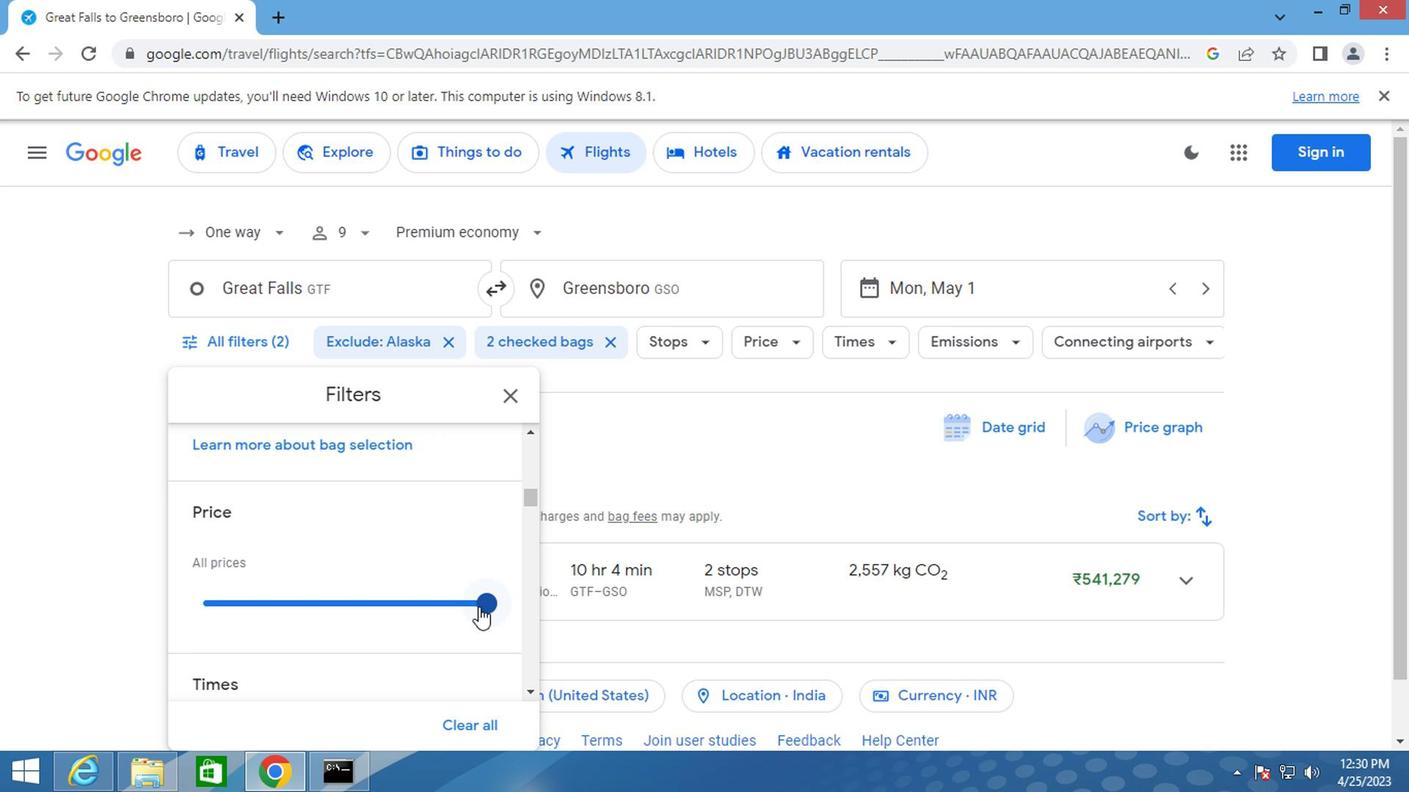 
Action: Mouse pressed left at (488, 598)
Screenshot: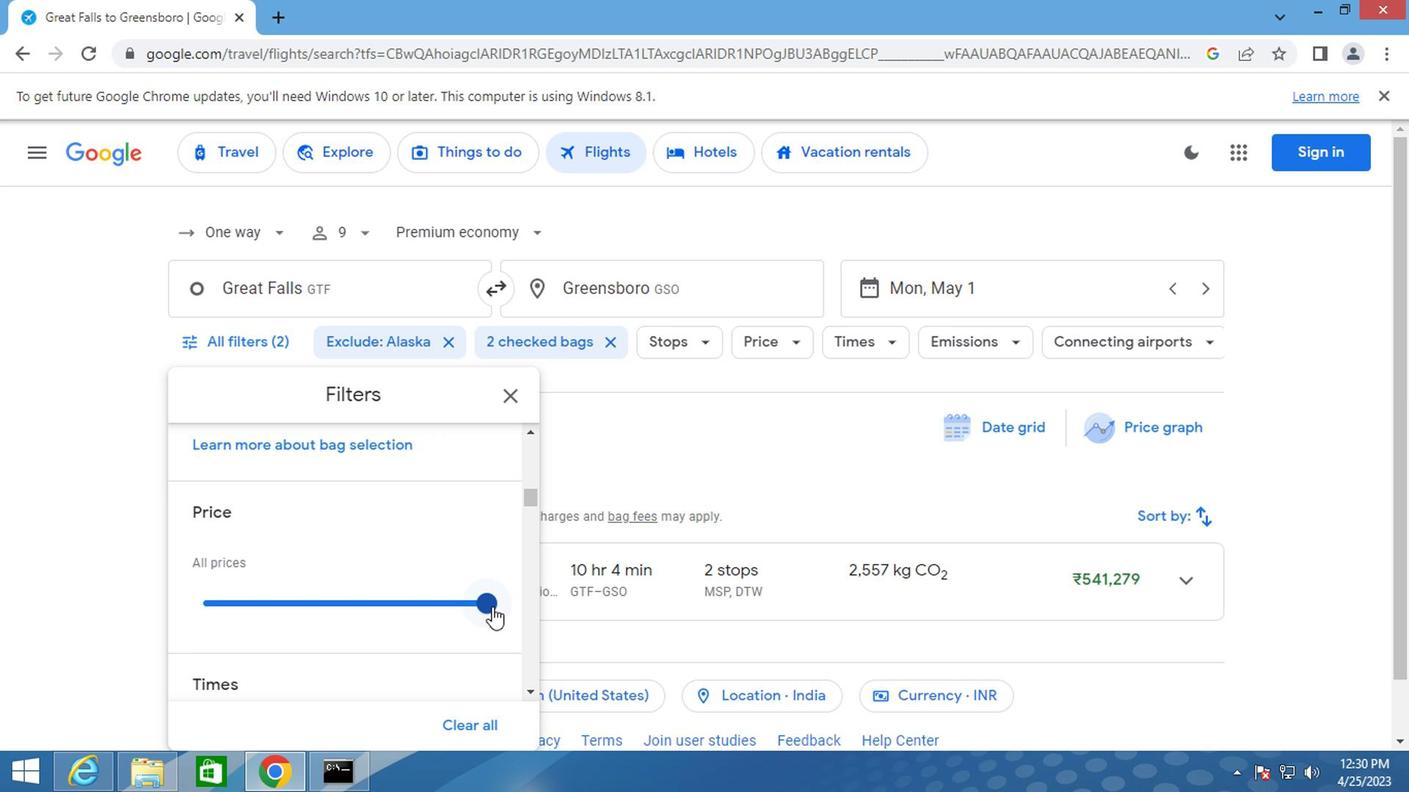 
Action: Mouse moved to (206, 581)
Screenshot: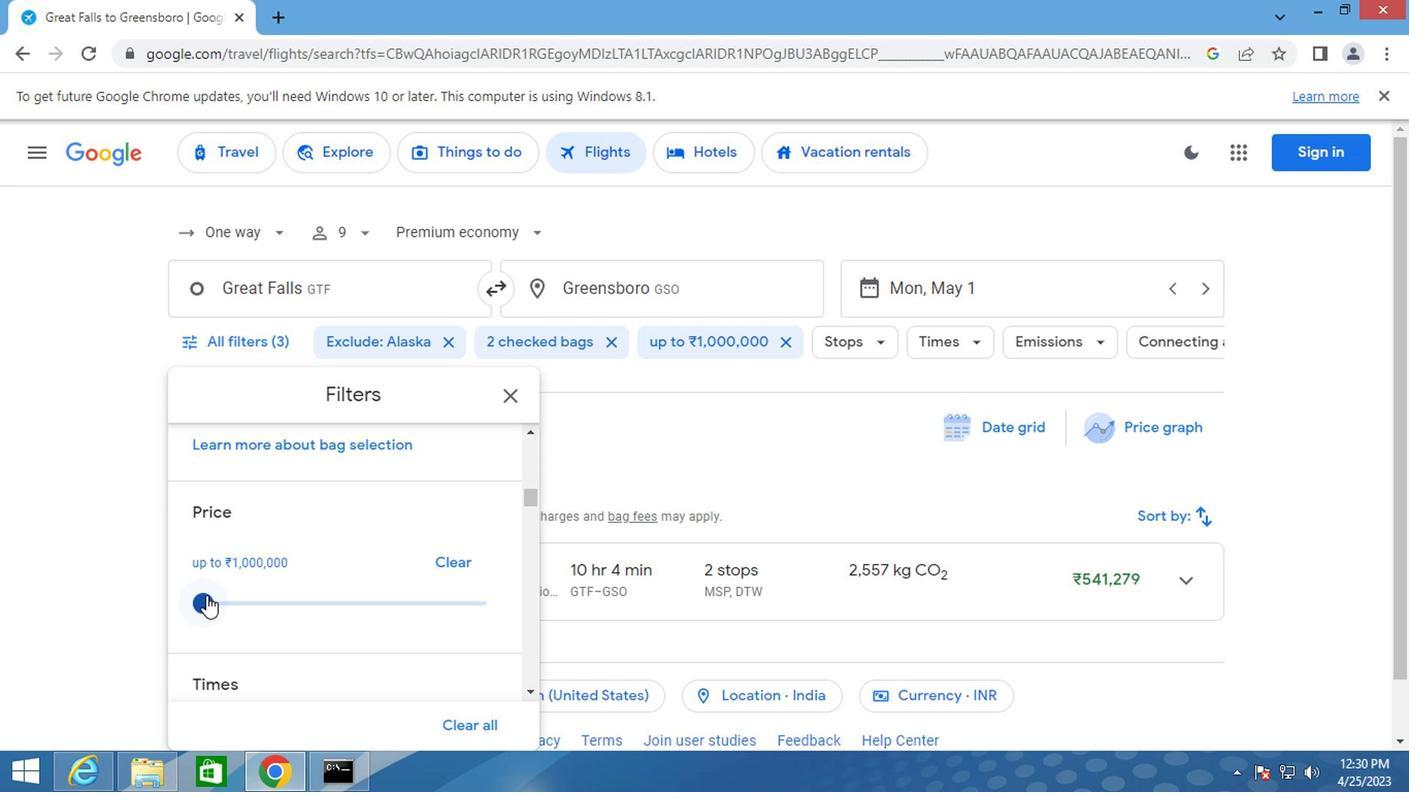 
Action: Mouse scrolled (206, 580) with delta (0, 0)
Screenshot: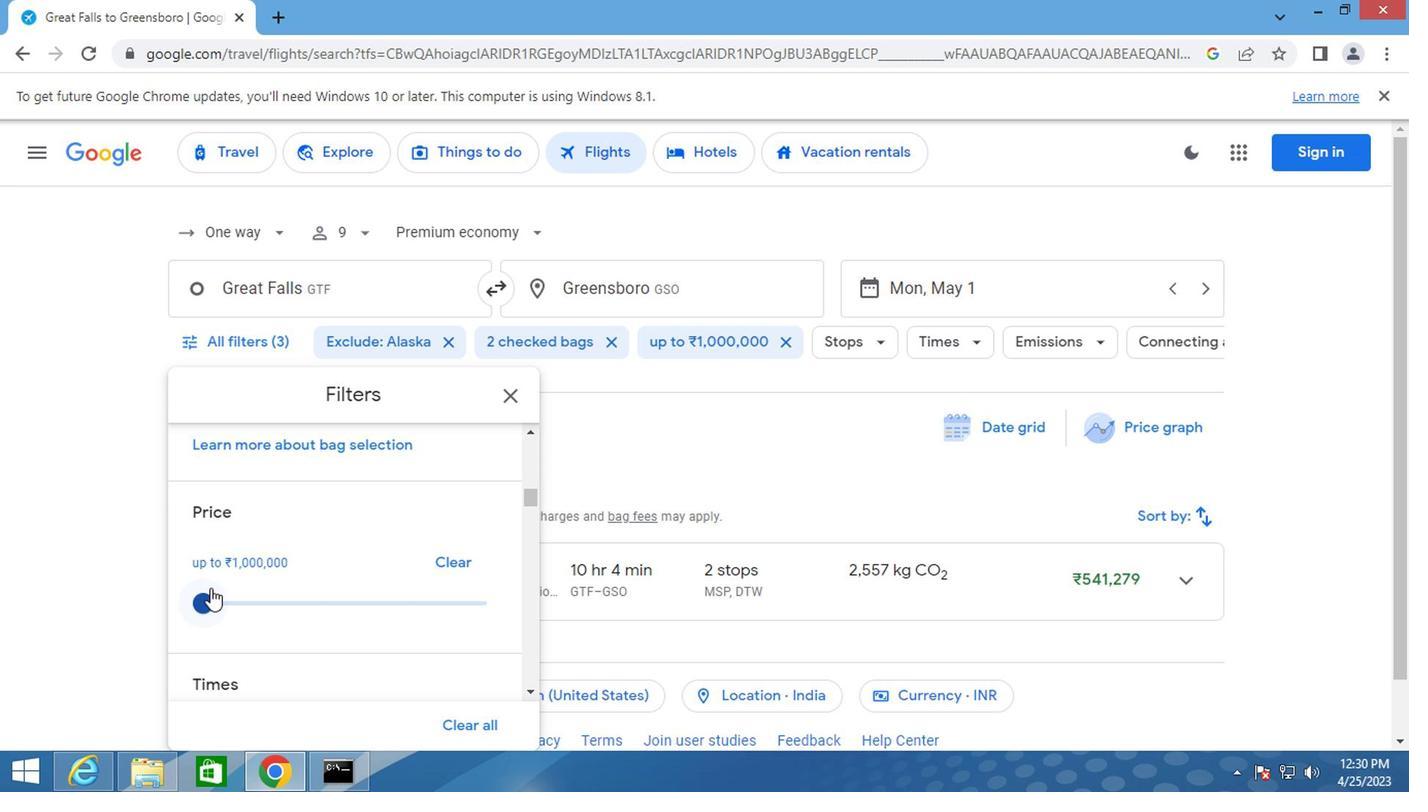 
Action: Mouse scrolled (206, 580) with delta (0, 0)
Screenshot: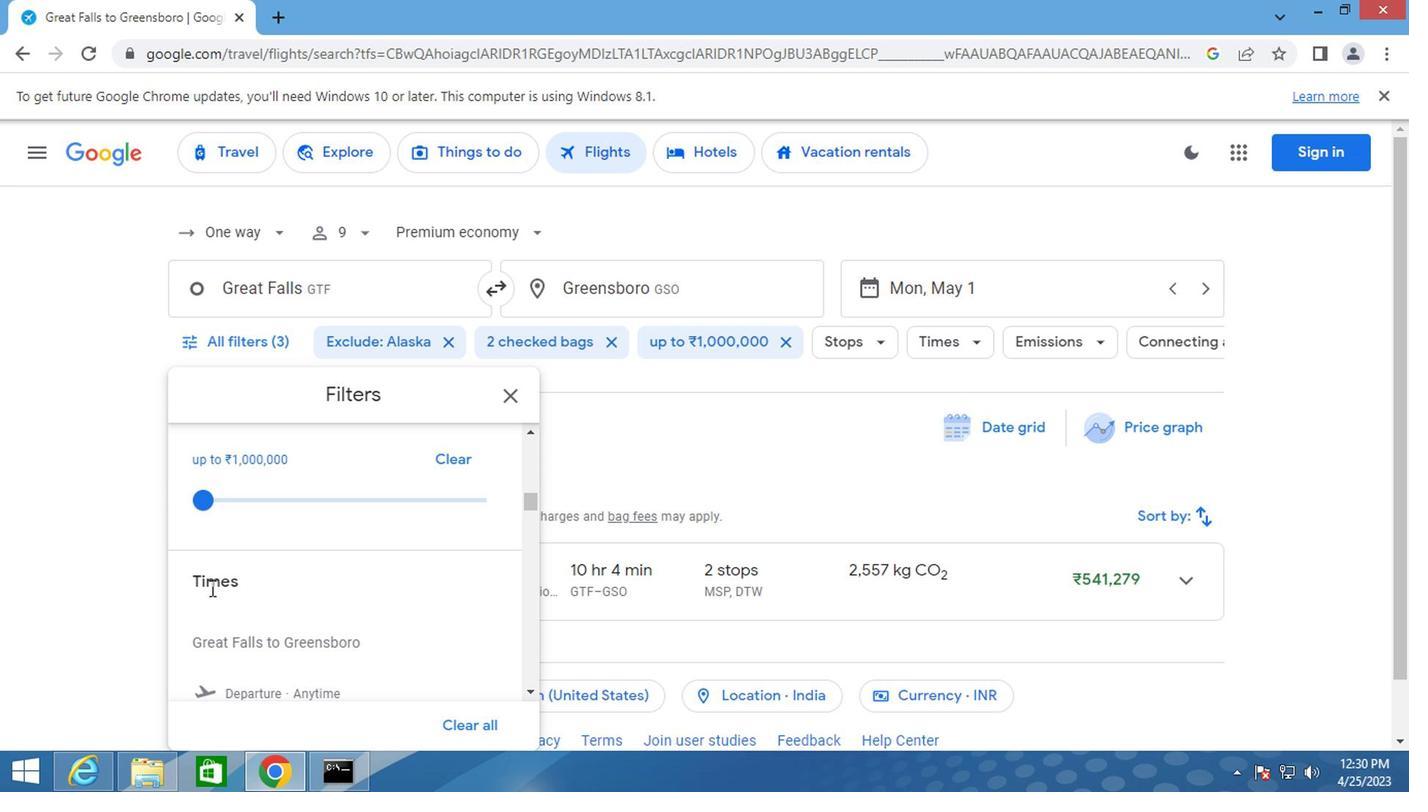 
Action: Mouse moved to (196, 615)
Screenshot: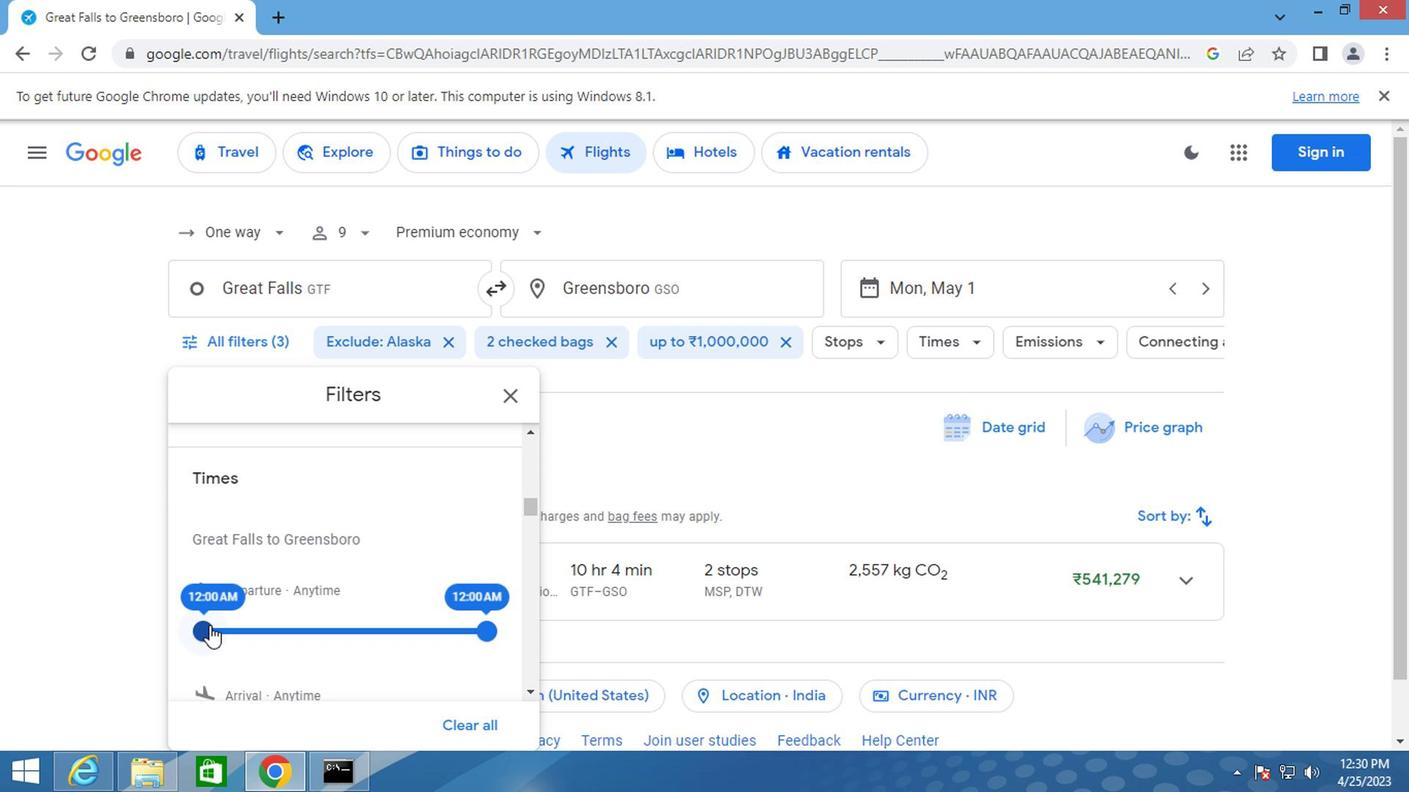 
Action: Mouse pressed left at (196, 615)
Screenshot: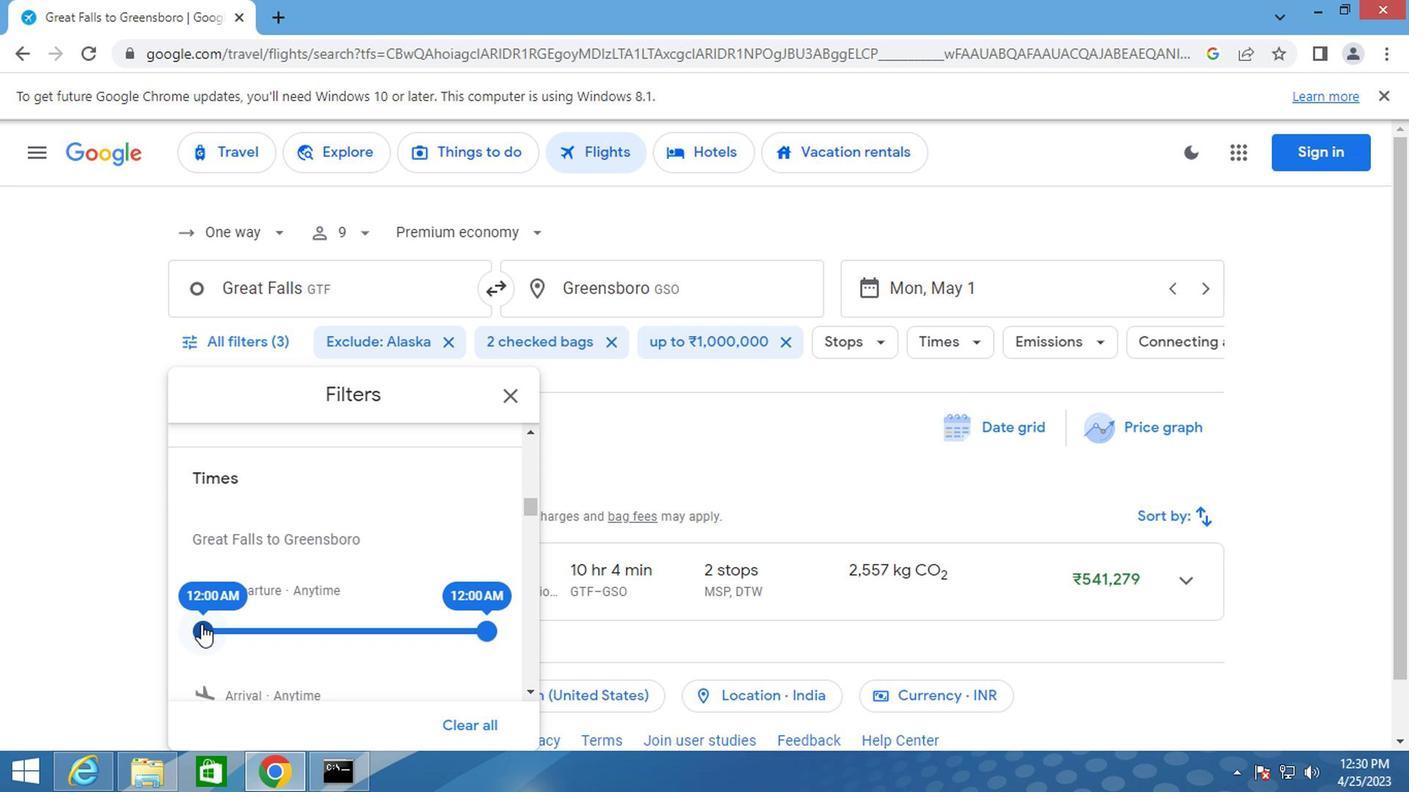 
Action: Mouse moved to (507, 400)
Screenshot: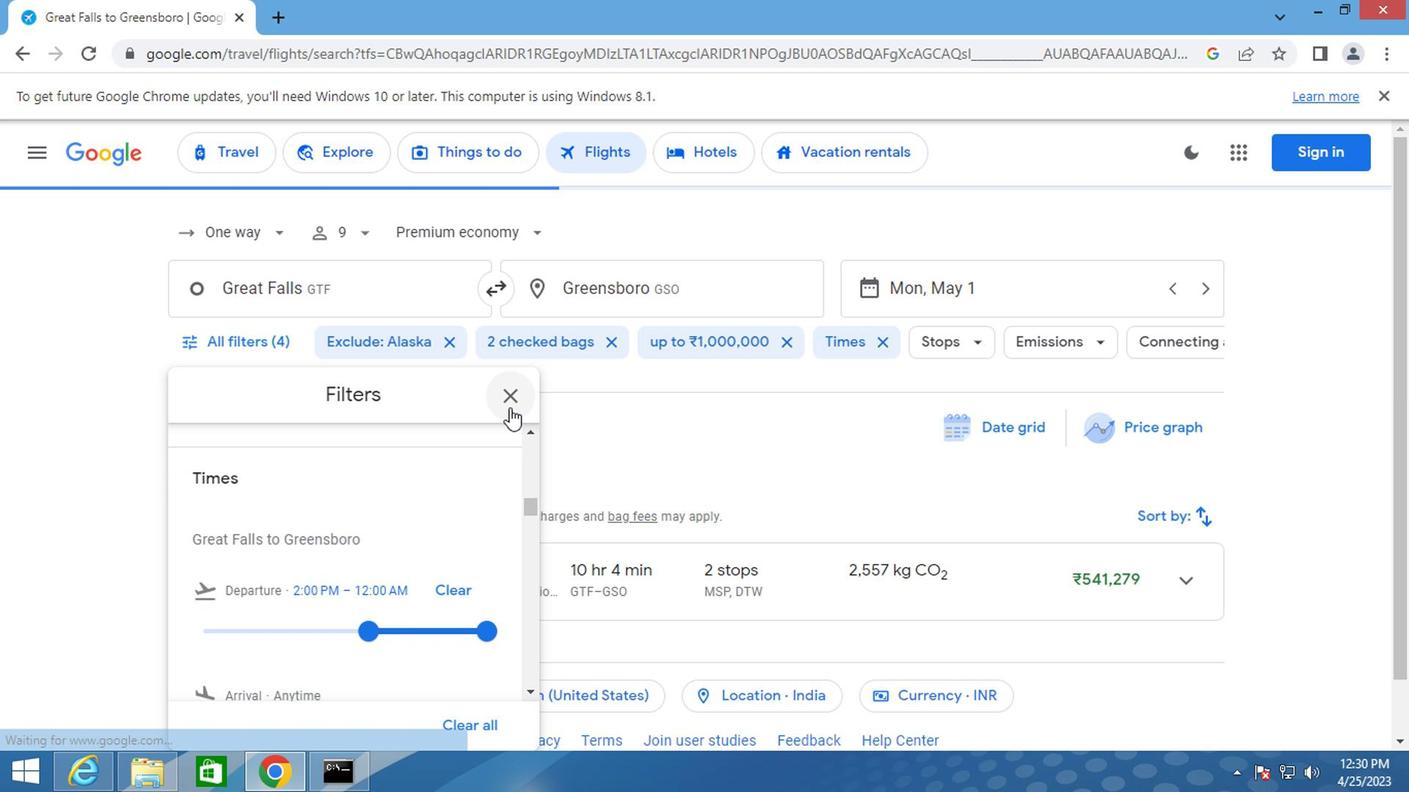 
Action: Mouse pressed left at (507, 400)
Screenshot: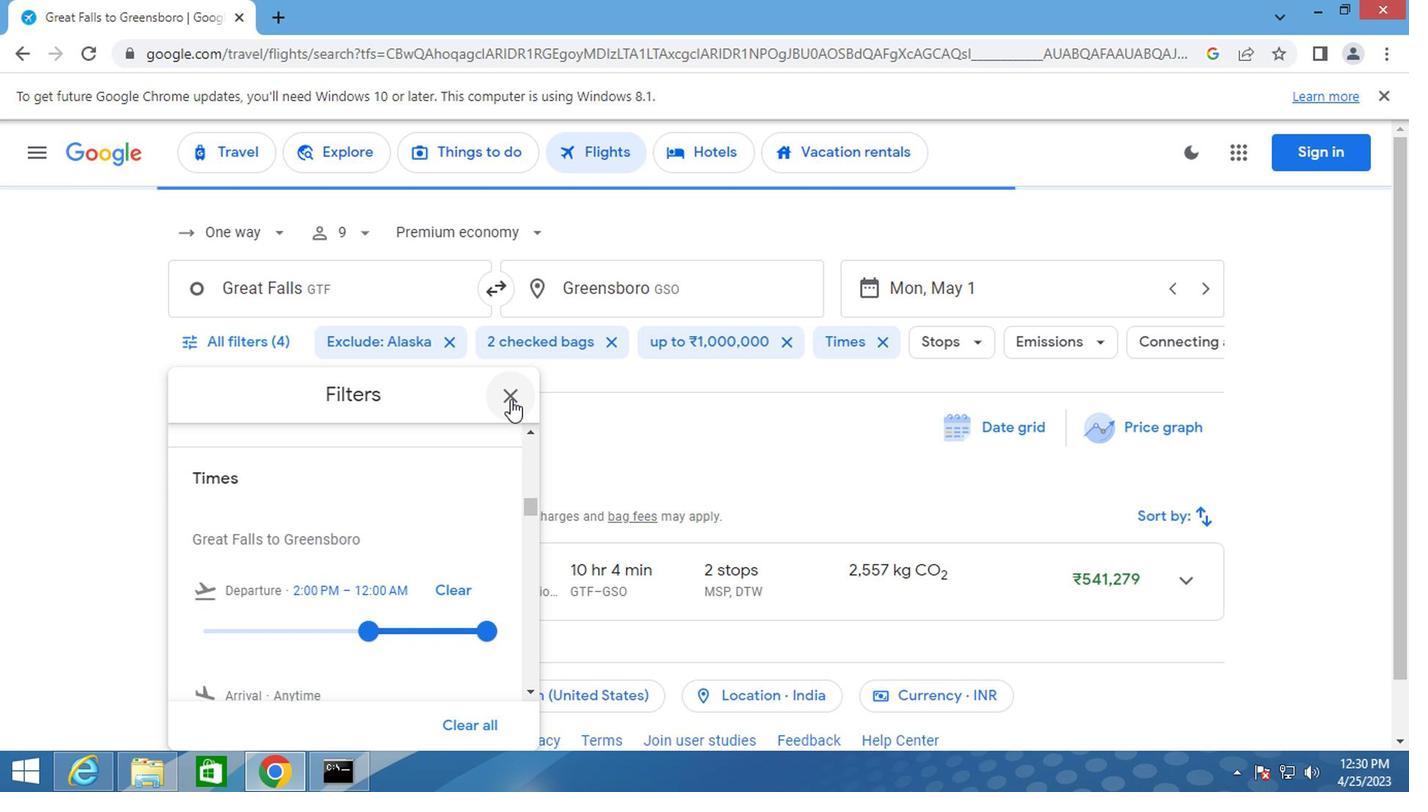 
Action: Key pressed <Key.f8>
Screenshot: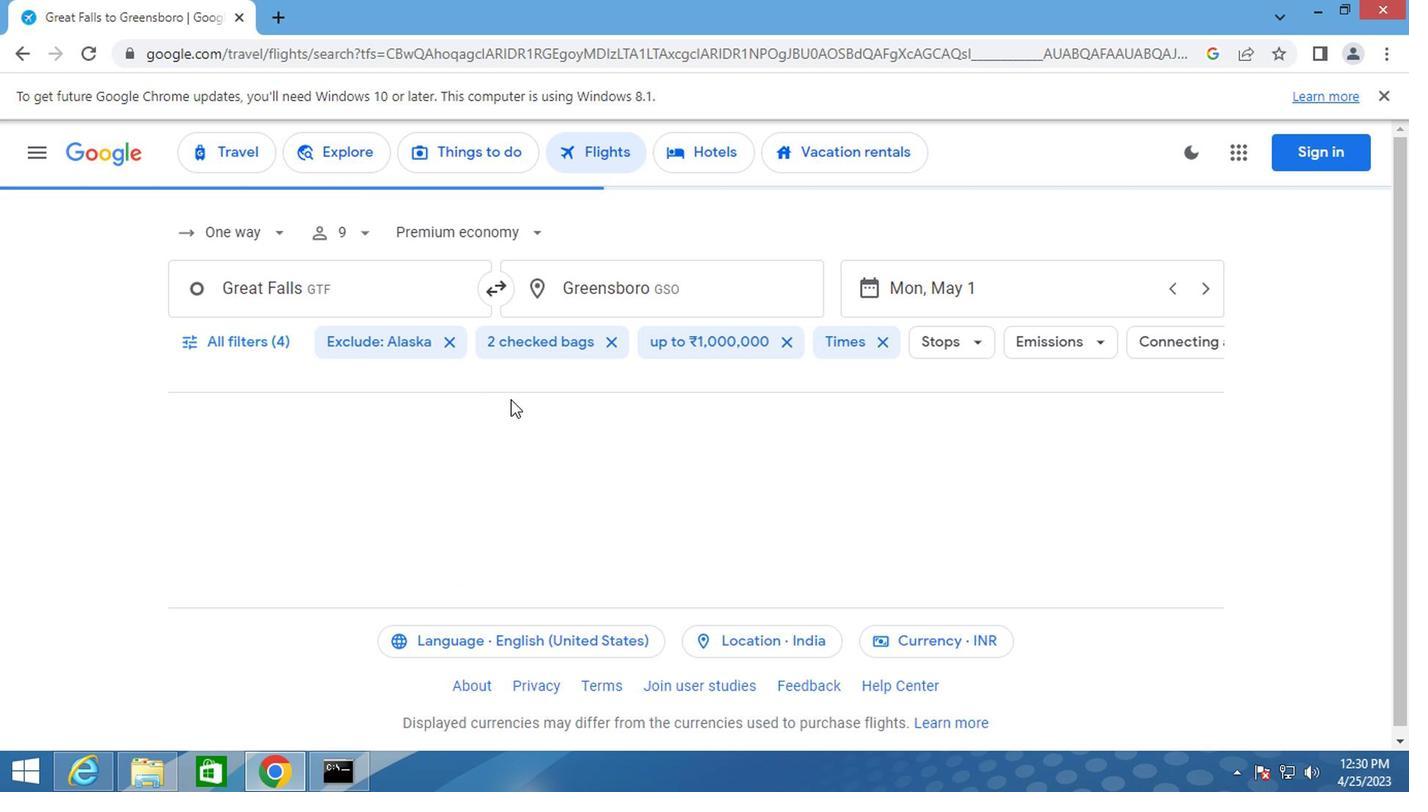 
